 Task: Find a house in Ramtek, India, for 3 adults and 1 child from 10th to 25th July, with a price range of ₹15,000 to ₹25,000, 2 bedrooms, 3 beds, 2 bathrooms, and amenities including Wifi, Free parking, TV, Gym, and Breakfast. Ensure self check-in and host language is English.
Action: Mouse moved to (448, 200)
Screenshot: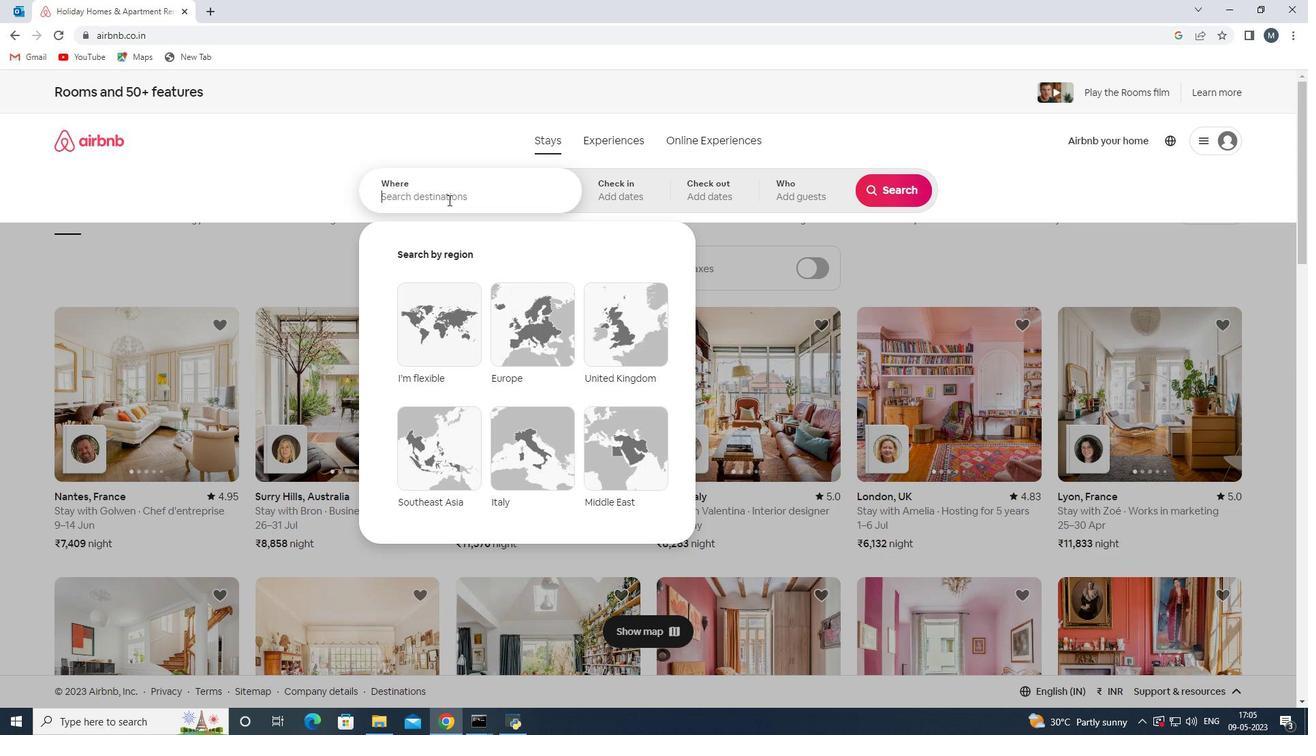 
Action: Key pressed <Key.shift>Ramtek,<Key.shift>India<Key.enter>
Screenshot: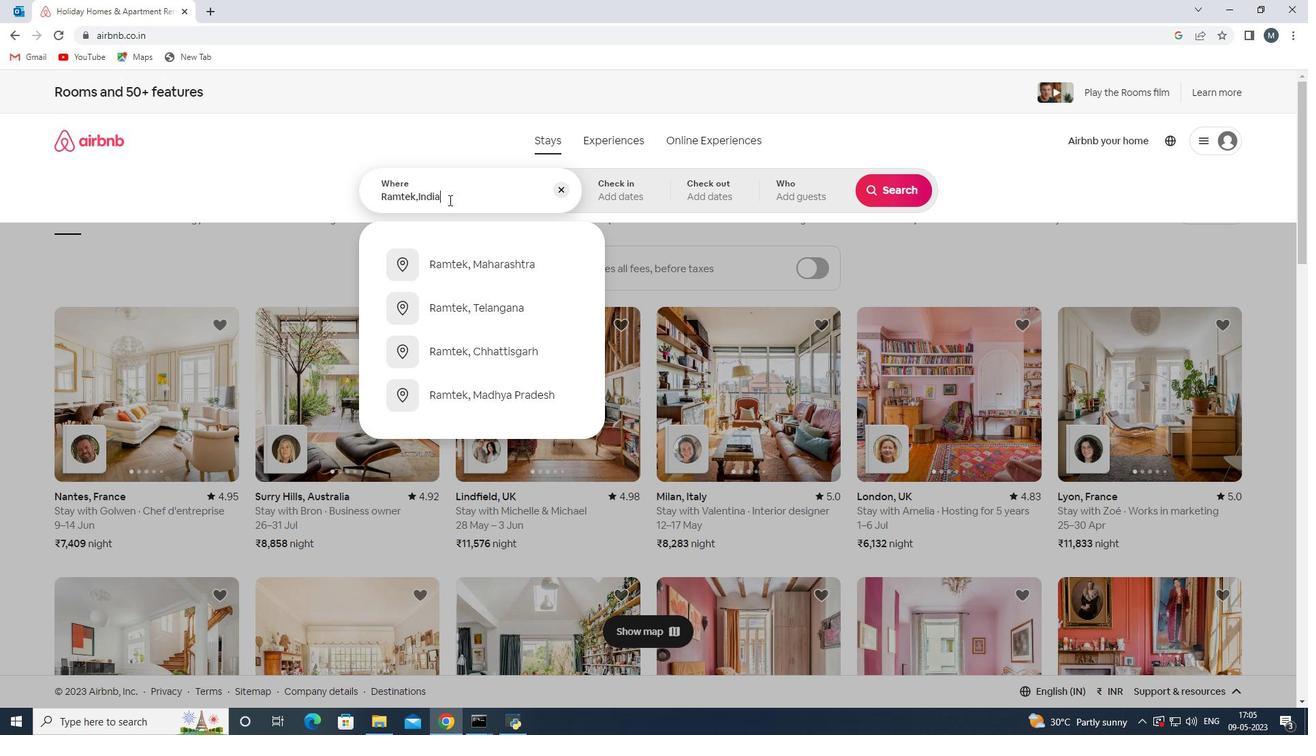 
Action: Mouse moved to (895, 301)
Screenshot: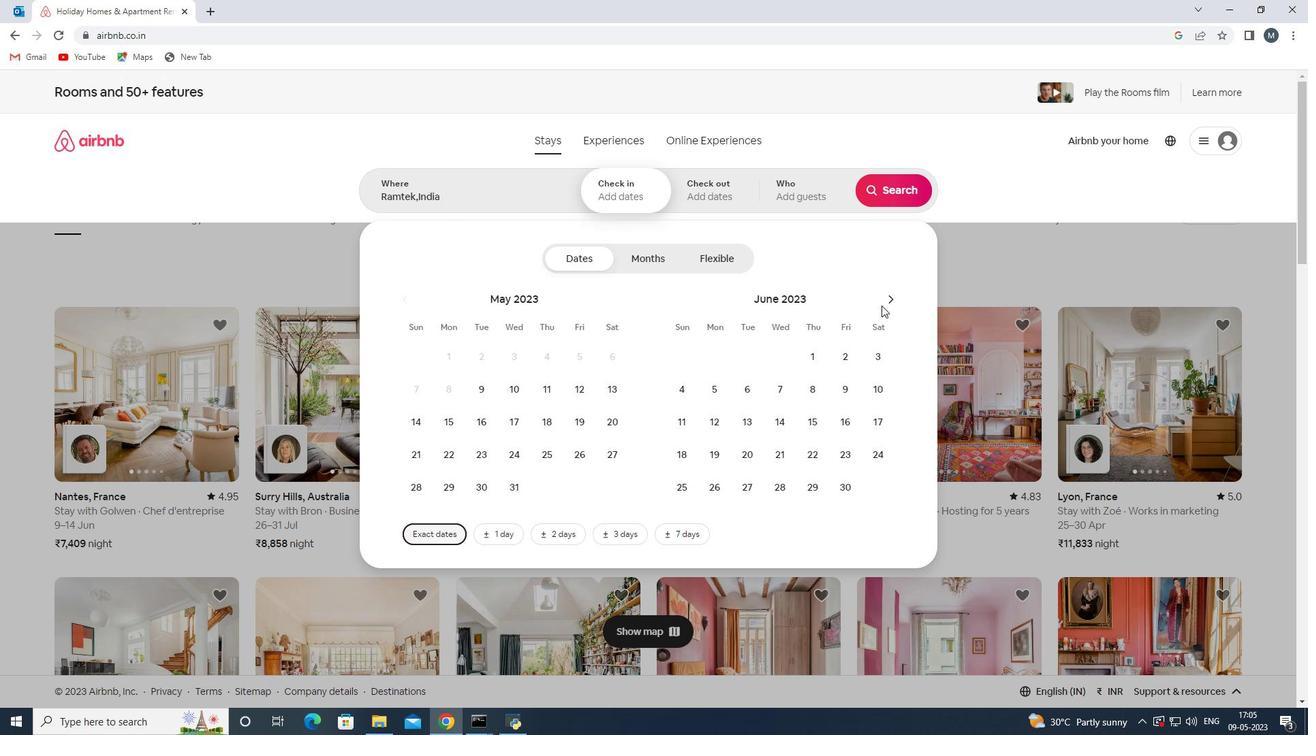 
Action: Mouse pressed left at (895, 301)
Screenshot: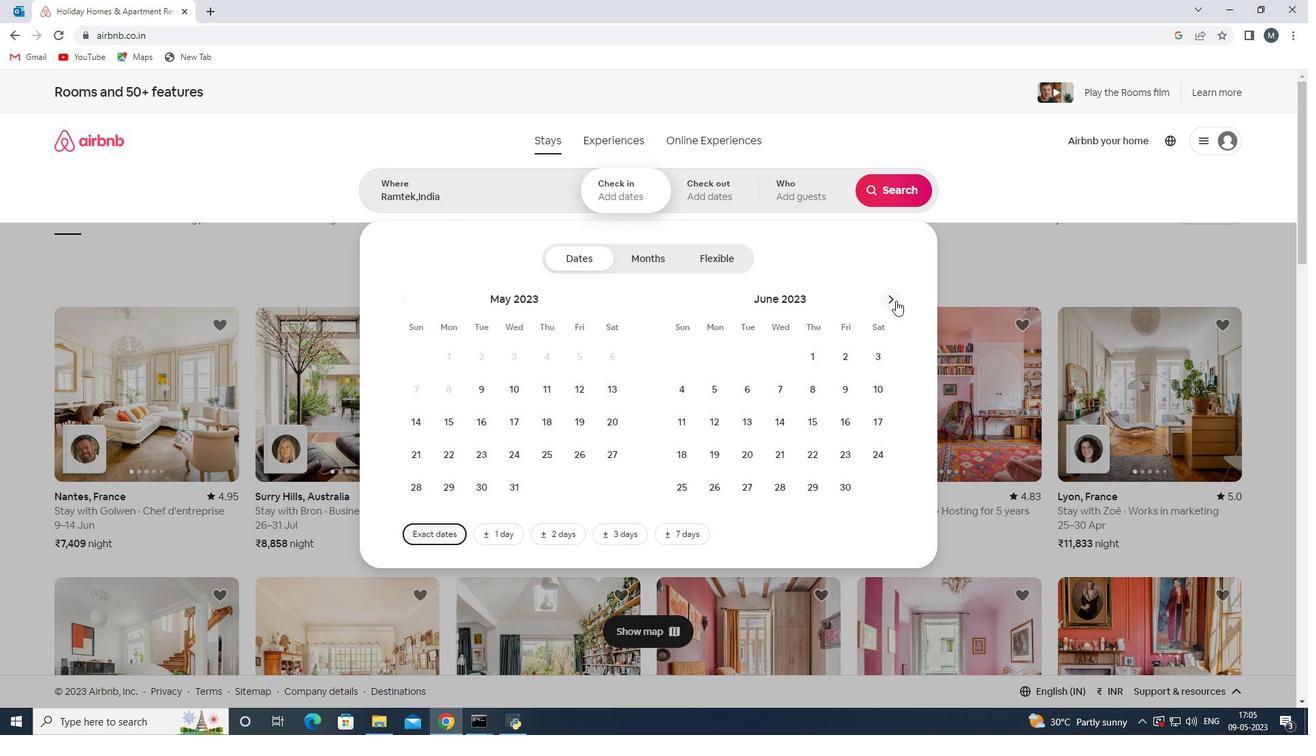 
Action: Mouse moved to (725, 427)
Screenshot: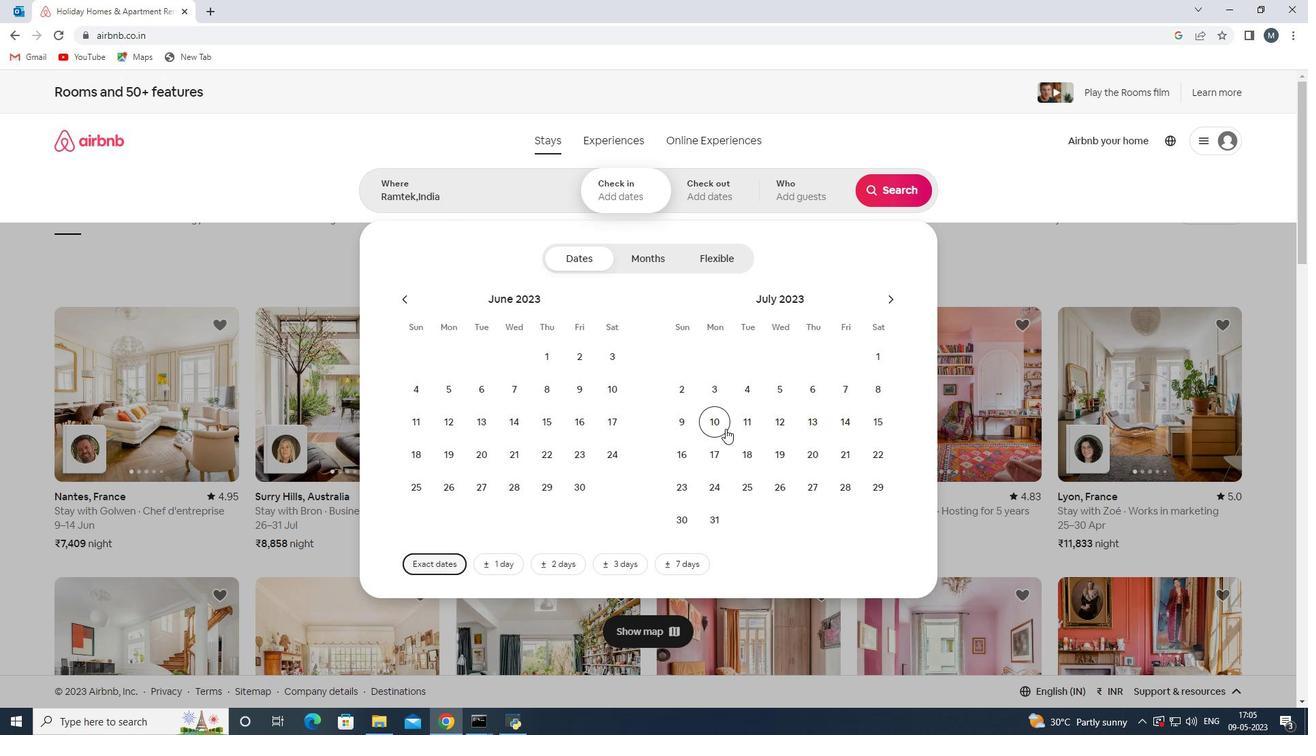 
Action: Mouse pressed left at (725, 427)
Screenshot: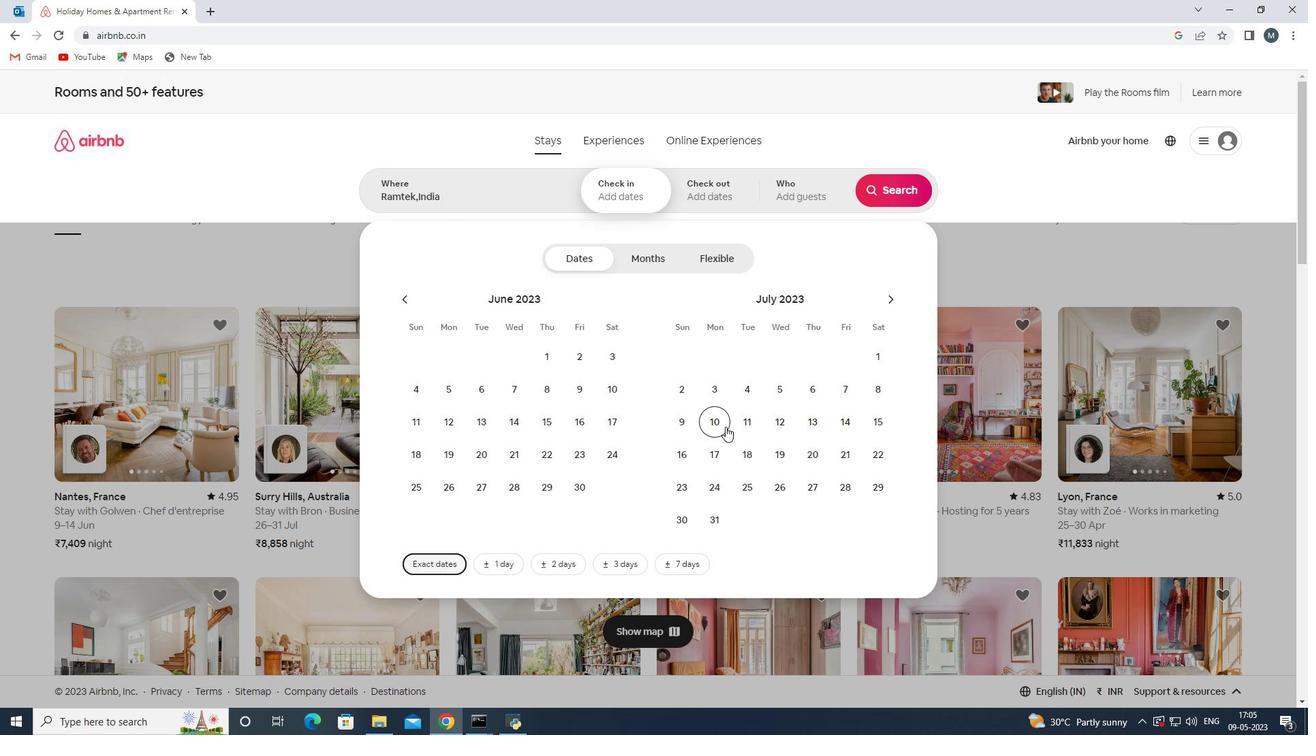
Action: Mouse moved to (734, 481)
Screenshot: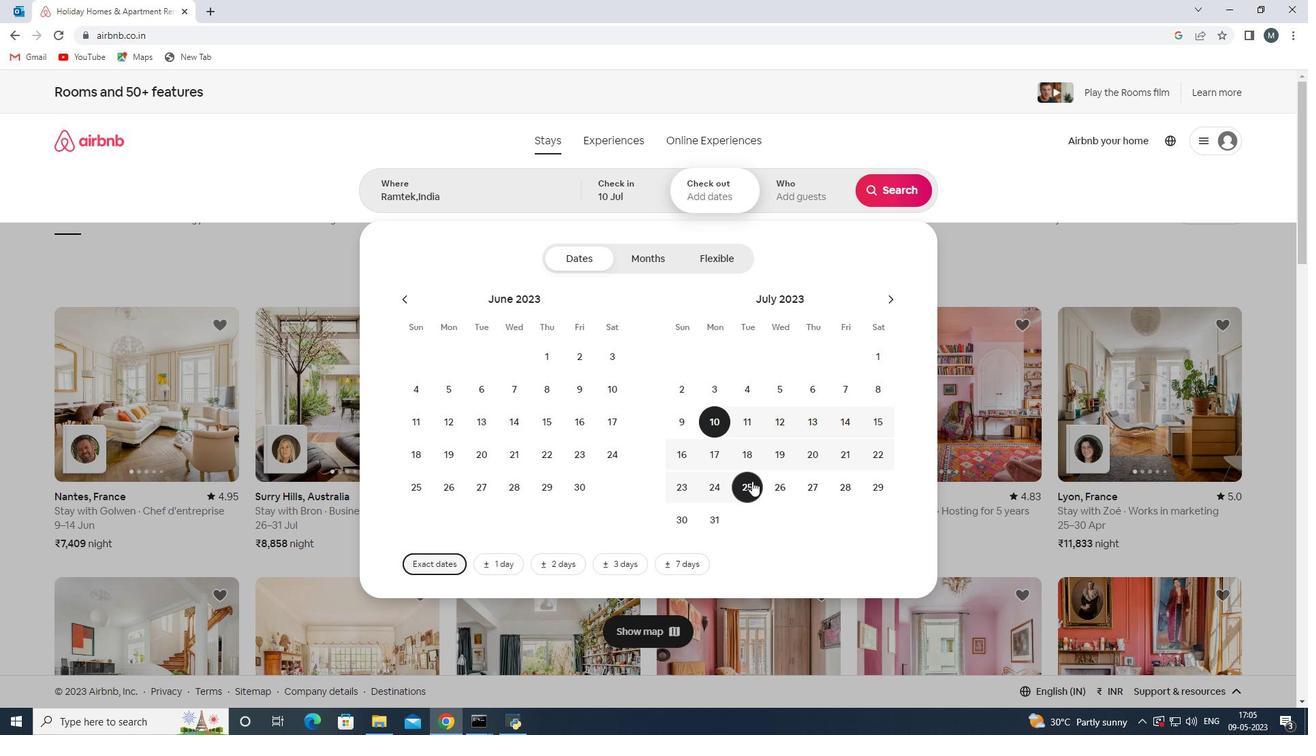 
Action: Mouse pressed left at (734, 481)
Screenshot: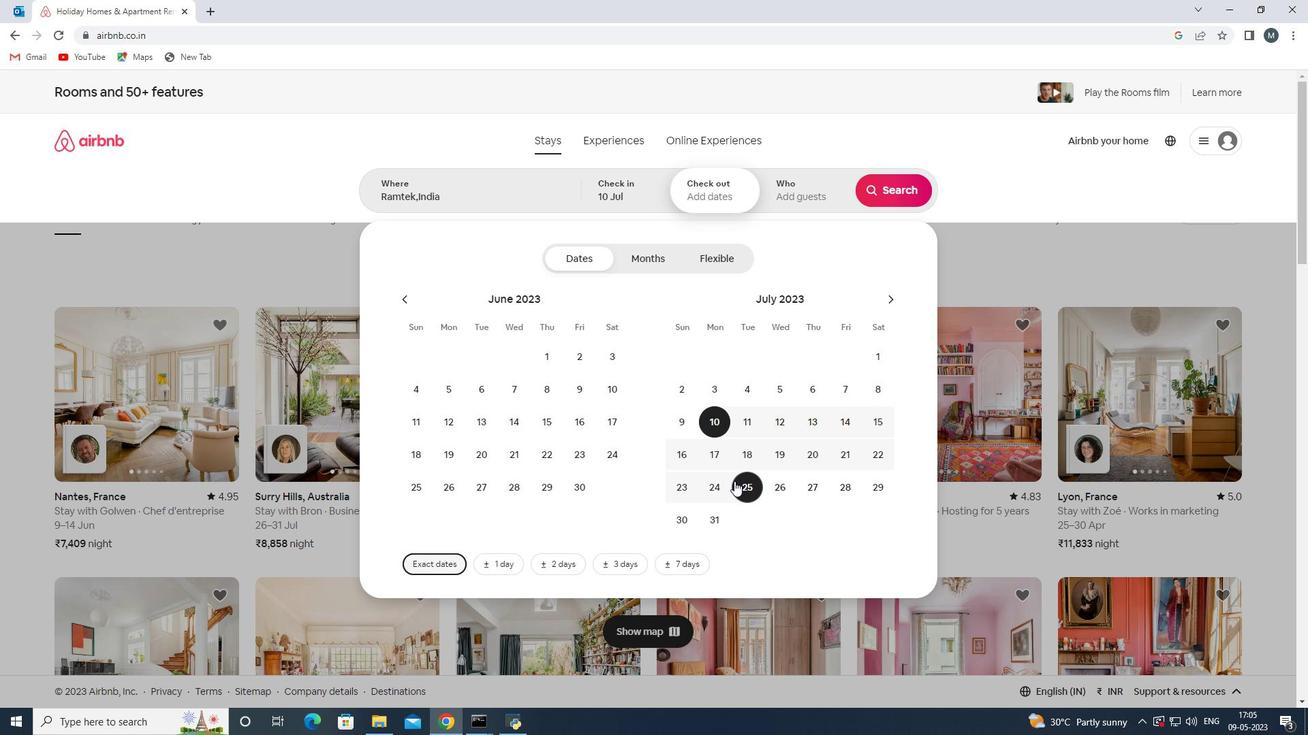 
Action: Mouse moved to (810, 191)
Screenshot: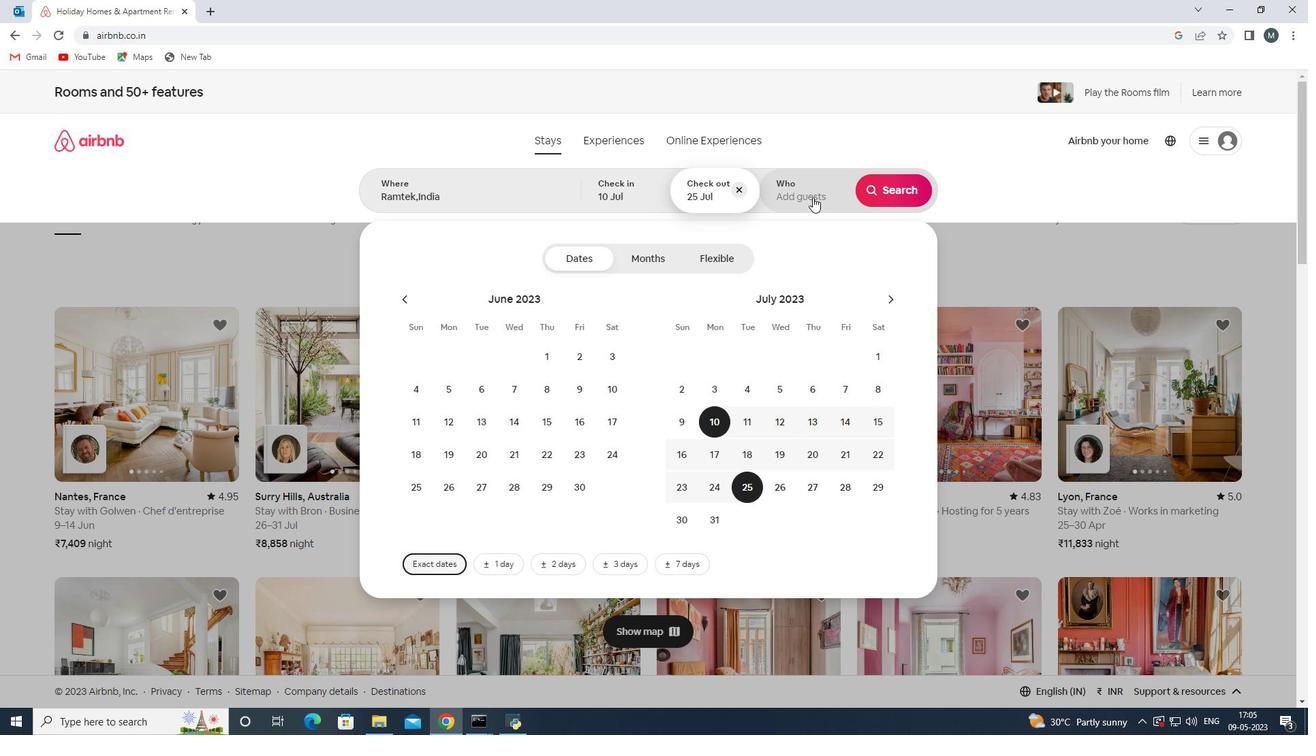 
Action: Mouse pressed left at (810, 191)
Screenshot: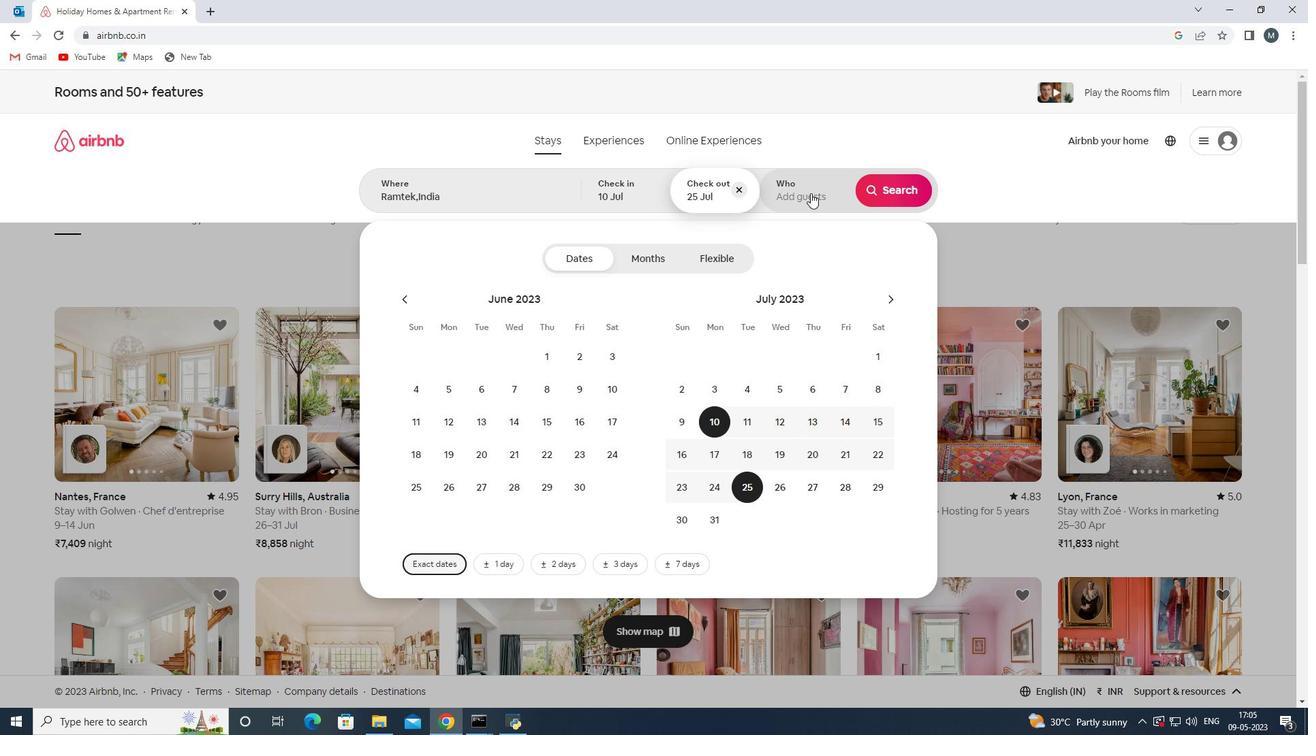 
Action: Mouse moved to (904, 262)
Screenshot: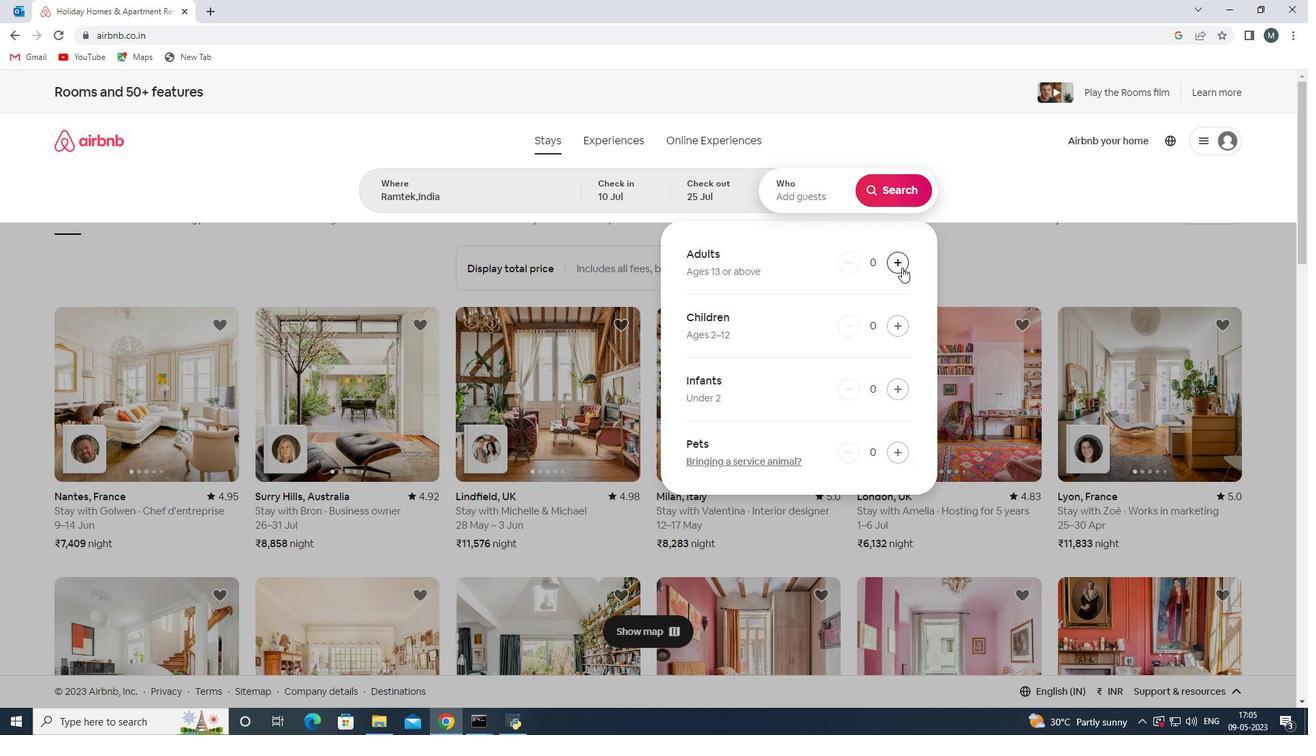 
Action: Mouse pressed left at (904, 262)
Screenshot: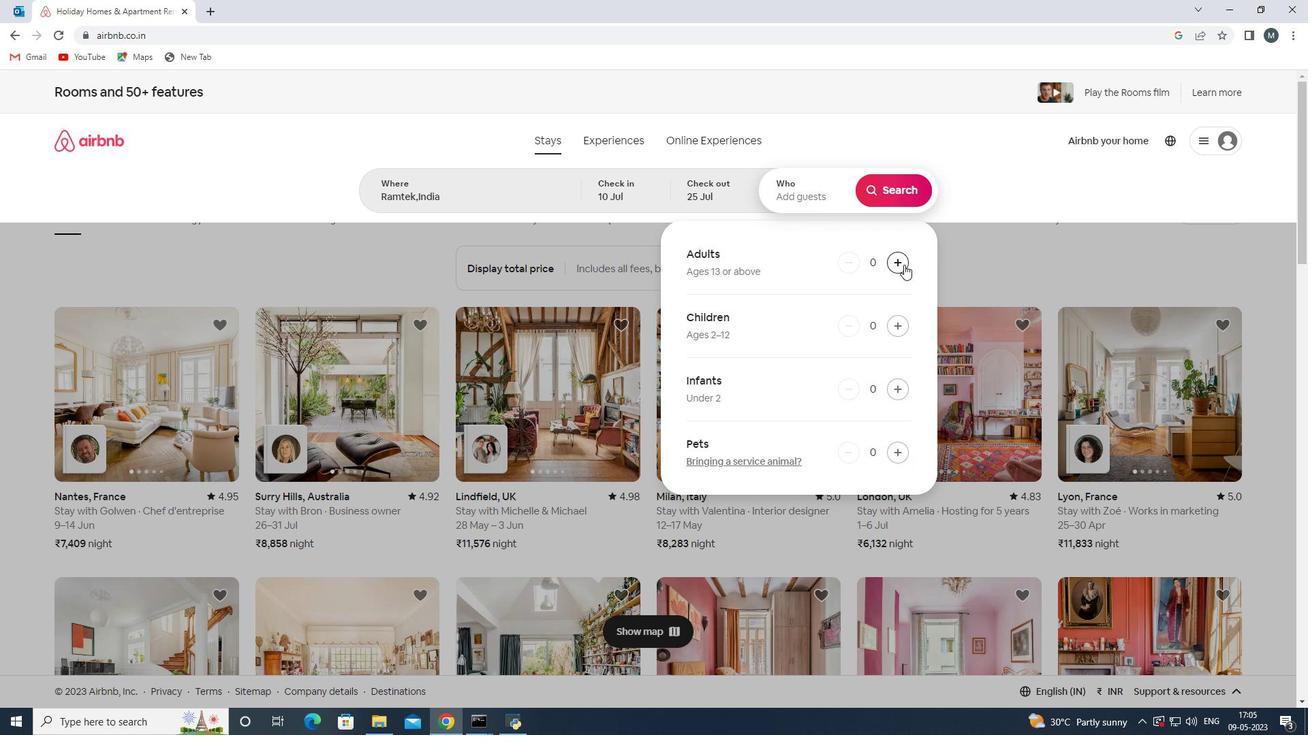 
Action: Mouse moved to (906, 262)
Screenshot: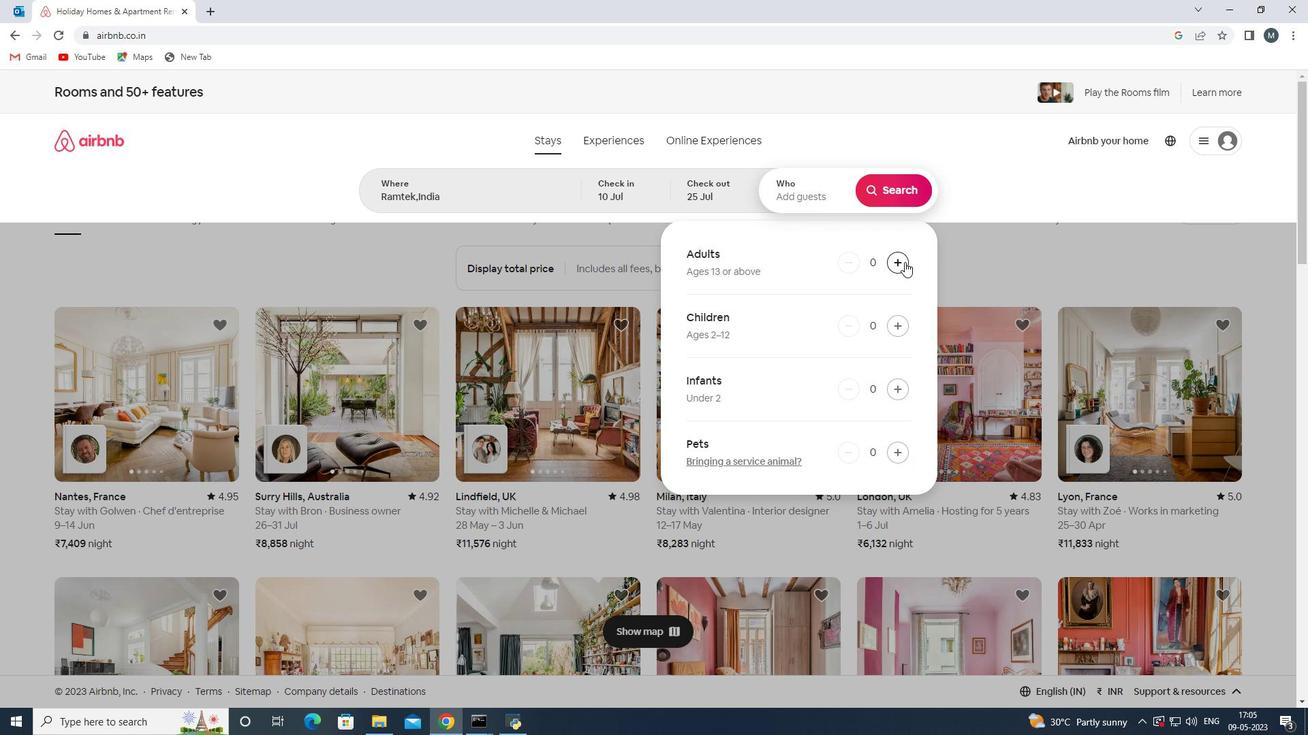 
Action: Mouse pressed left at (906, 262)
Screenshot: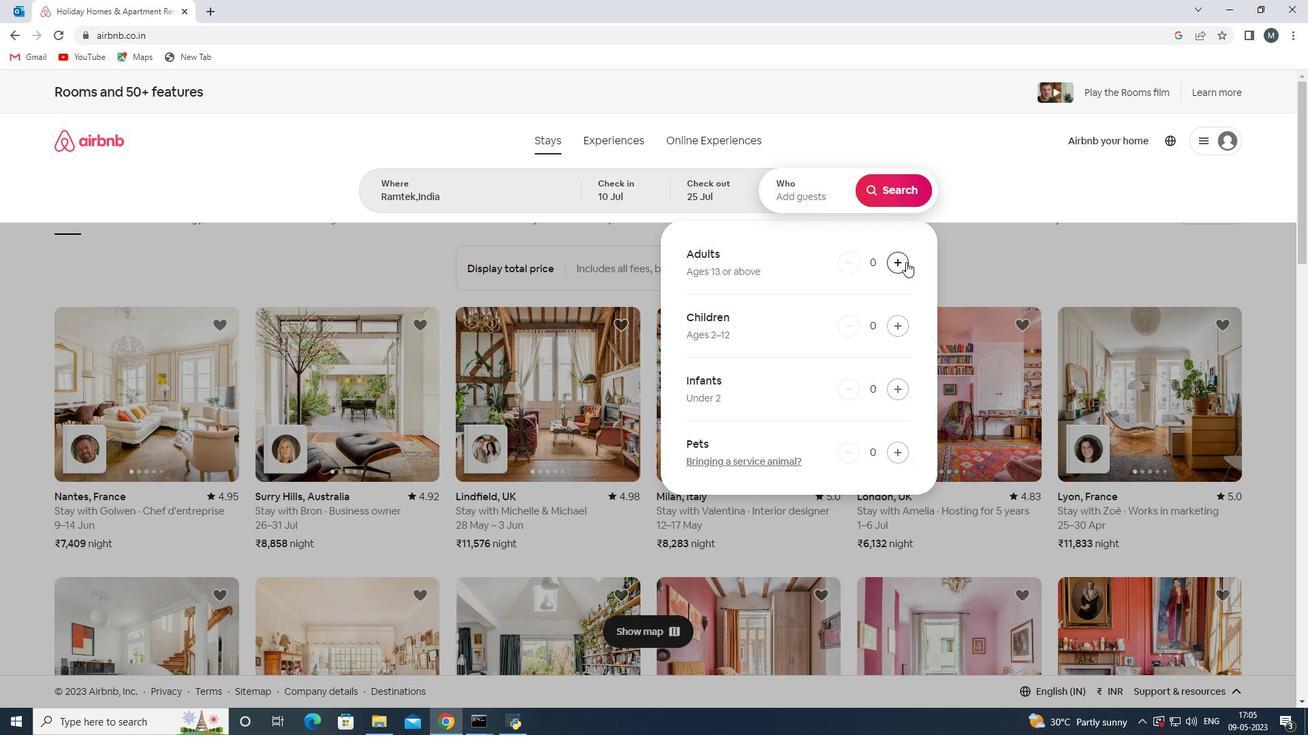 
Action: Mouse pressed left at (906, 262)
Screenshot: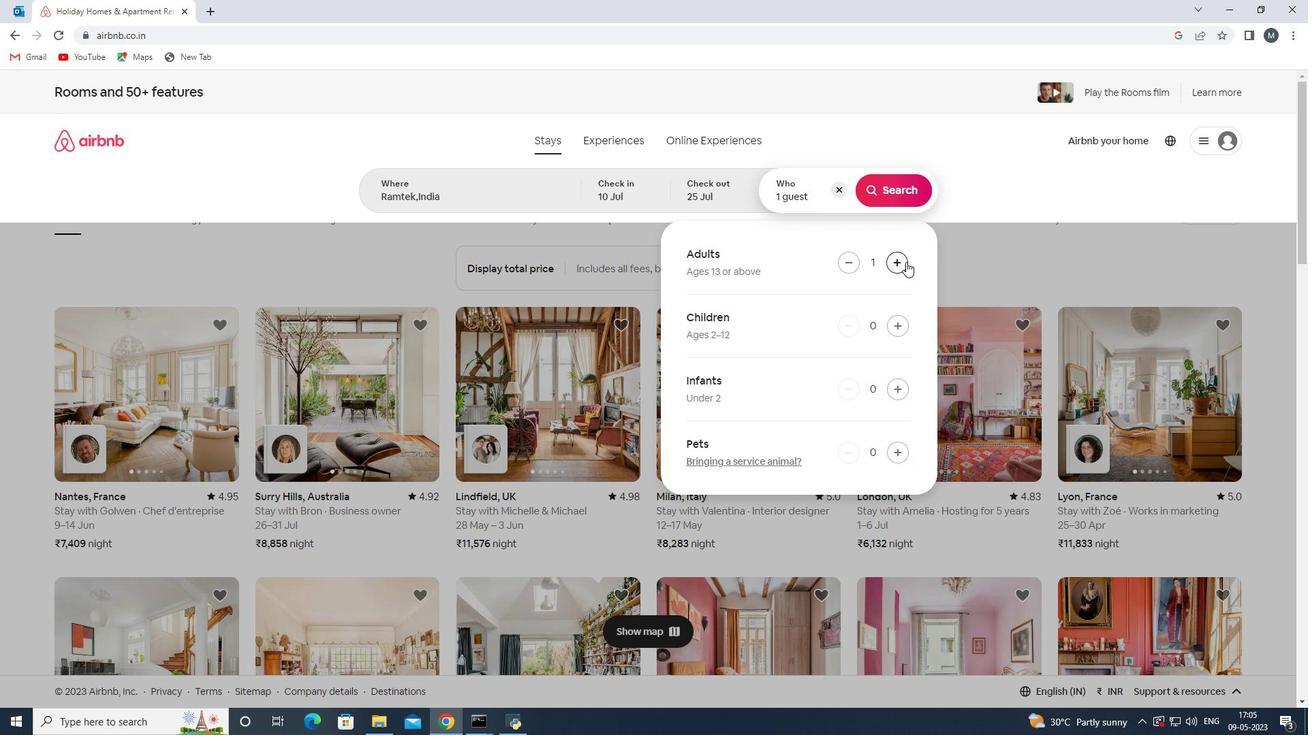 
Action: Mouse moved to (895, 329)
Screenshot: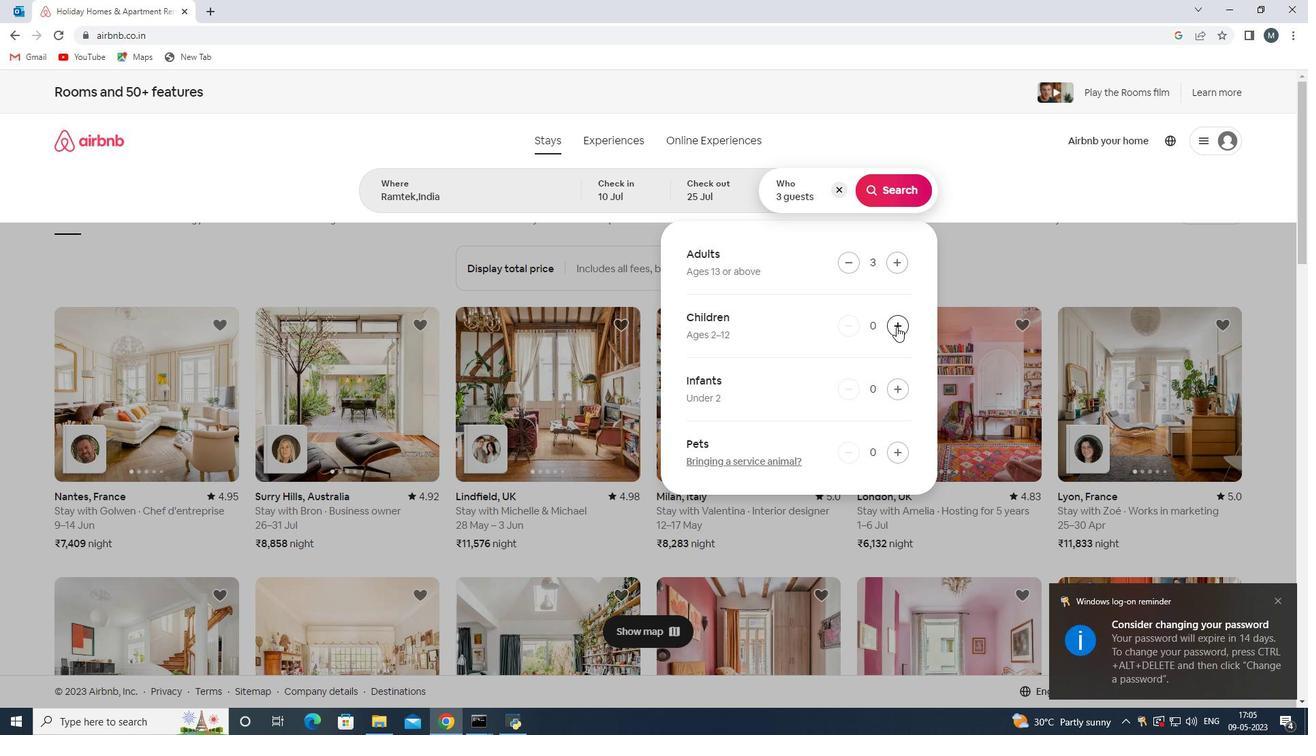 
Action: Mouse pressed left at (895, 329)
Screenshot: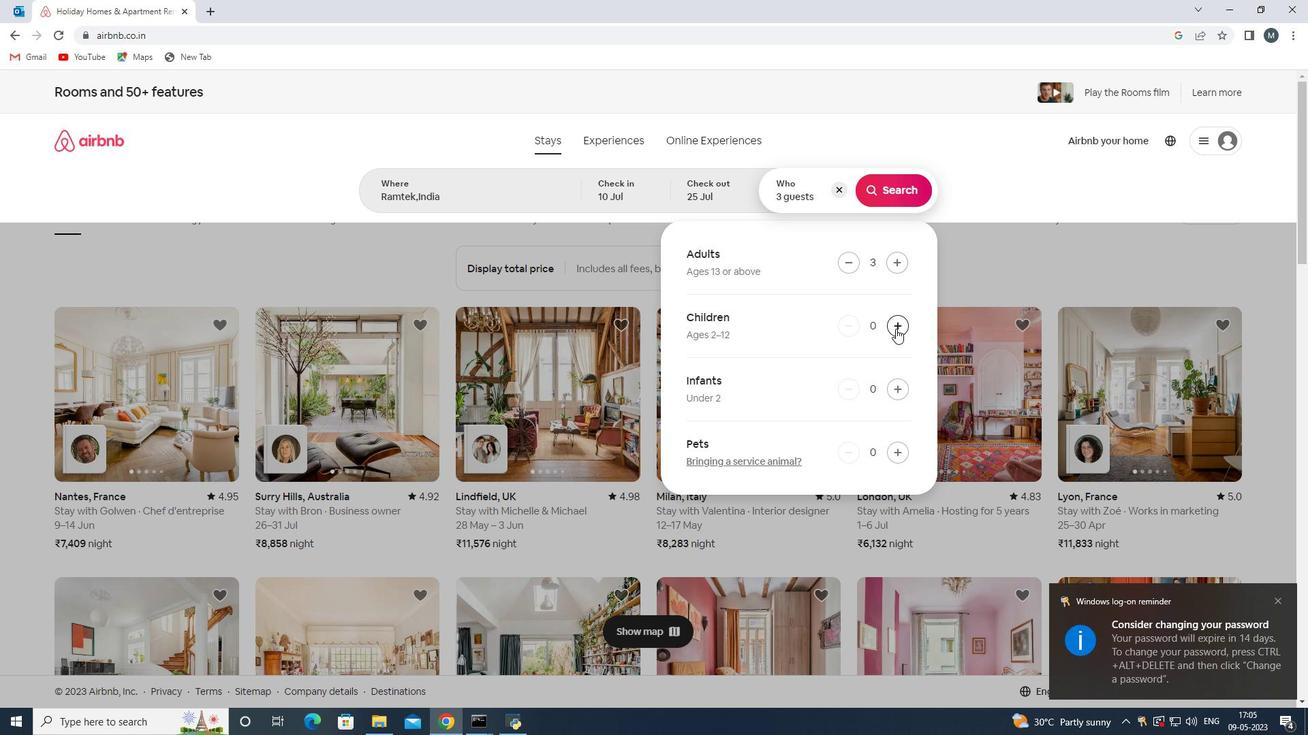 
Action: Mouse moved to (900, 192)
Screenshot: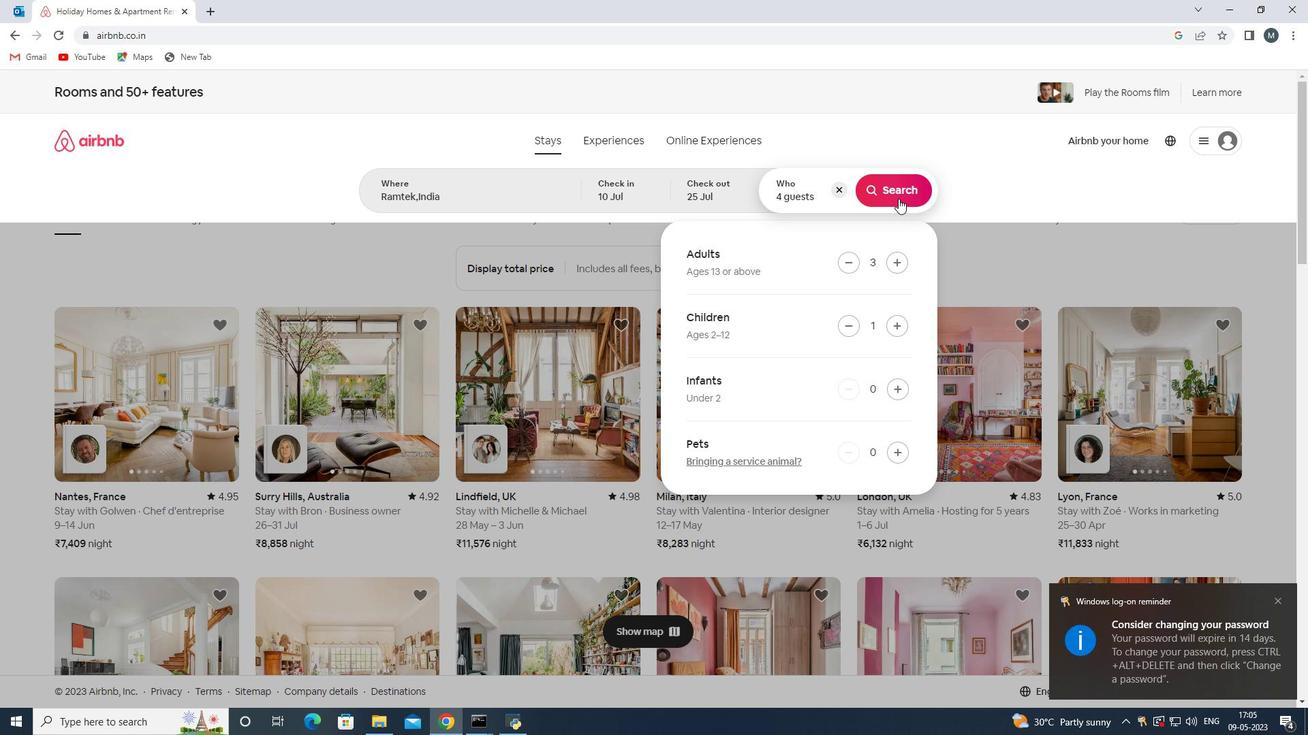 
Action: Mouse pressed left at (900, 192)
Screenshot: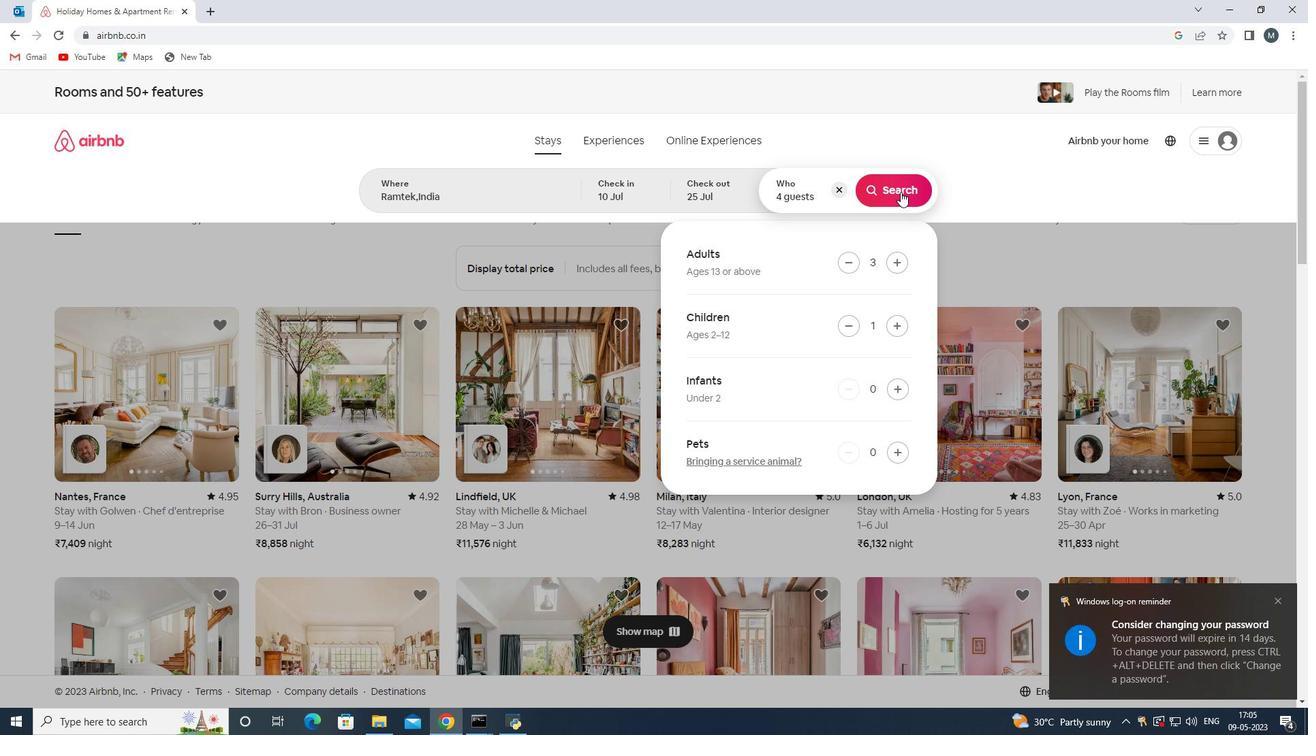 
Action: Mouse moved to (1234, 162)
Screenshot: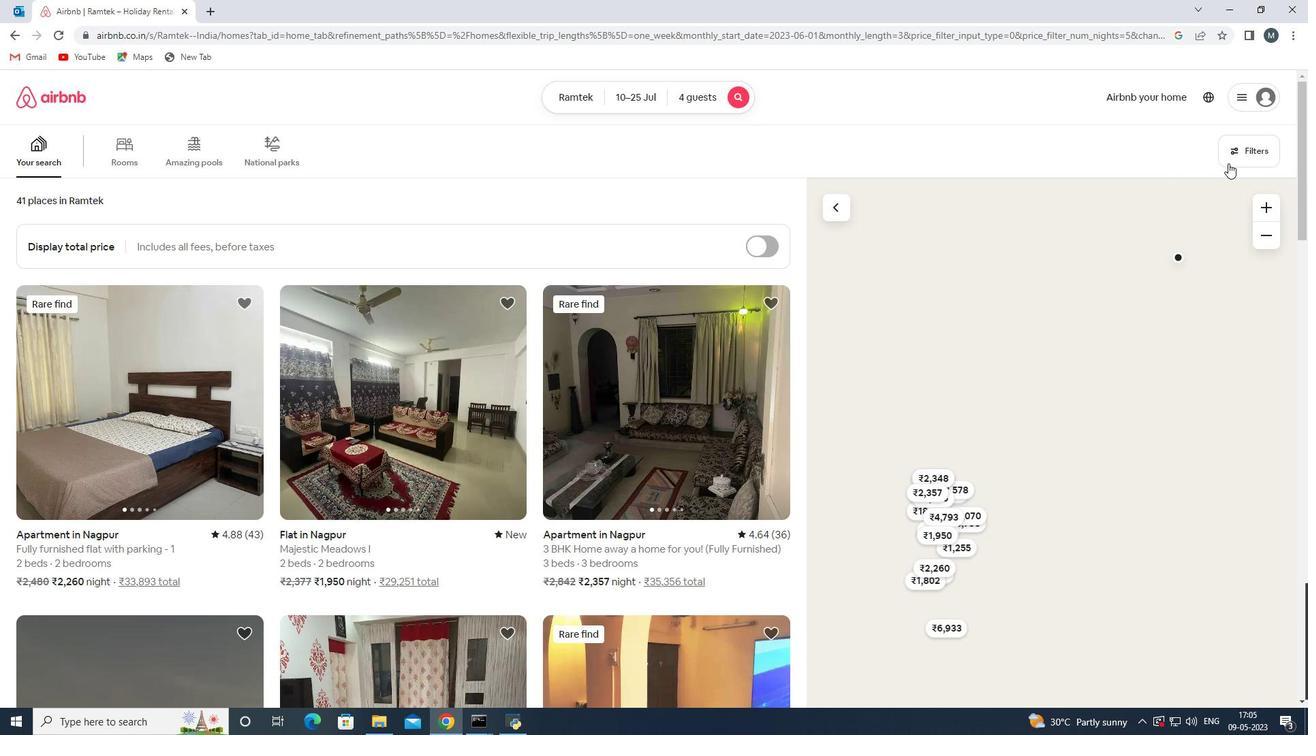 
Action: Mouse pressed left at (1234, 162)
Screenshot: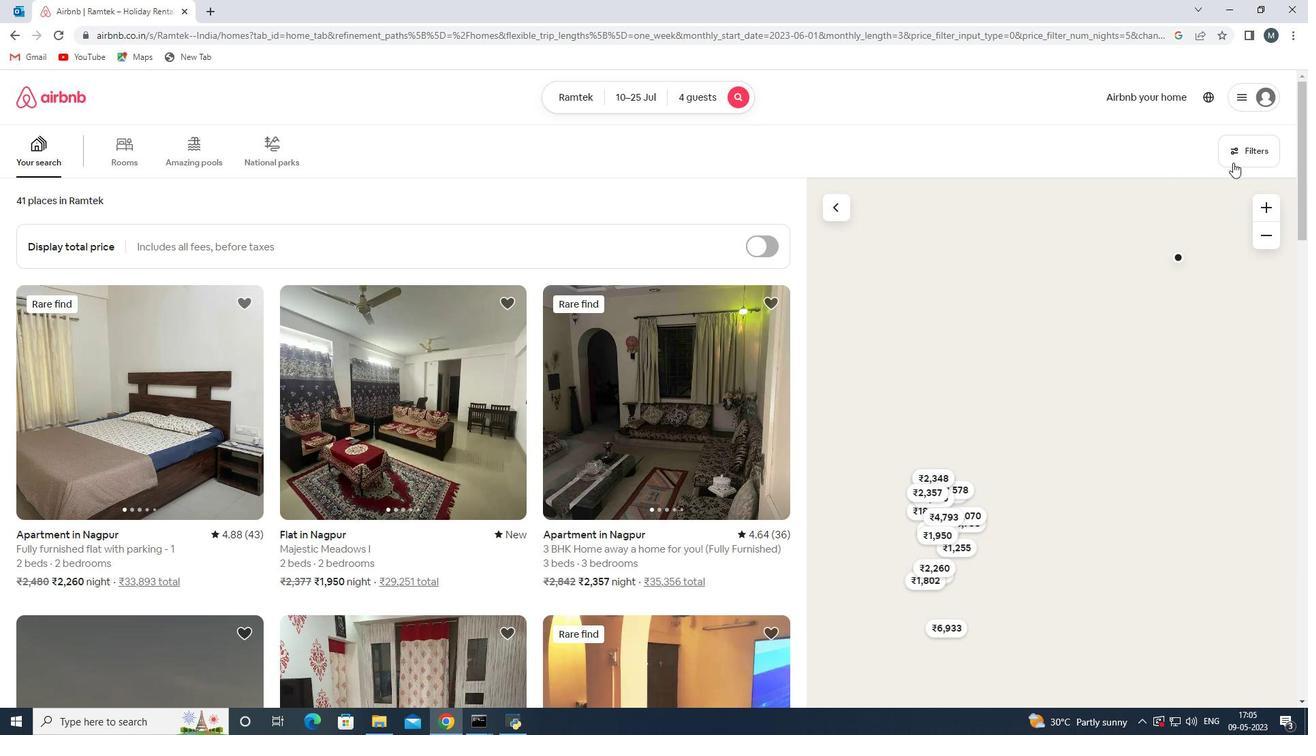 
Action: Mouse moved to (460, 489)
Screenshot: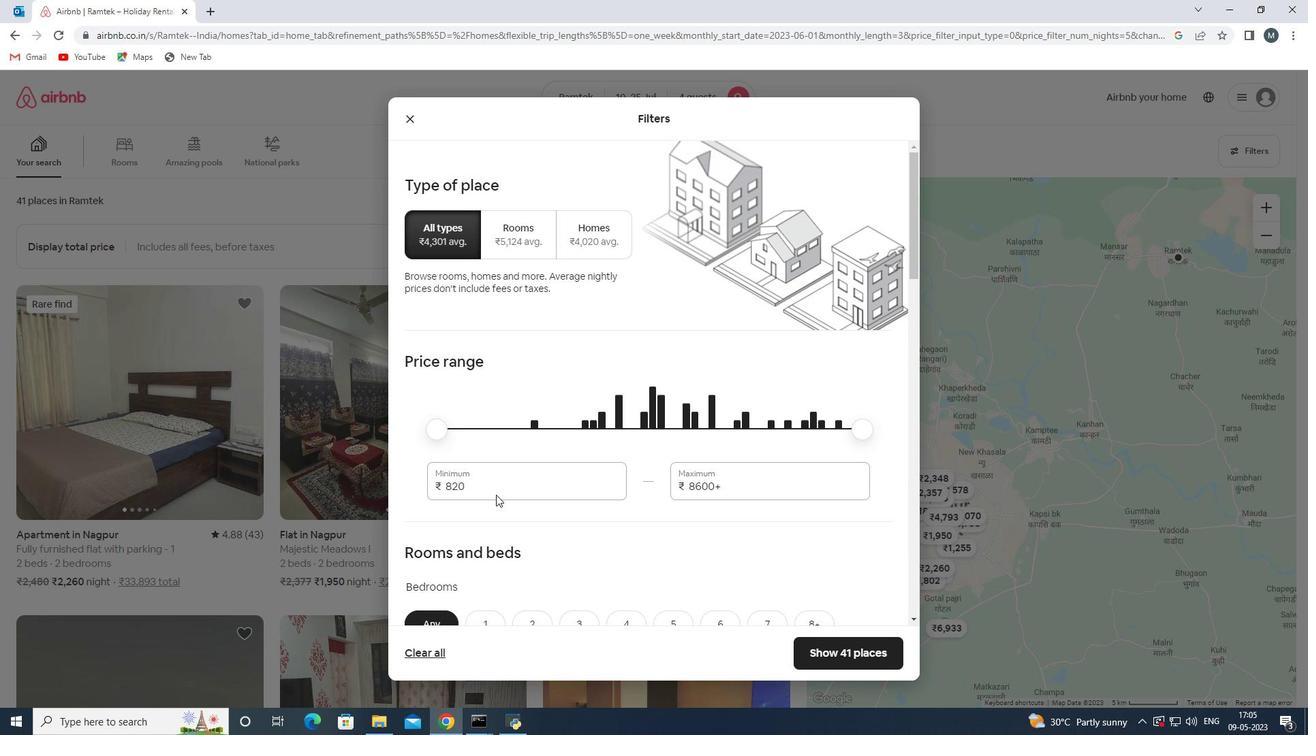
Action: Mouse pressed left at (470, 491)
Screenshot: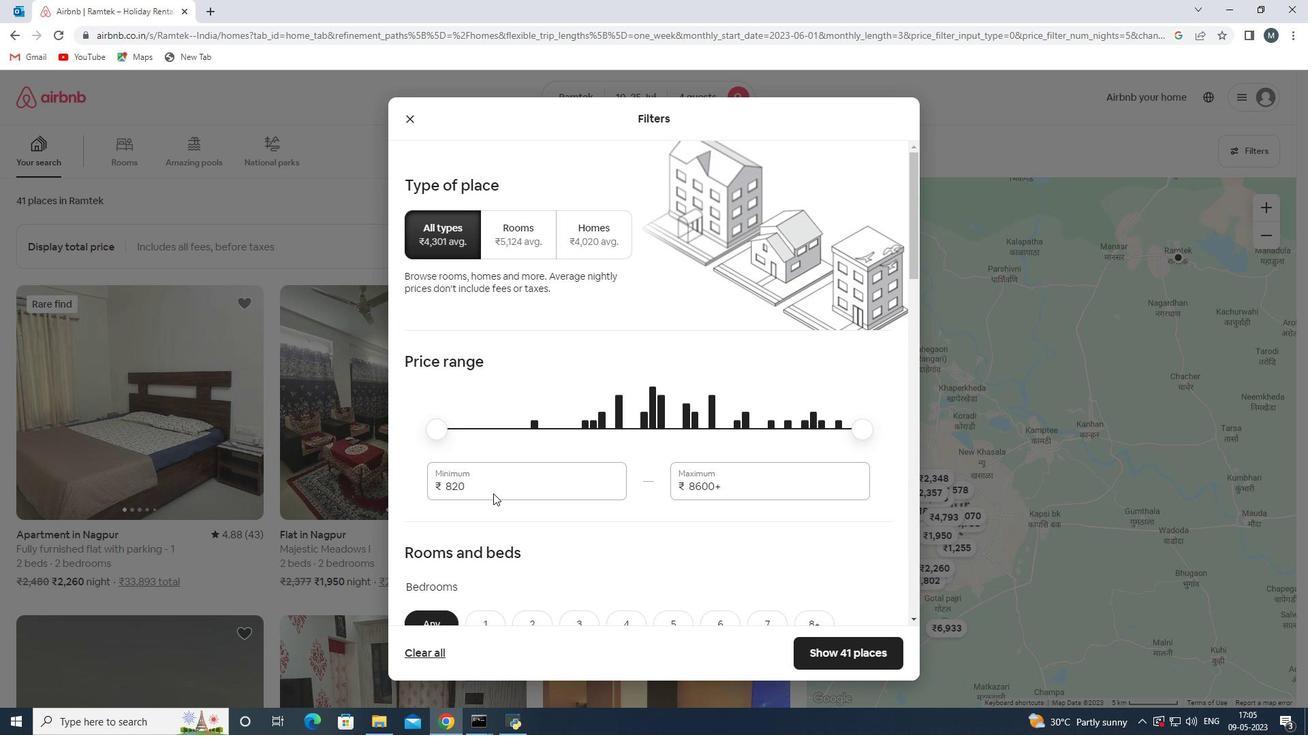
Action: Mouse moved to (415, 484)
Screenshot: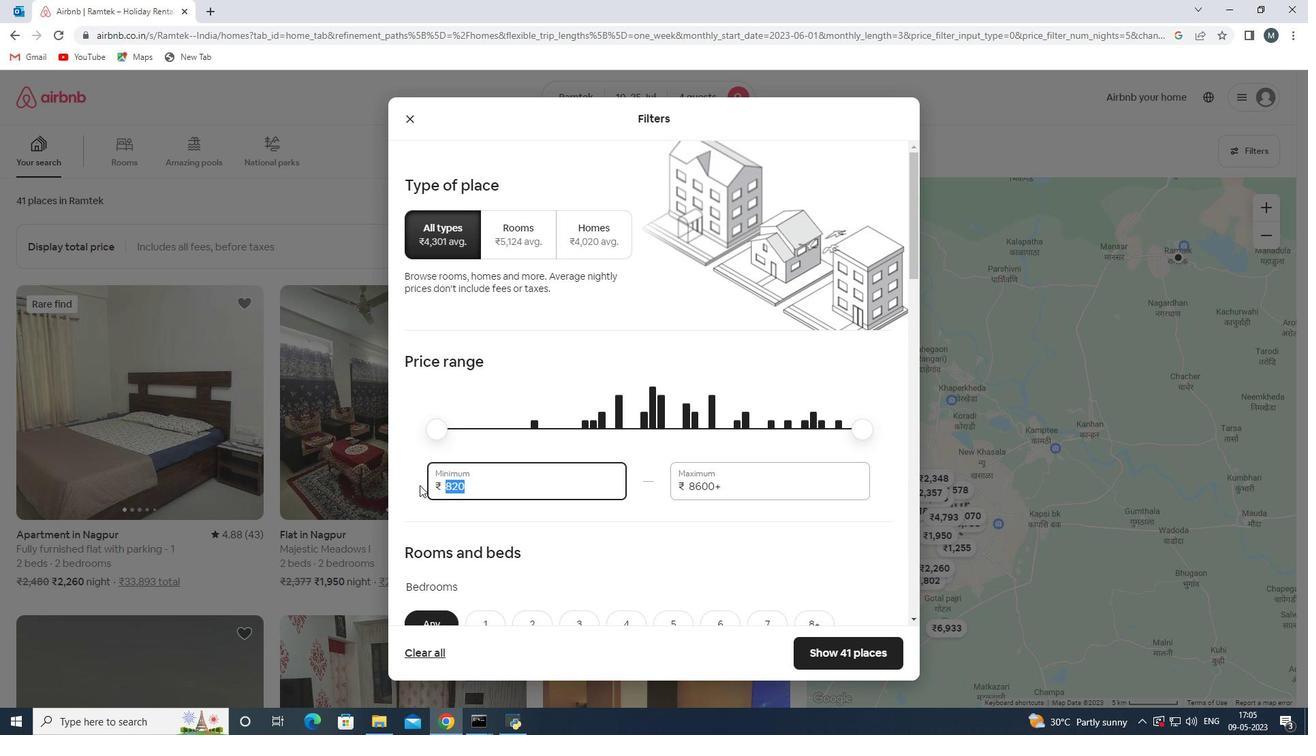 
Action: Key pressed 15000
Screenshot: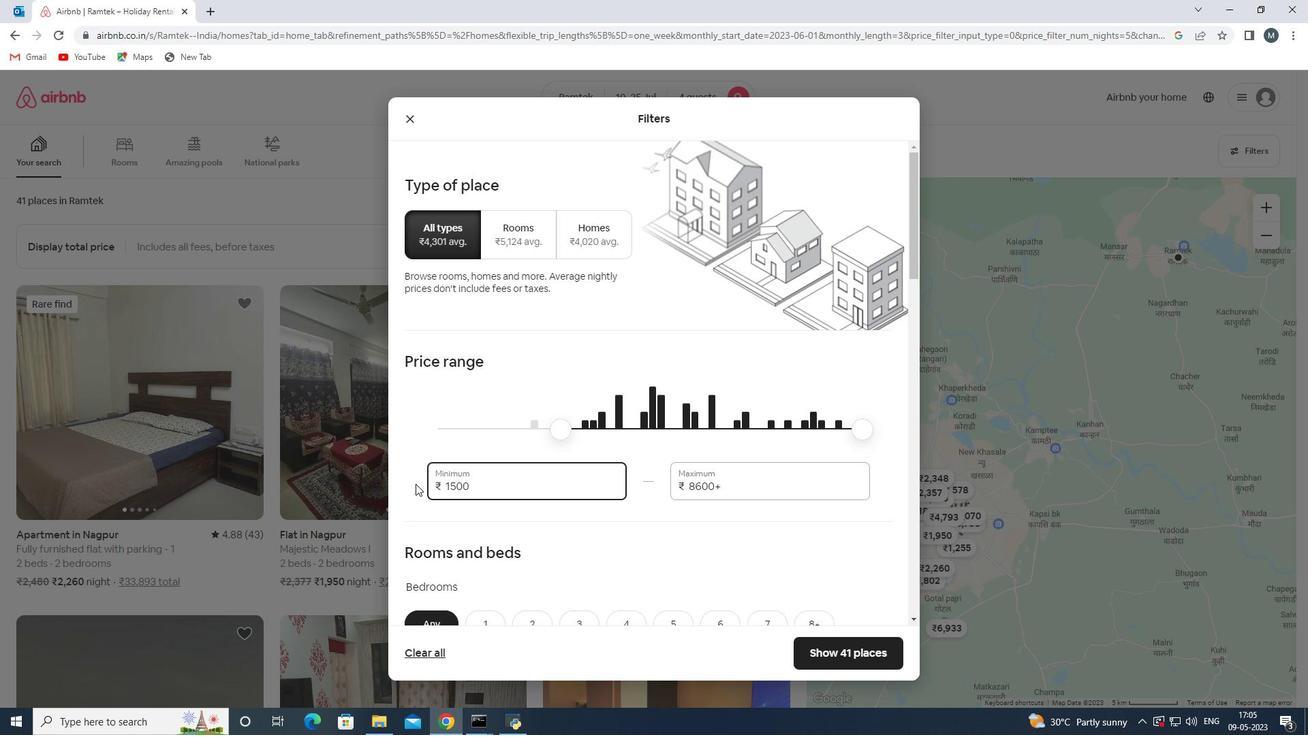 
Action: Mouse moved to (739, 486)
Screenshot: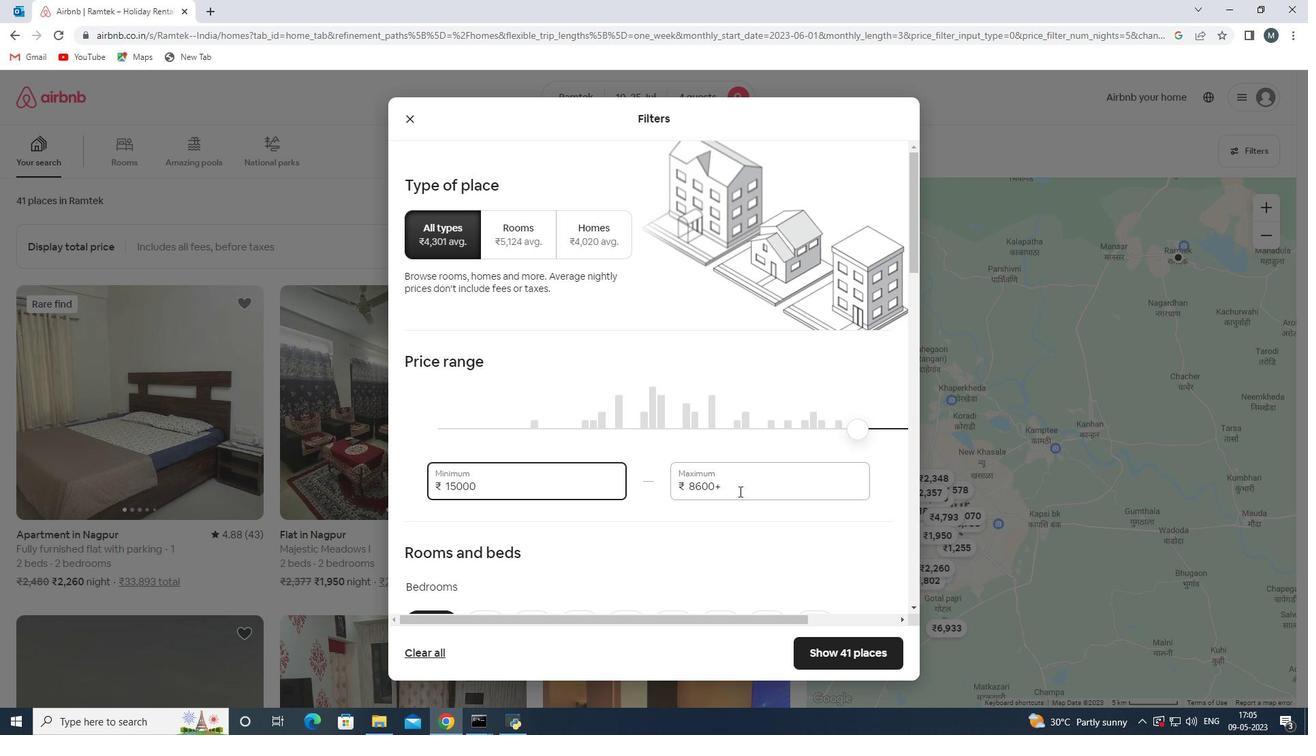 
Action: Mouse pressed left at (739, 486)
Screenshot: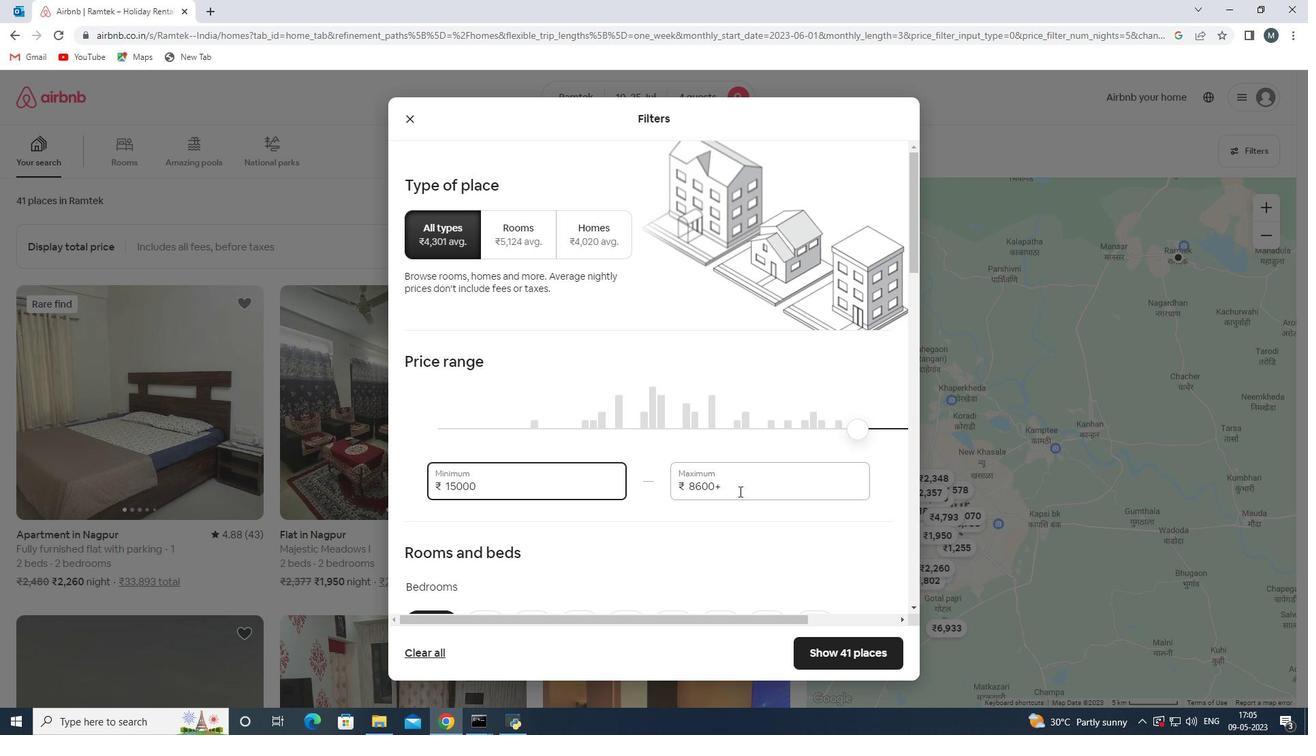 
Action: Mouse moved to (680, 490)
Screenshot: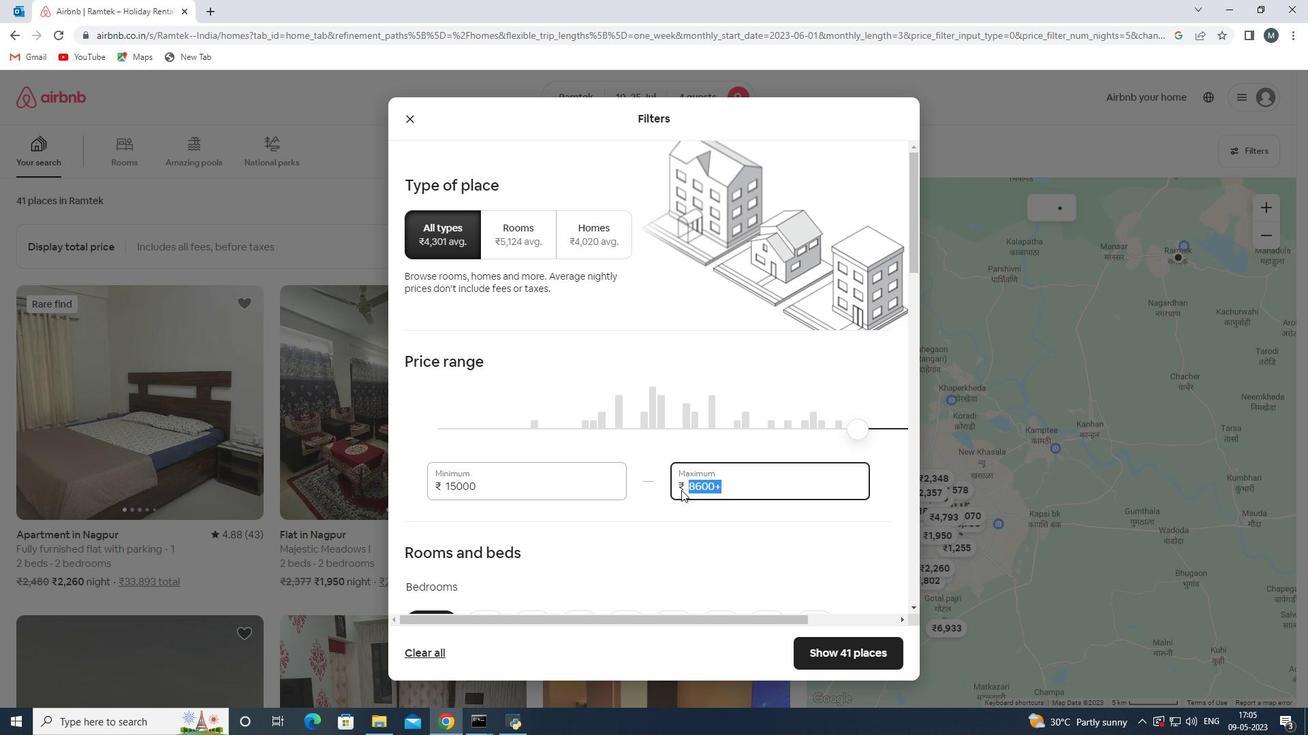 
Action: Key pressed 25000
Screenshot: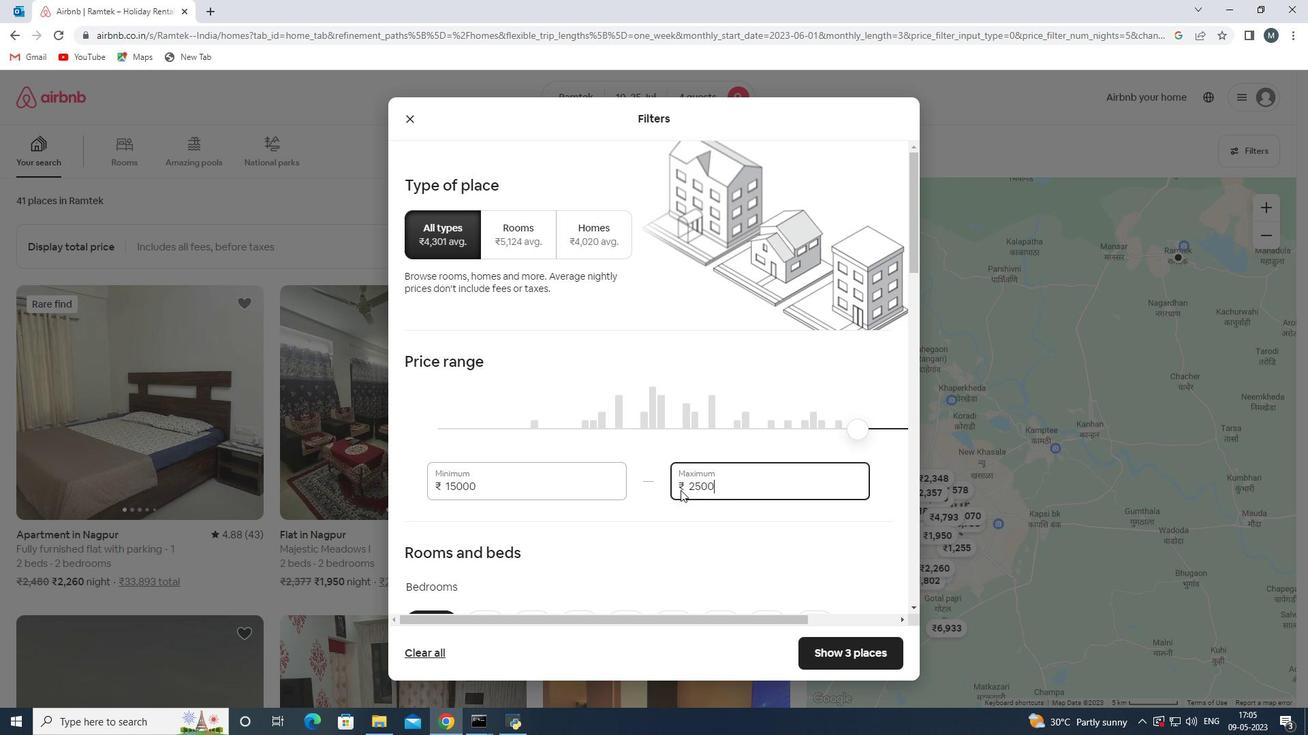 
Action: Mouse moved to (654, 448)
Screenshot: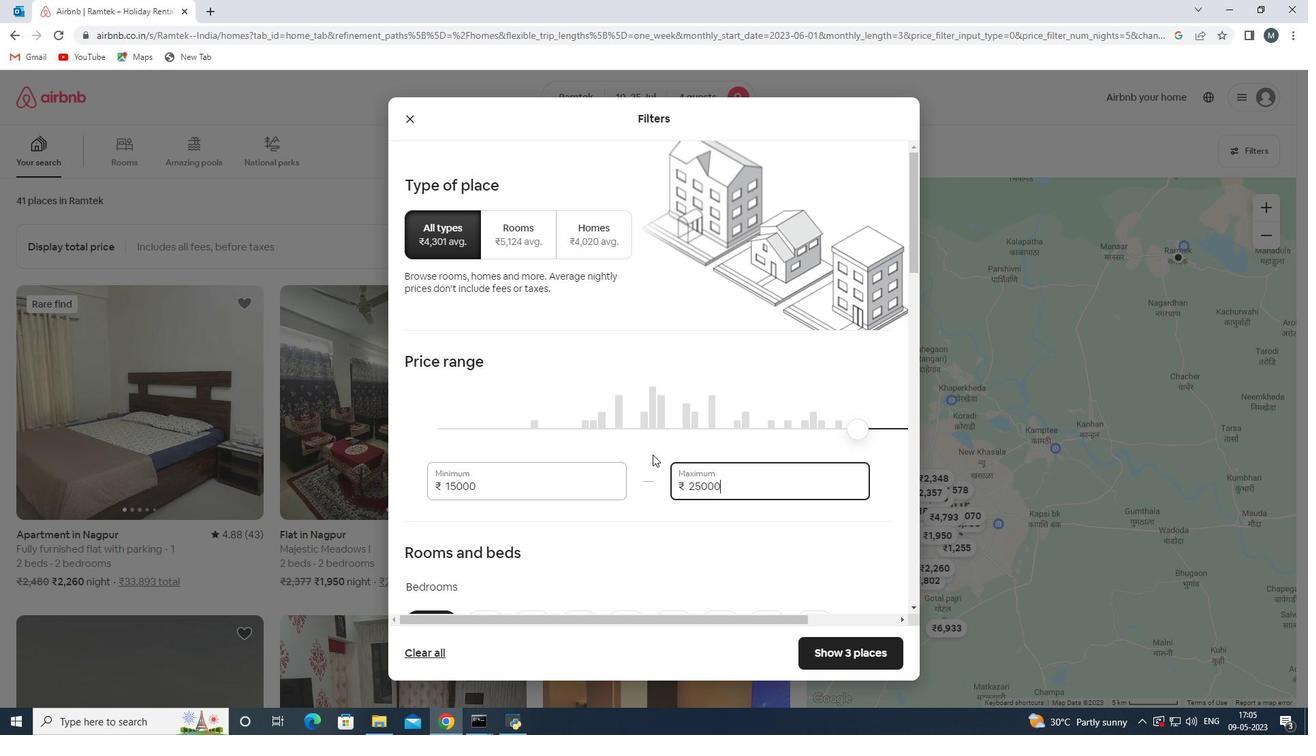 
Action: Mouse scrolled (654, 447) with delta (0, 0)
Screenshot: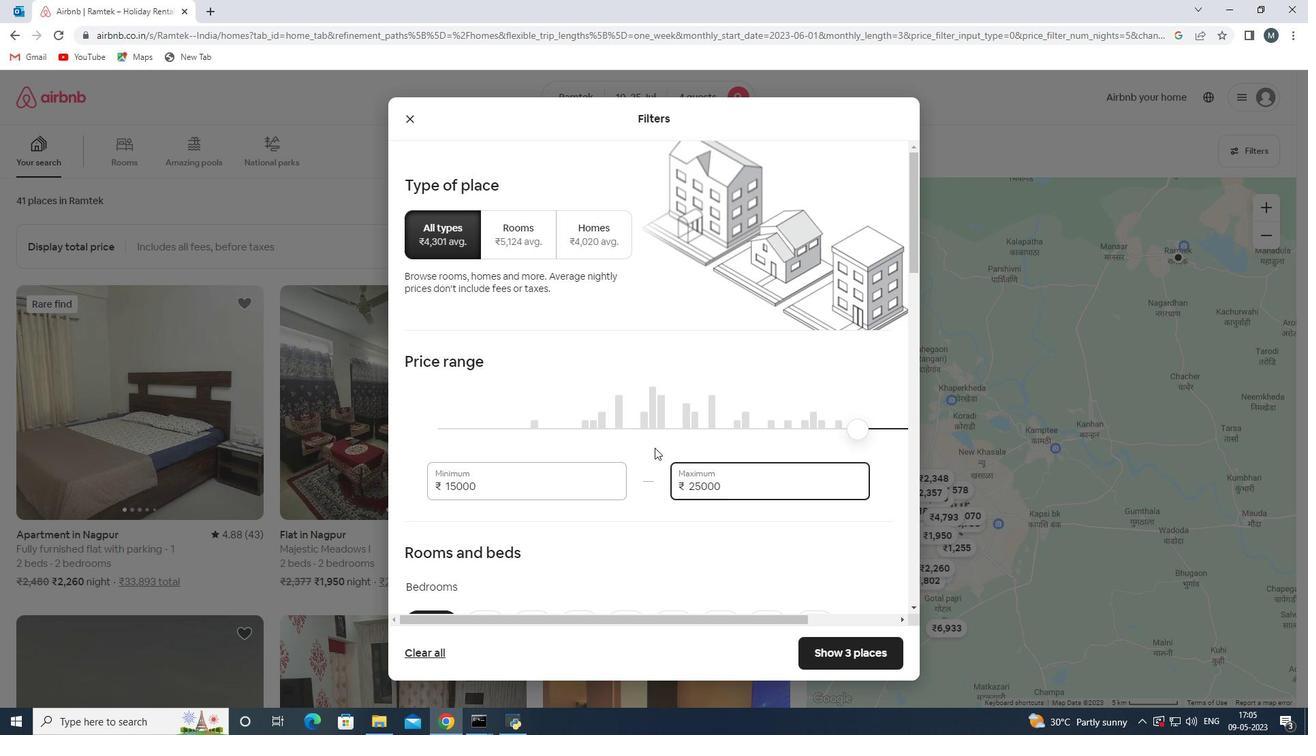 
Action: Mouse scrolled (654, 447) with delta (0, 0)
Screenshot: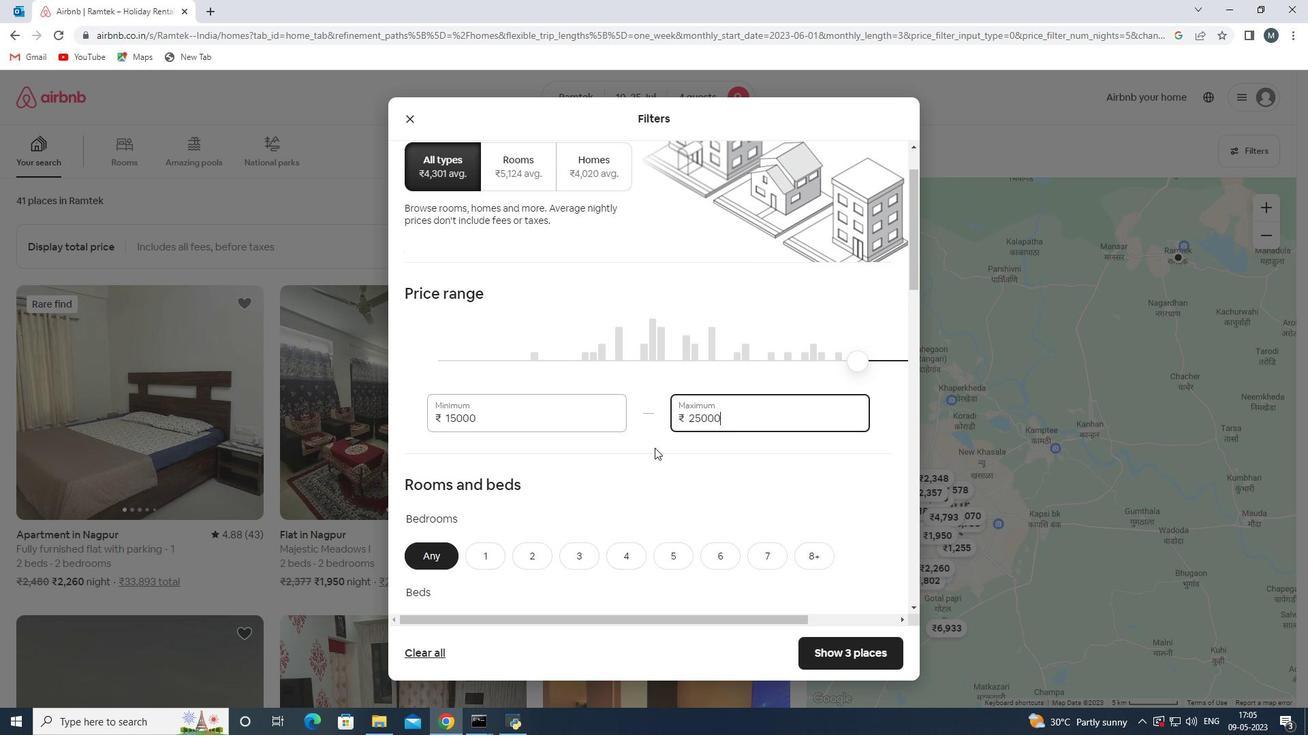 
Action: Mouse moved to (673, 431)
Screenshot: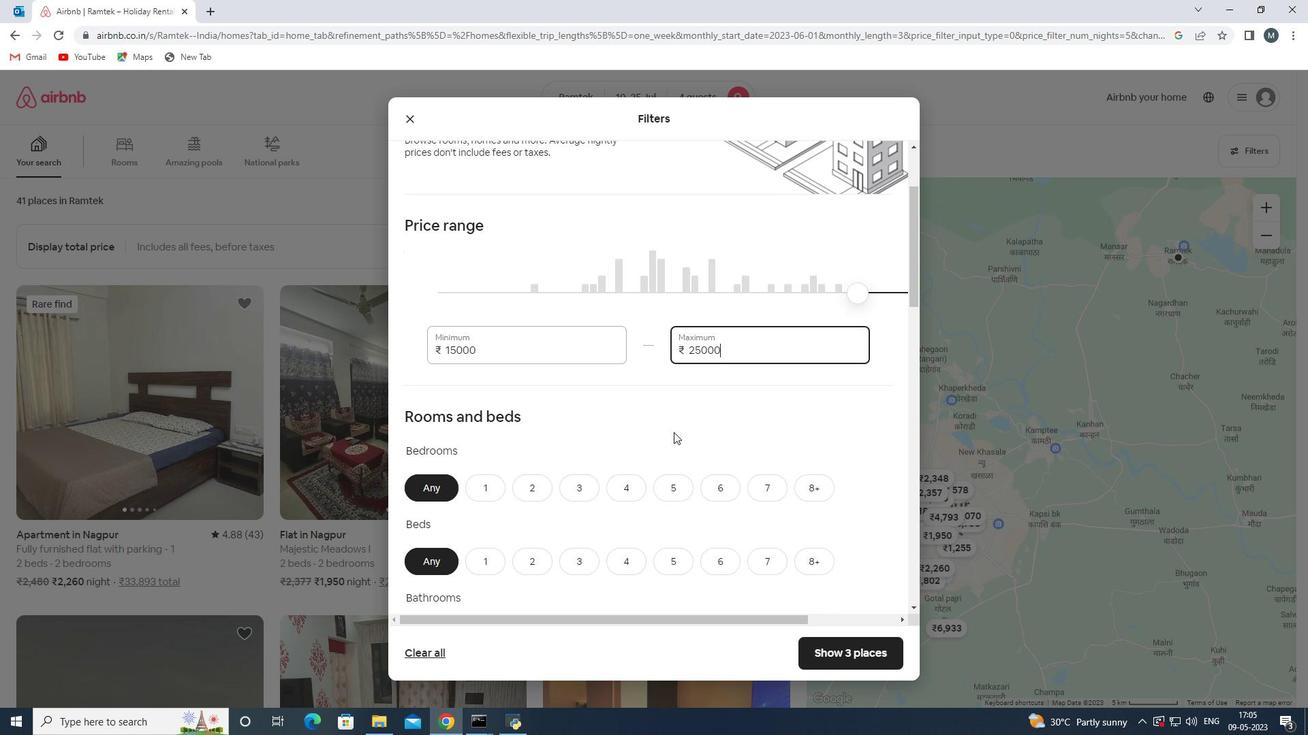 
Action: Mouse scrolled (673, 430) with delta (0, 0)
Screenshot: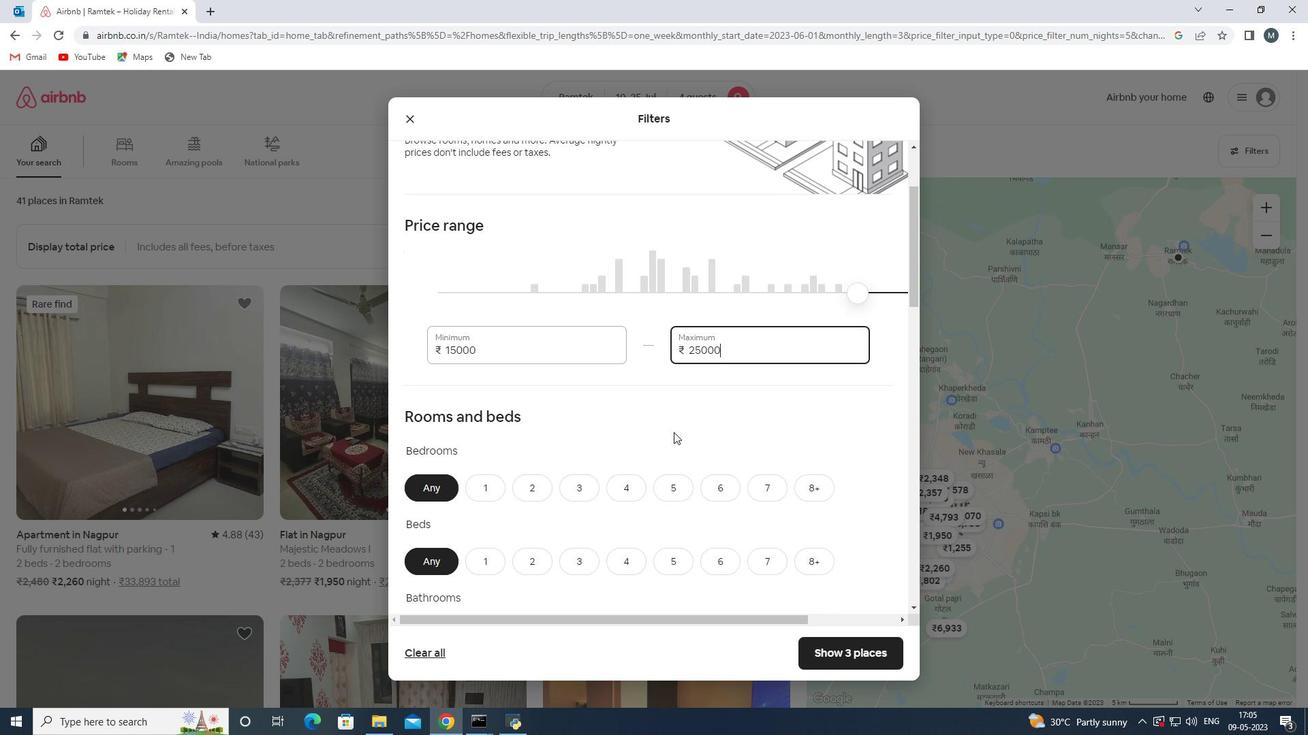 
Action: Mouse moved to (525, 424)
Screenshot: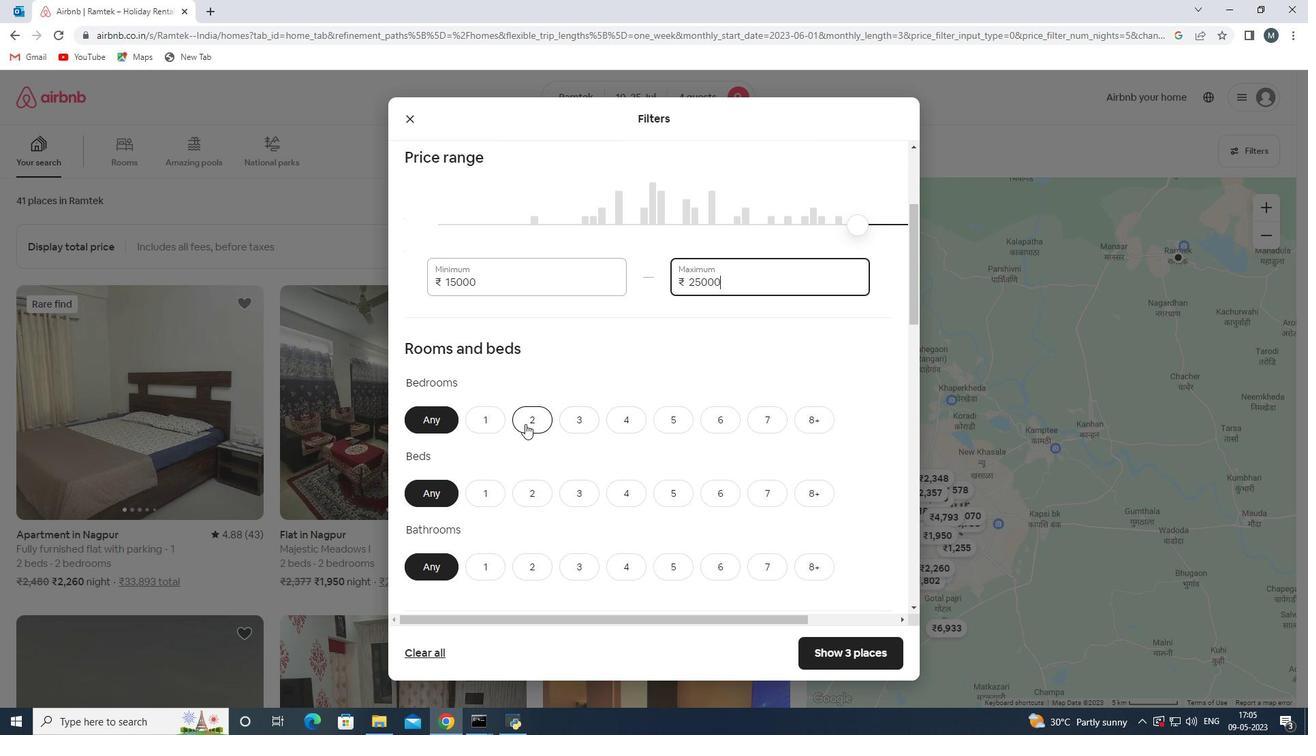 
Action: Mouse pressed left at (525, 424)
Screenshot: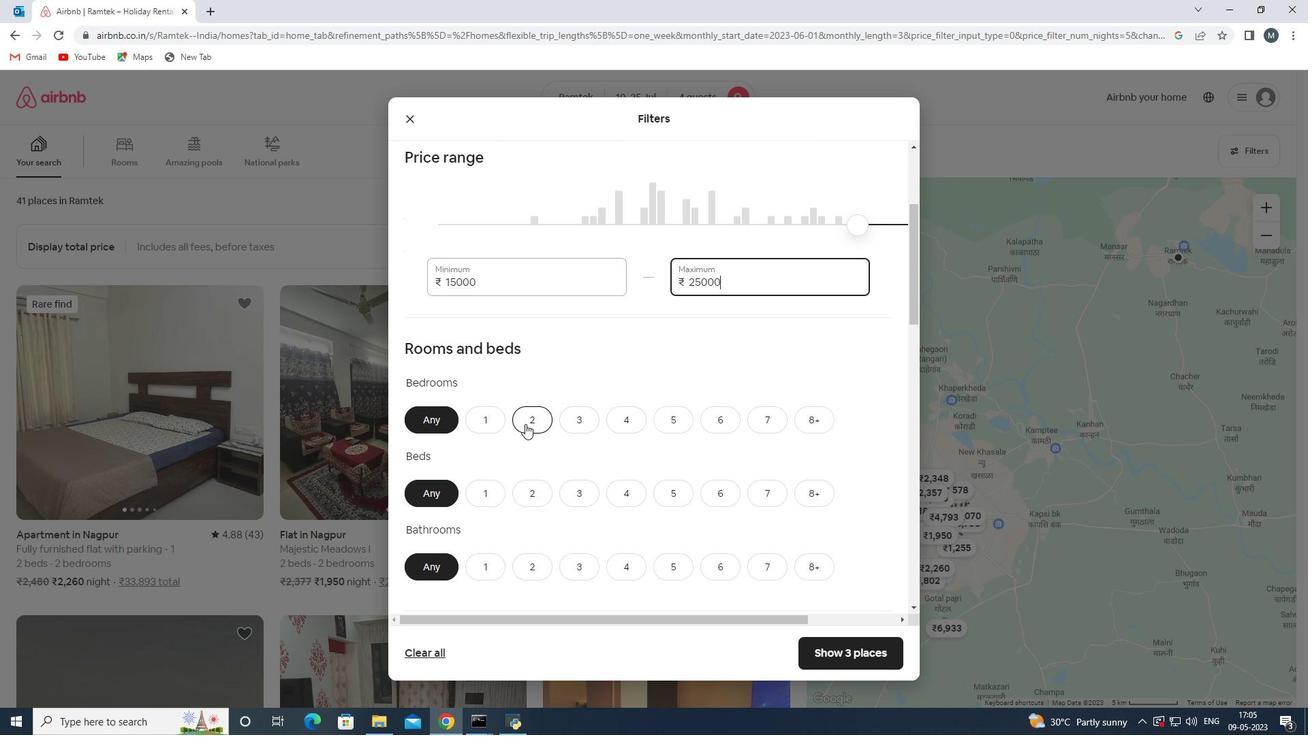 
Action: Mouse moved to (586, 507)
Screenshot: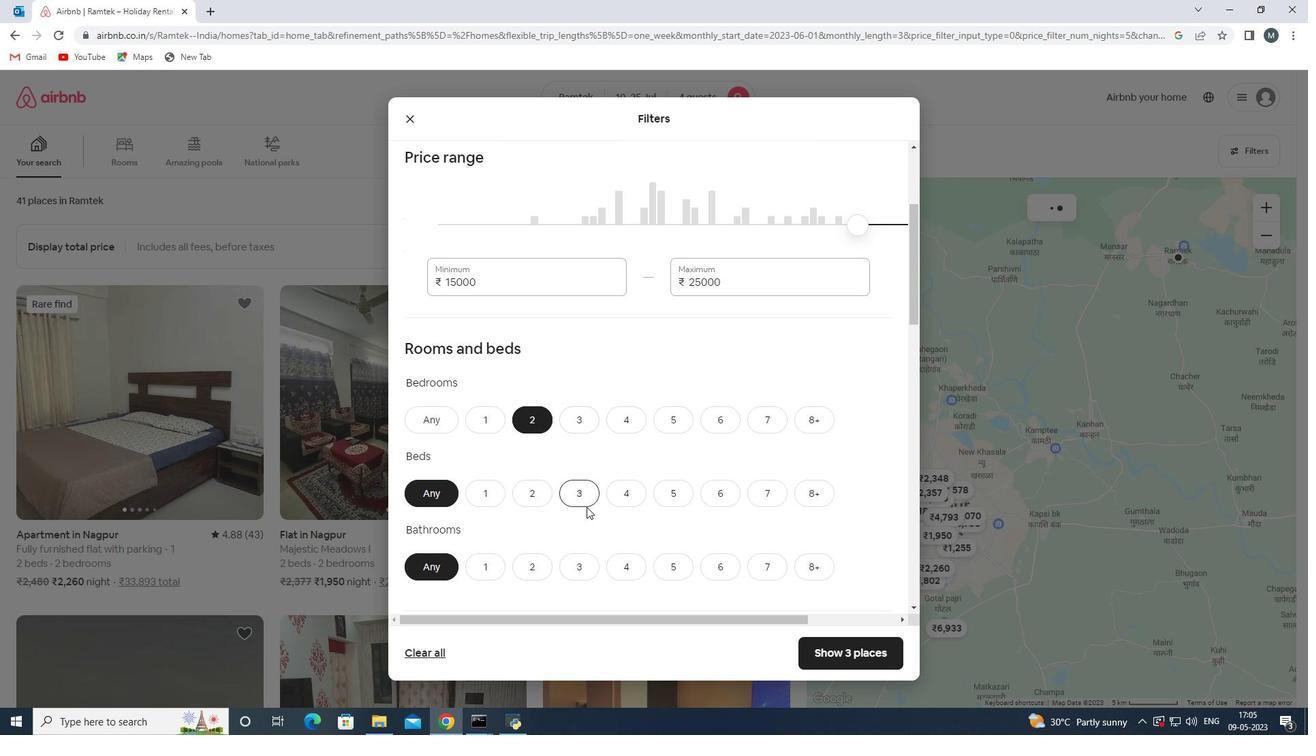 
Action: Mouse pressed left at (586, 507)
Screenshot: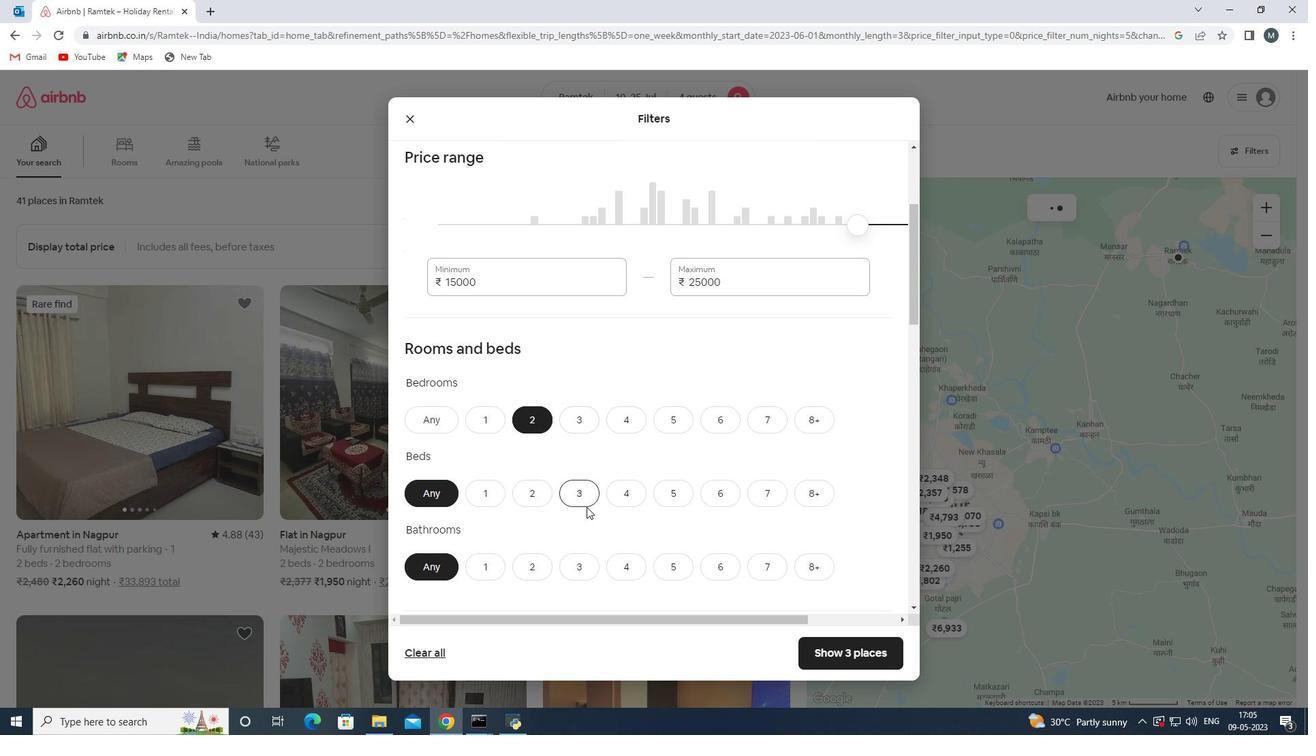 
Action: Mouse moved to (584, 497)
Screenshot: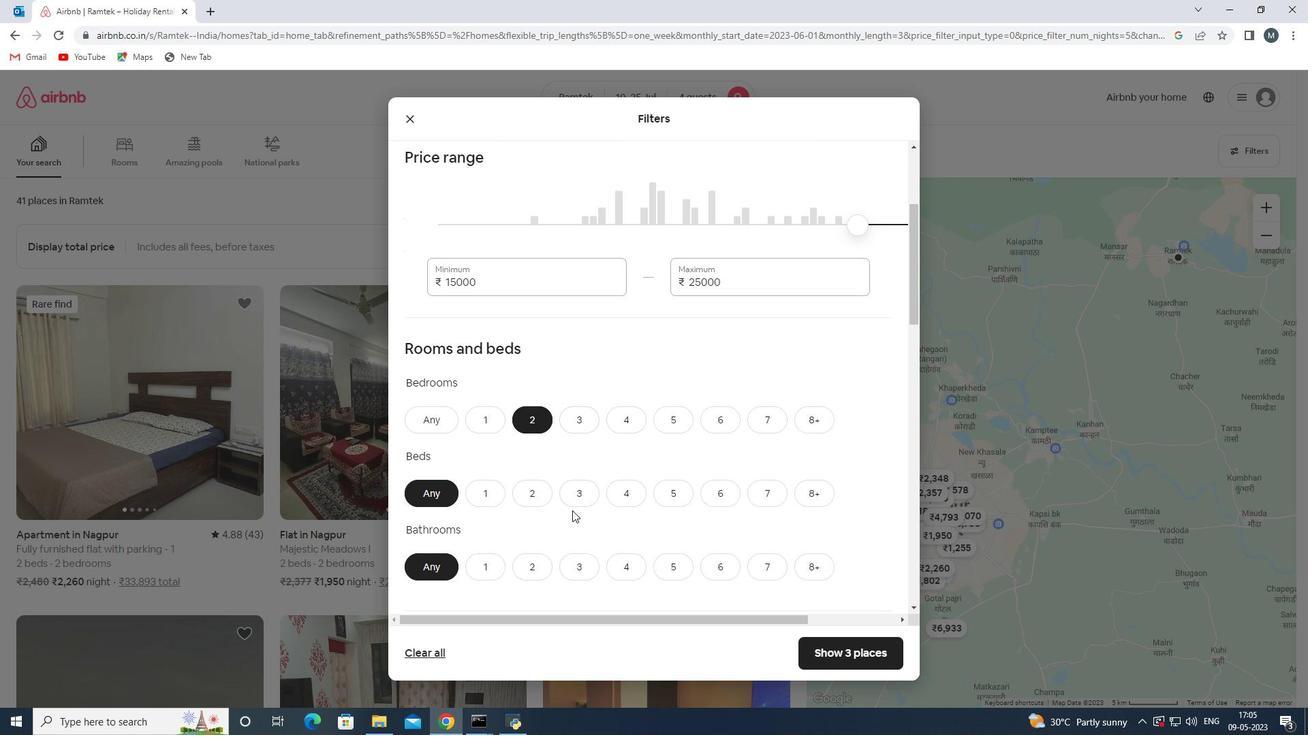 
Action: Mouse pressed left at (584, 497)
Screenshot: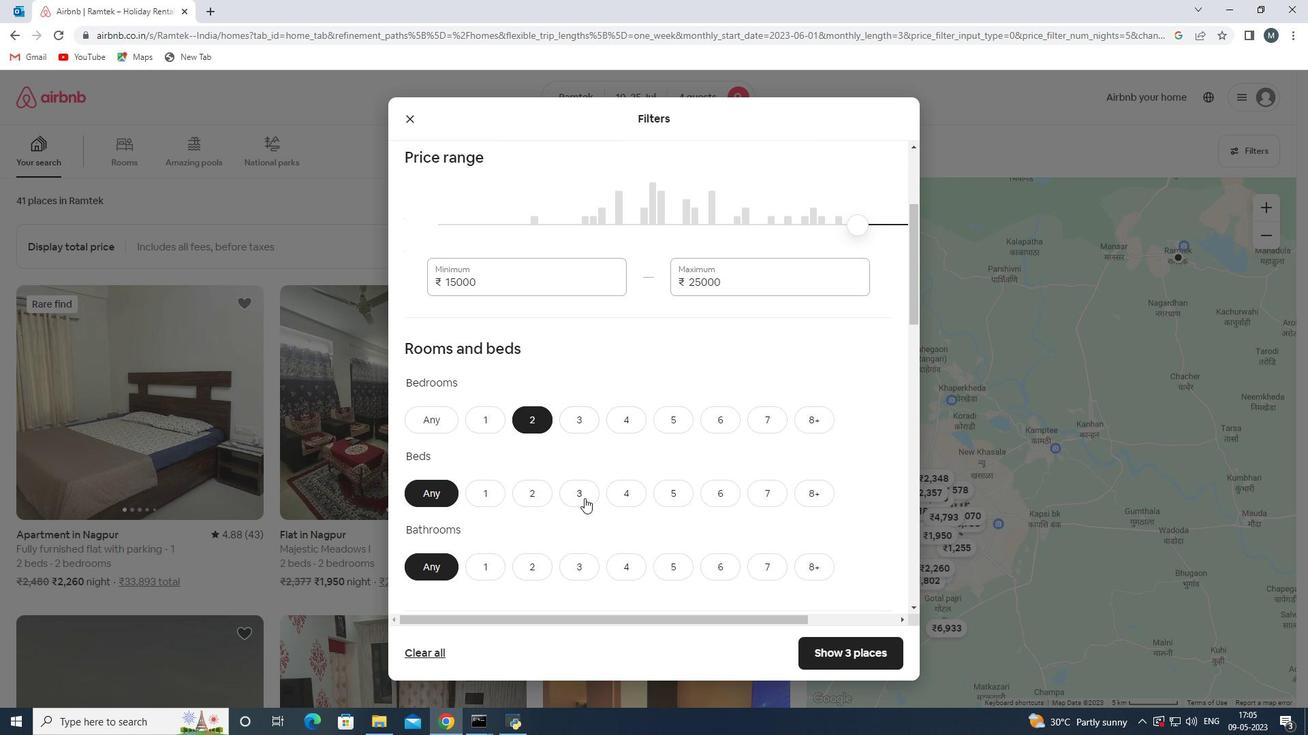 
Action: Mouse moved to (524, 564)
Screenshot: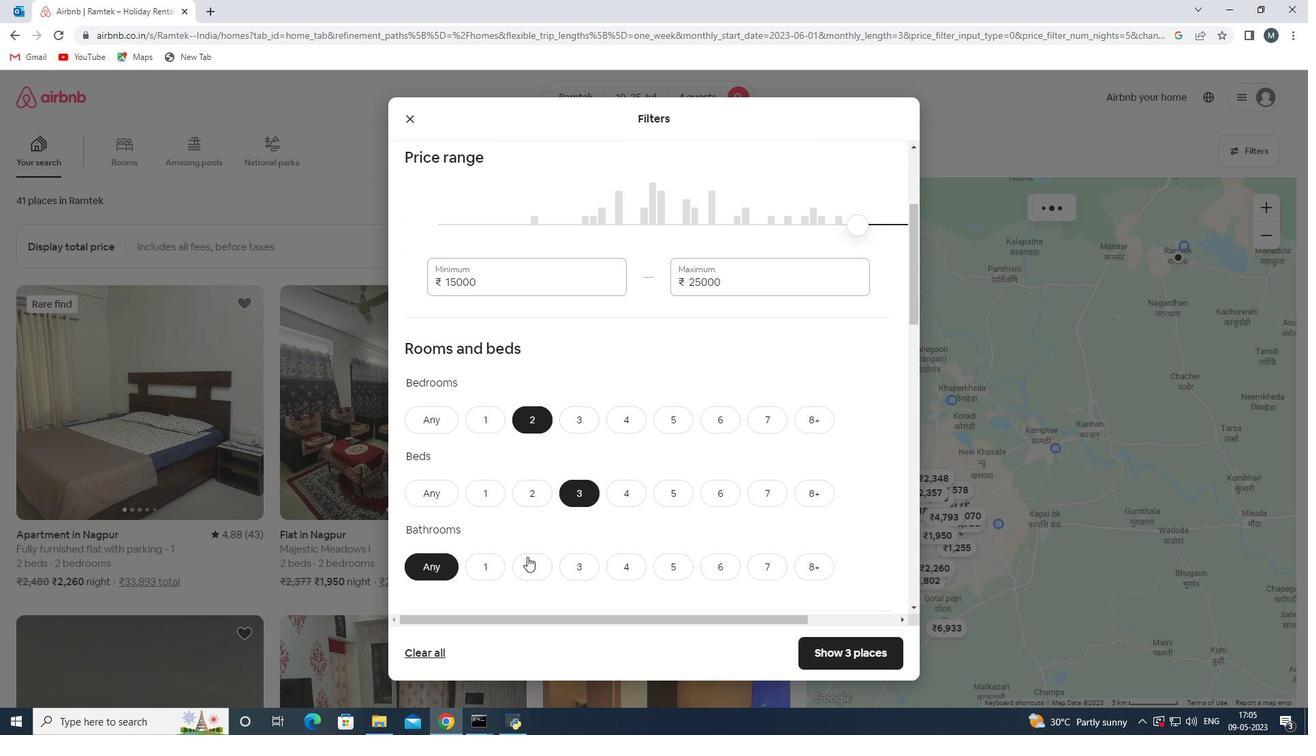 
Action: Mouse pressed left at (524, 564)
Screenshot: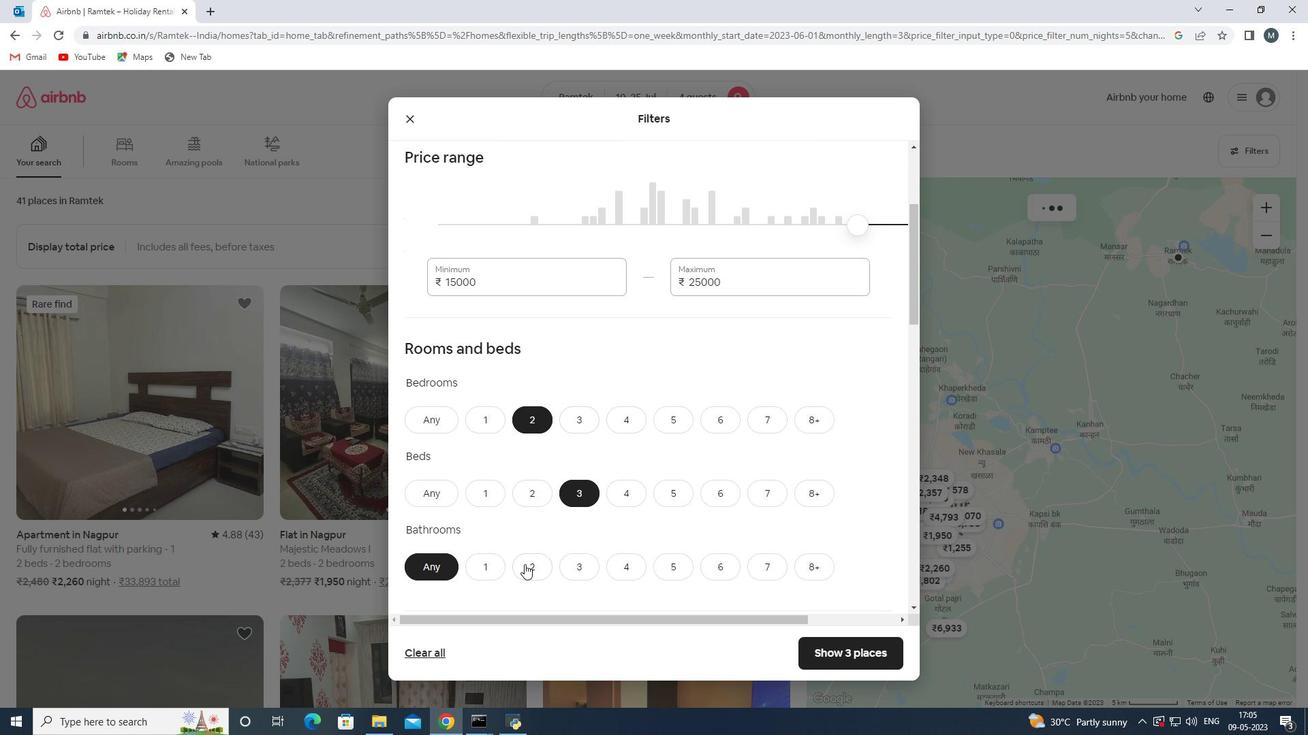 
Action: Mouse moved to (606, 479)
Screenshot: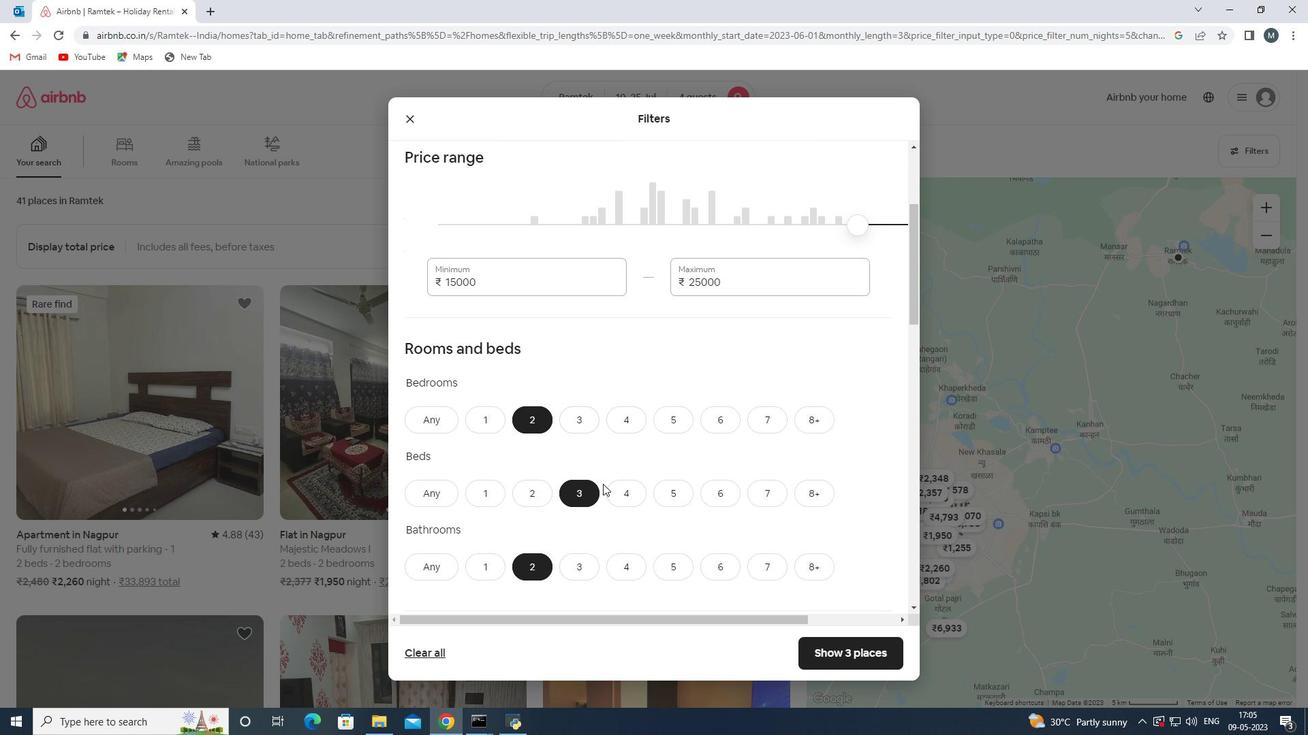 
Action: Mouse scrolled (606, 478) with delta (0, 0)
Screenshot: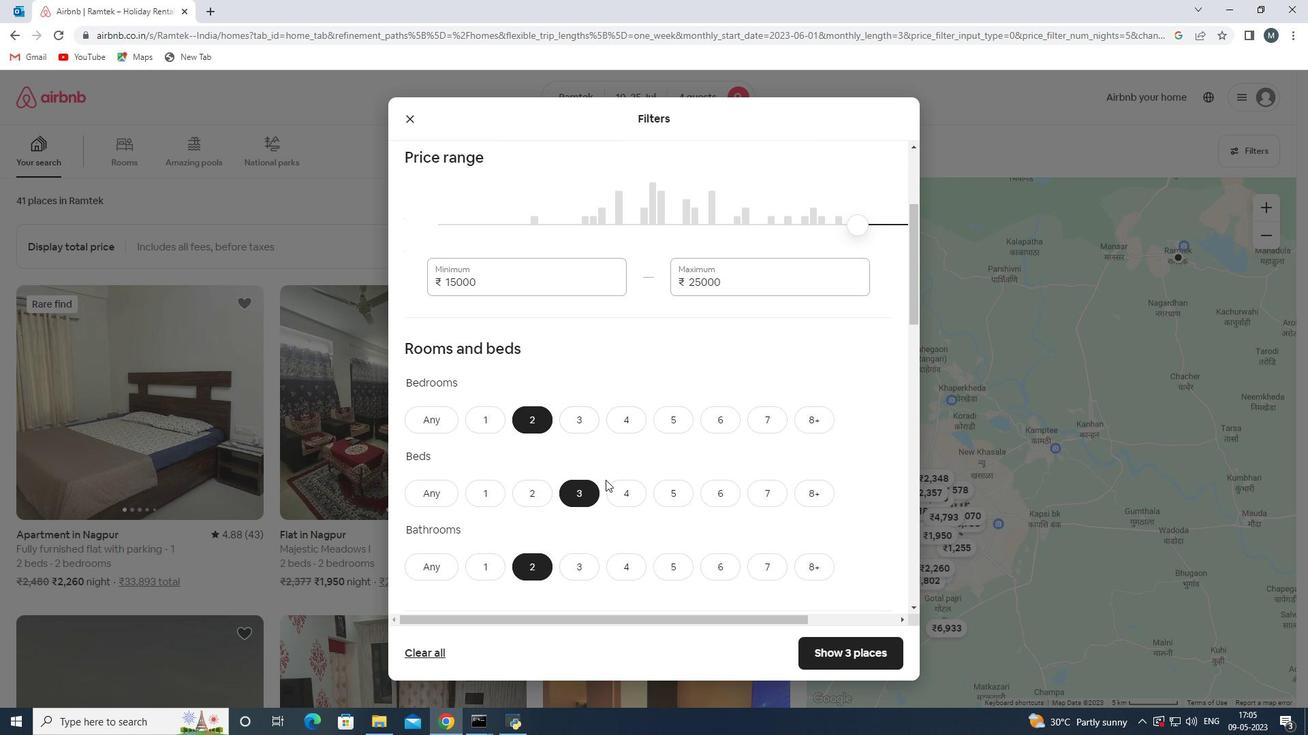 
Action: Mouse scrolled (606, 478) with delta (0, 0)
Screenshot: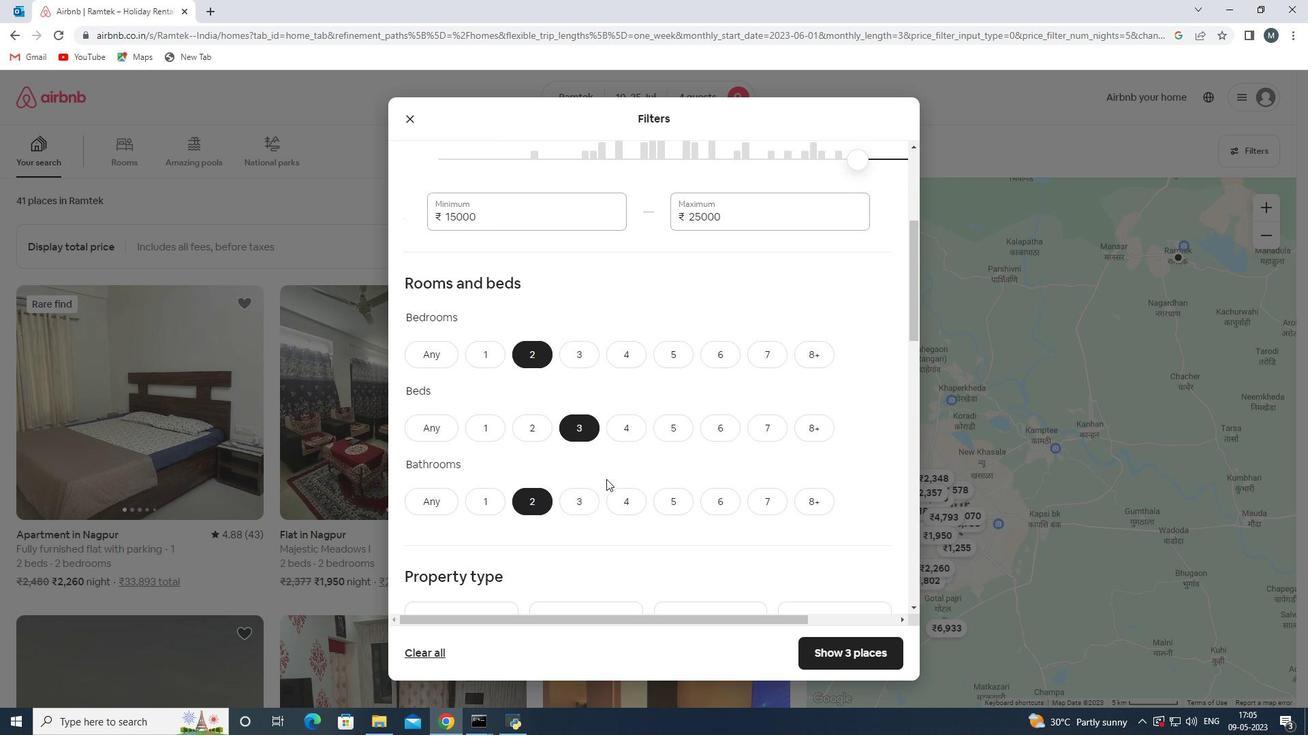 
Action: Mouse scrolled (606, 478) with delta (0, 0)
Screenshot: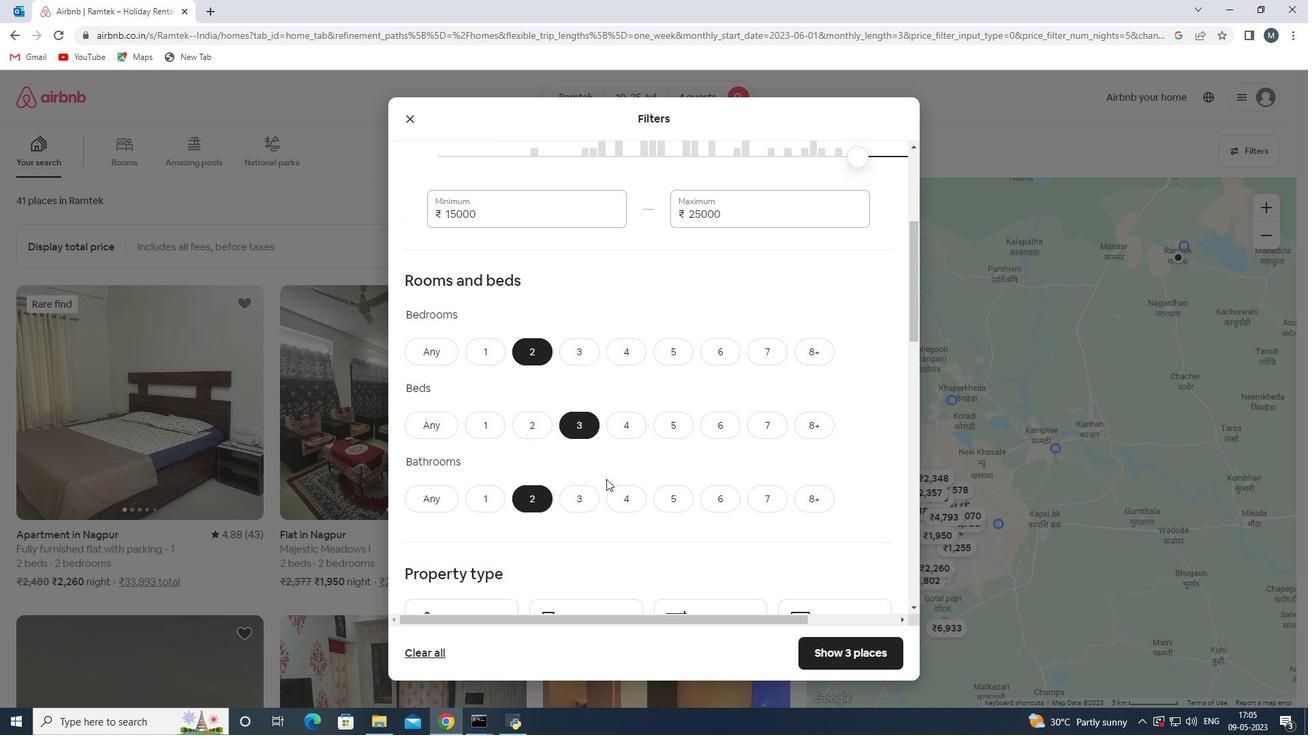 
Action: Mouse moved to (605, 479)
Screenshot: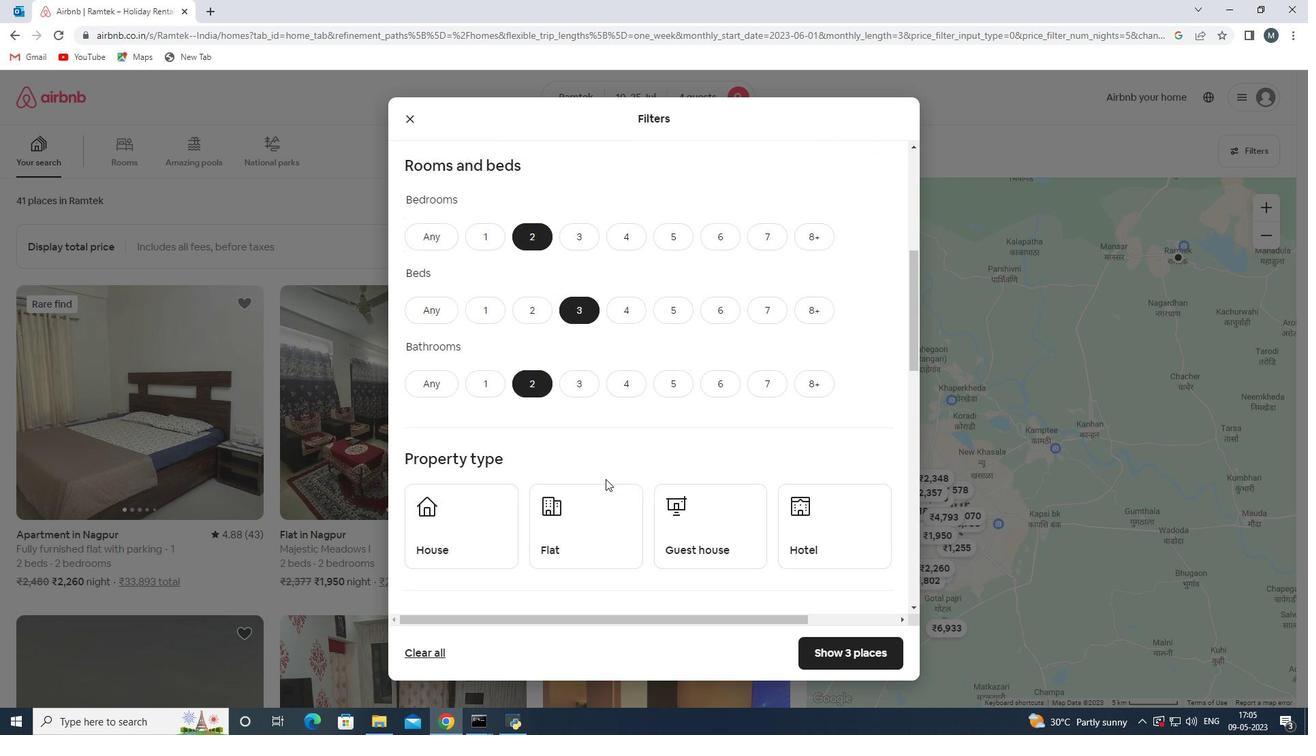 
Action: Mouse scrolled (605, 478) with delta (0, 0)
Screenshot: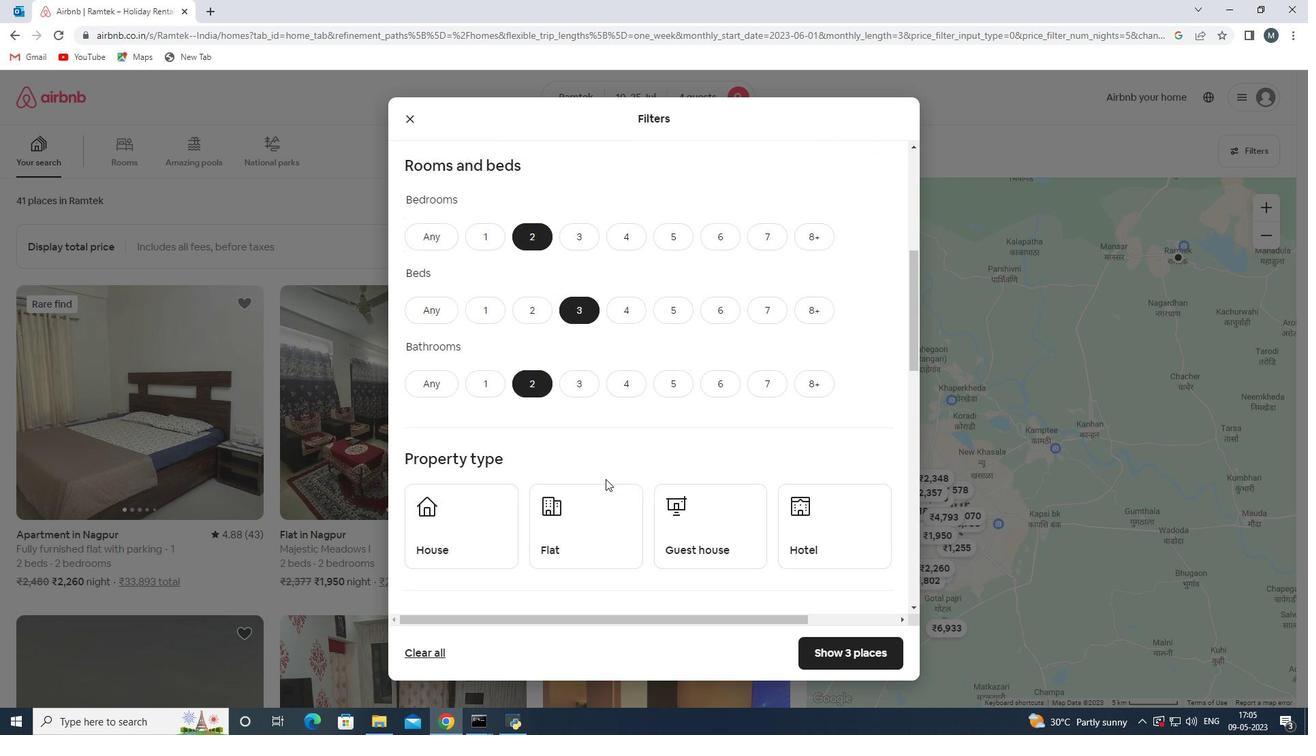 
Action: Mouse moved to (459, 460)
Screenshot: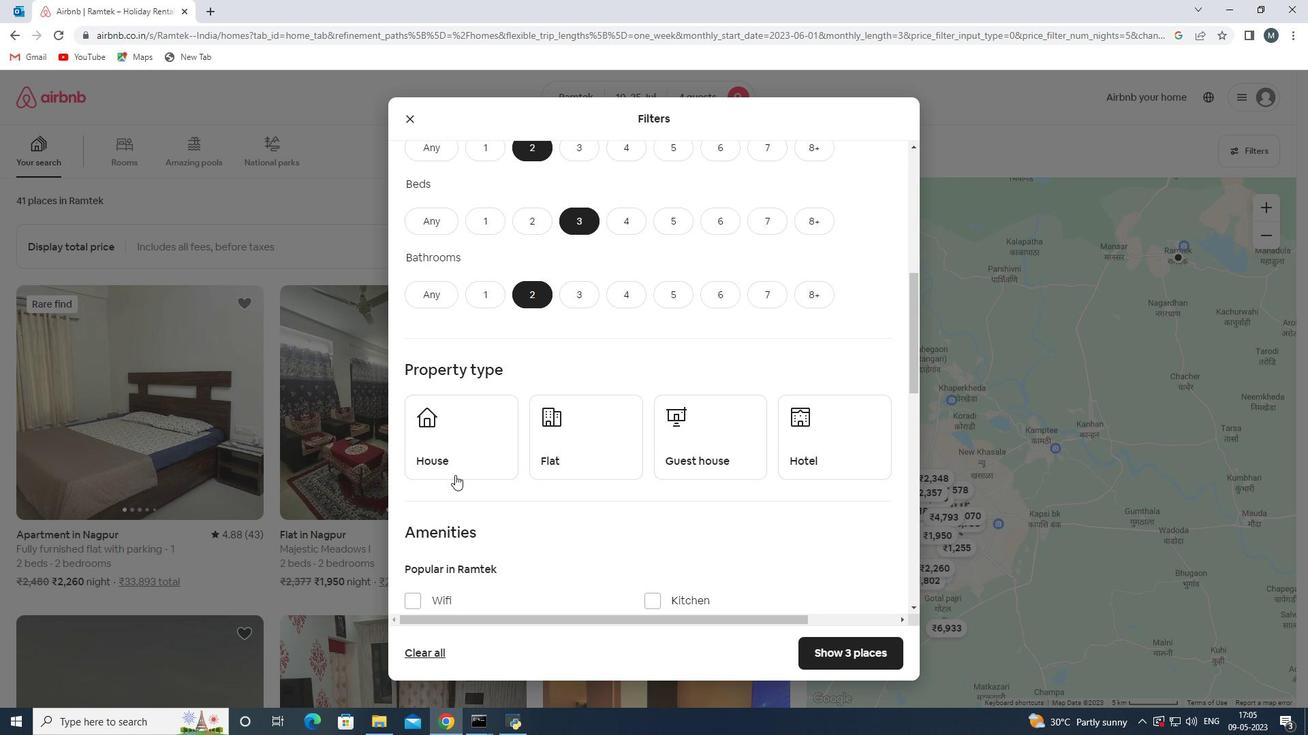 
Action: Mouse pressed left at (459, 460)
Screenshot: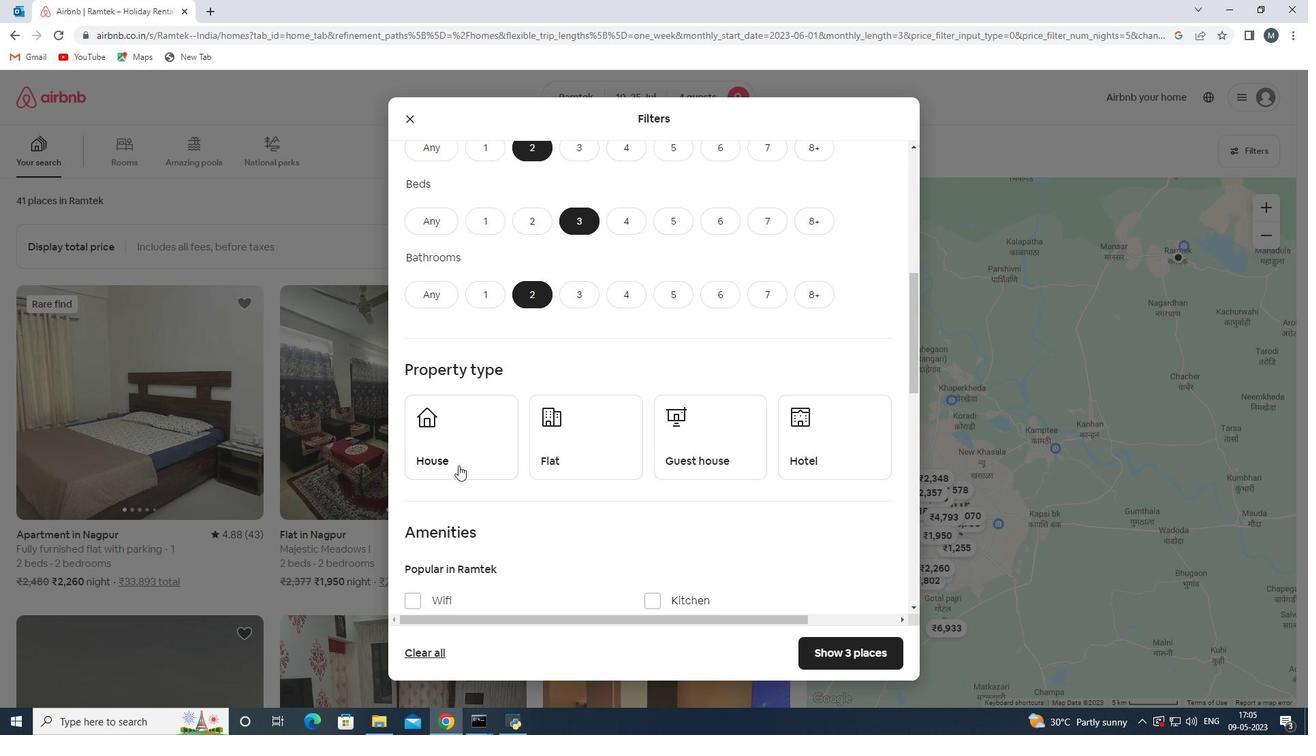 
Action: Mouse moved to (556, 463)
Screenshot: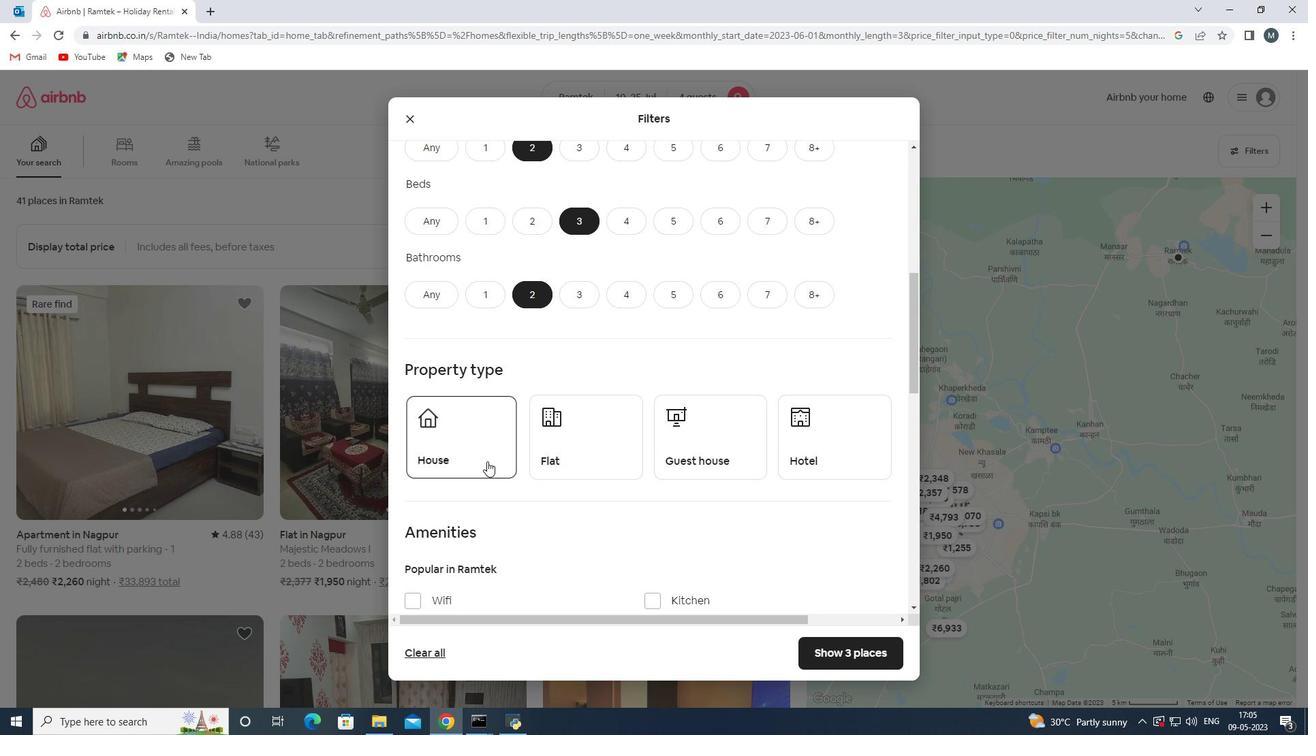 
Action: Mouse pressed left at (556, 463)
Screenshot: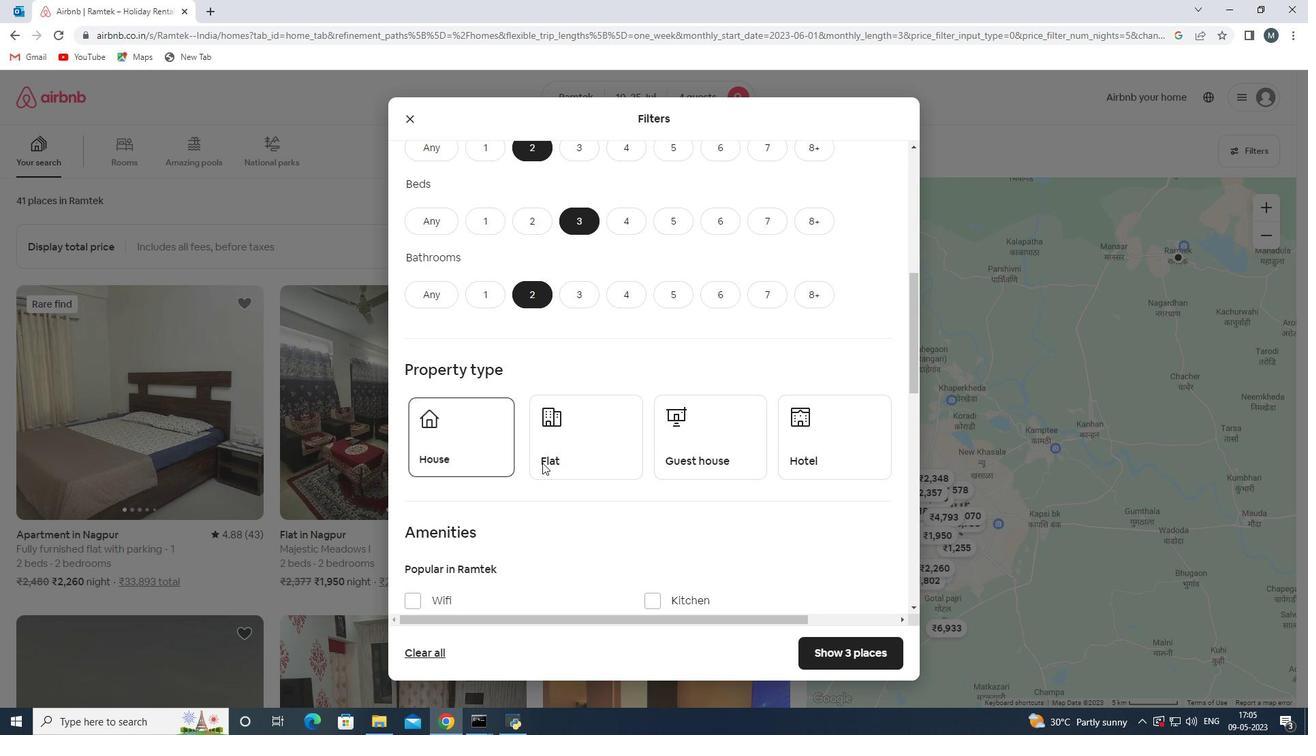 
Action: Mouse moved to (662, 468)
Screenshot: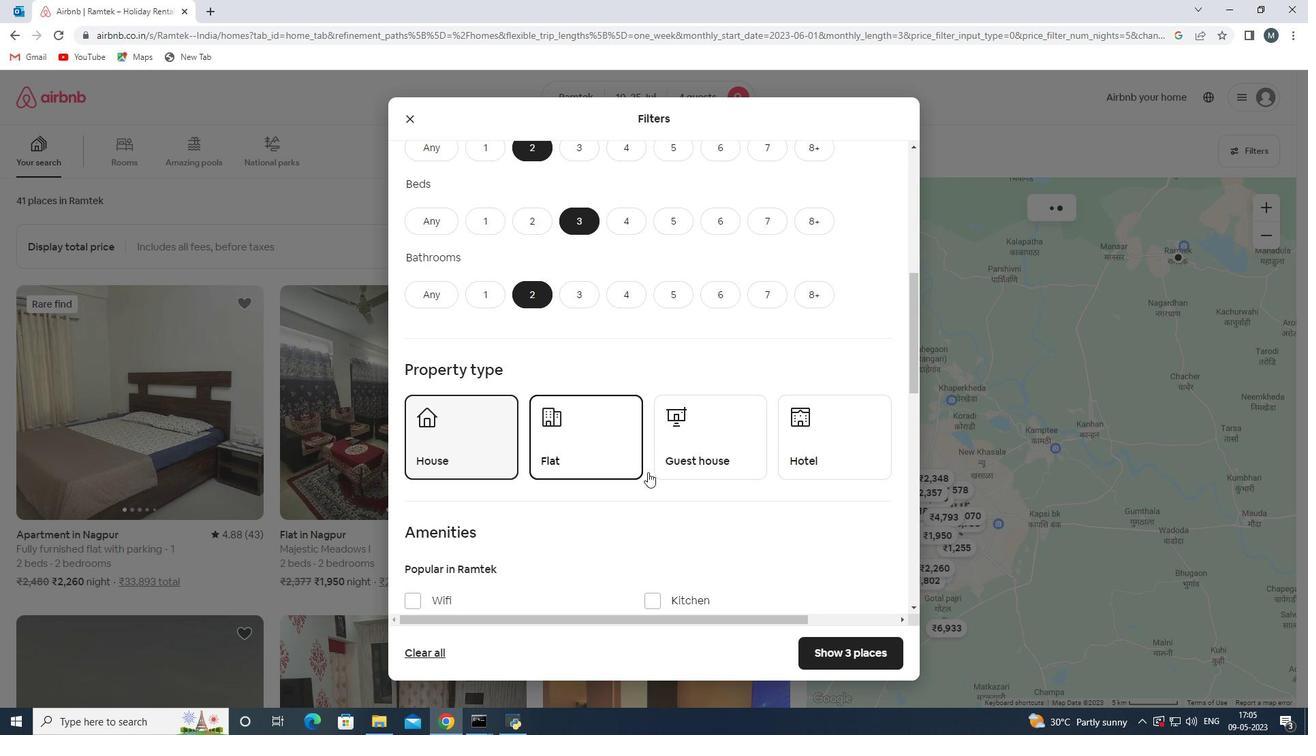 
Action: Mouse pressed left at (662, 468)
Screenshot: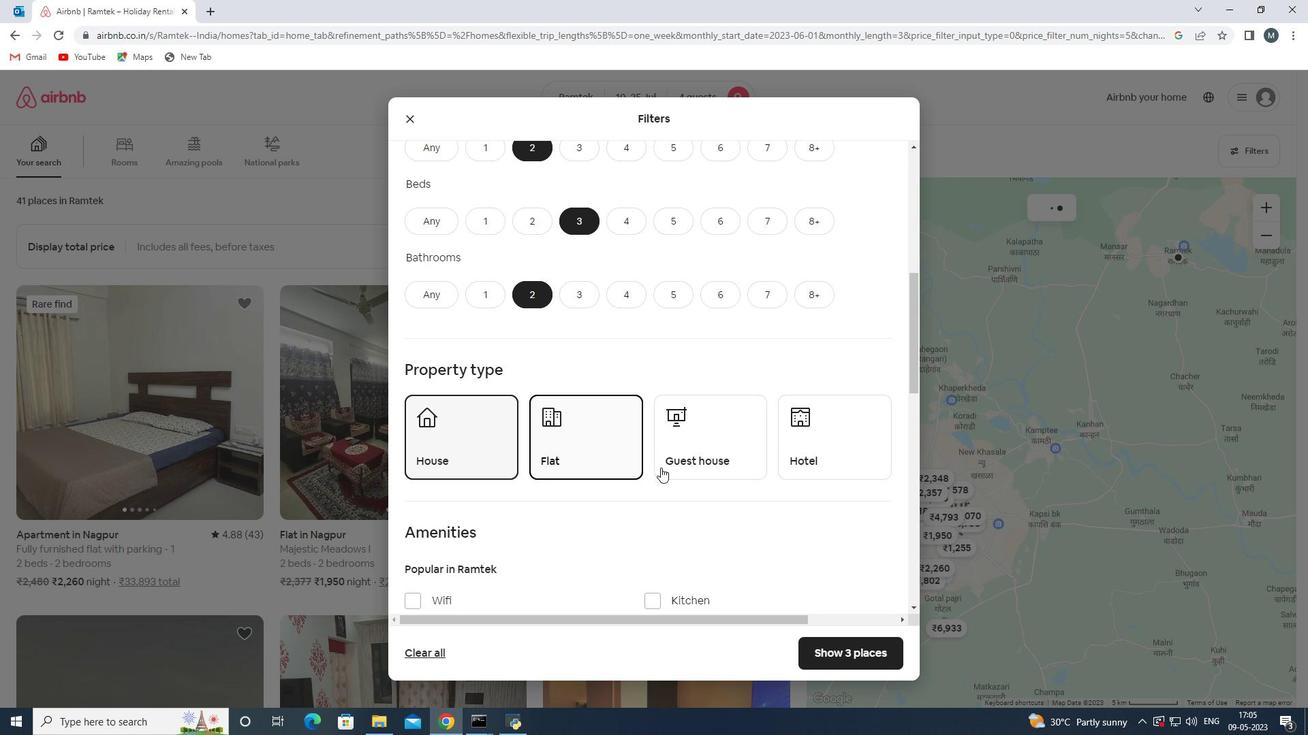 
Action: Mouse moved to (527, 487)
Screenshot: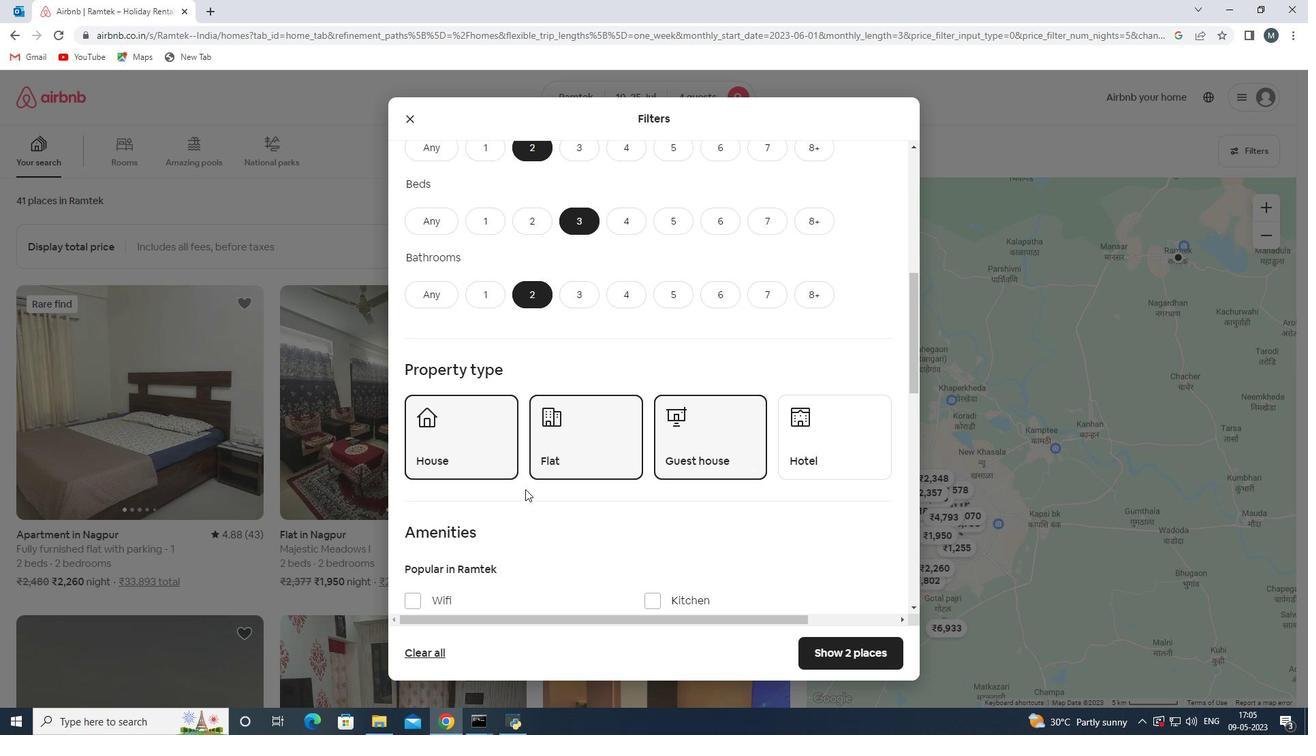 
Action: Mouse scrolled (527, 487) with delta (0, 0)
Screenshot: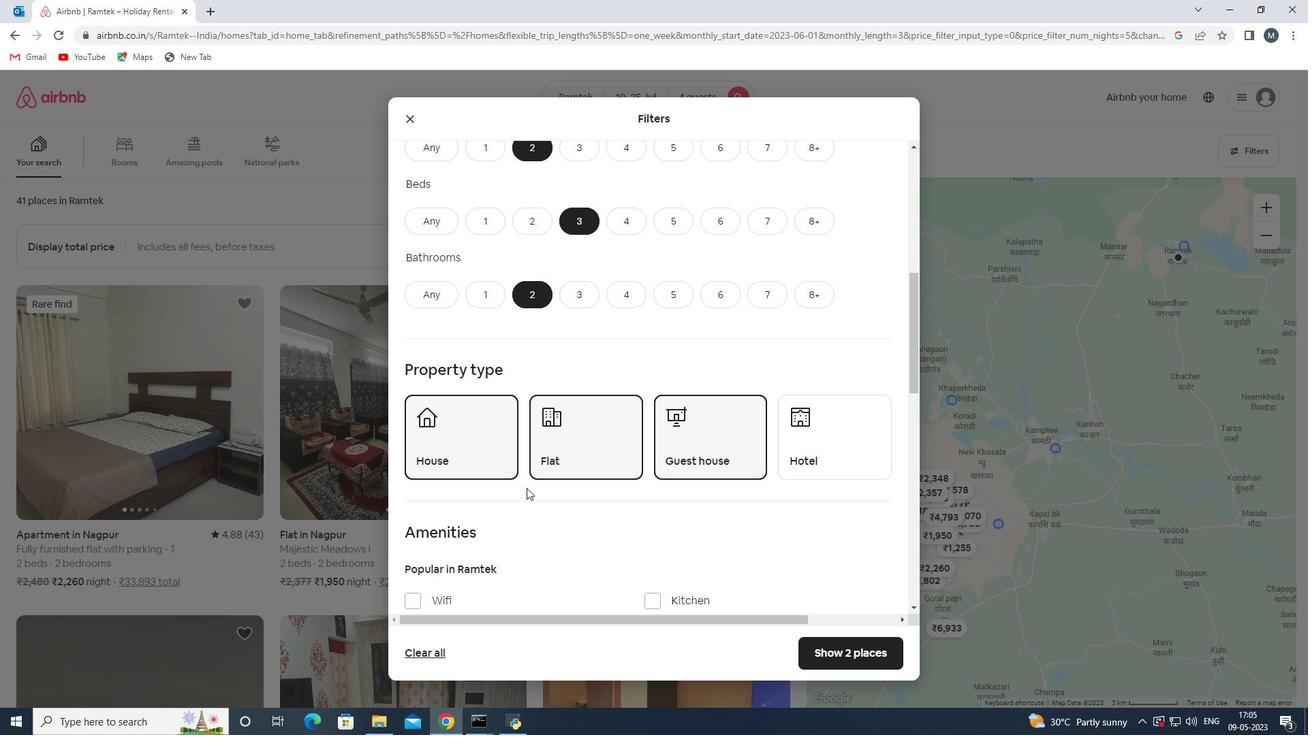 
Action: Mouse moved to (540, 477)
Screenshot: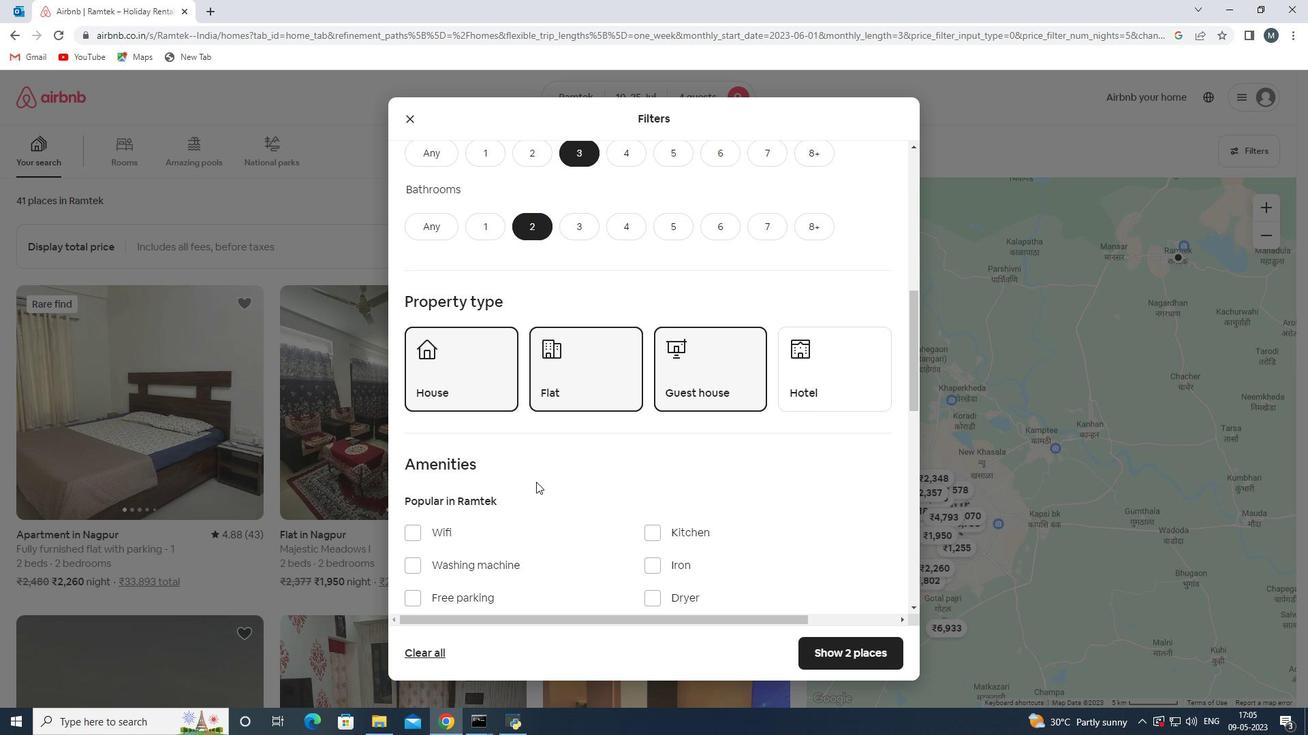 
Action: Mouse scrolled (540, 476) with delta (0, 0)
Screenshot: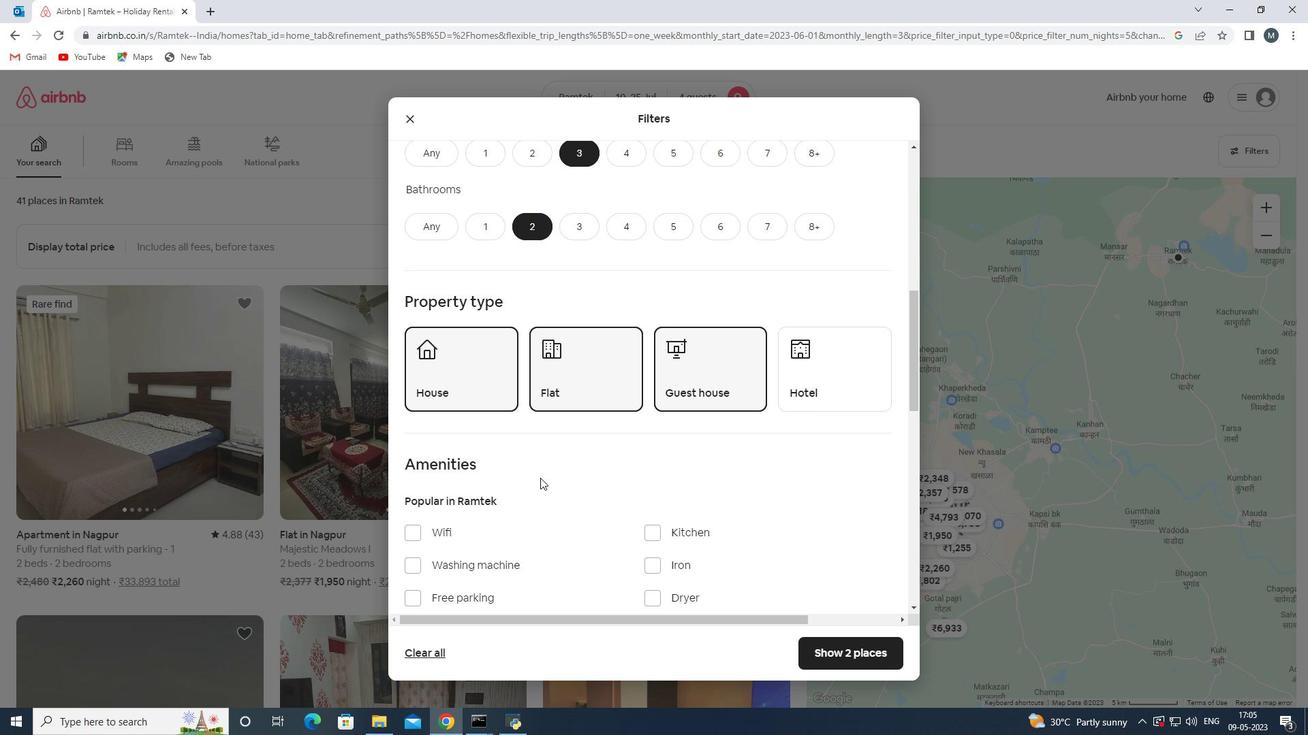 
Action: Mouse moved to (466, 466)
Screenshot: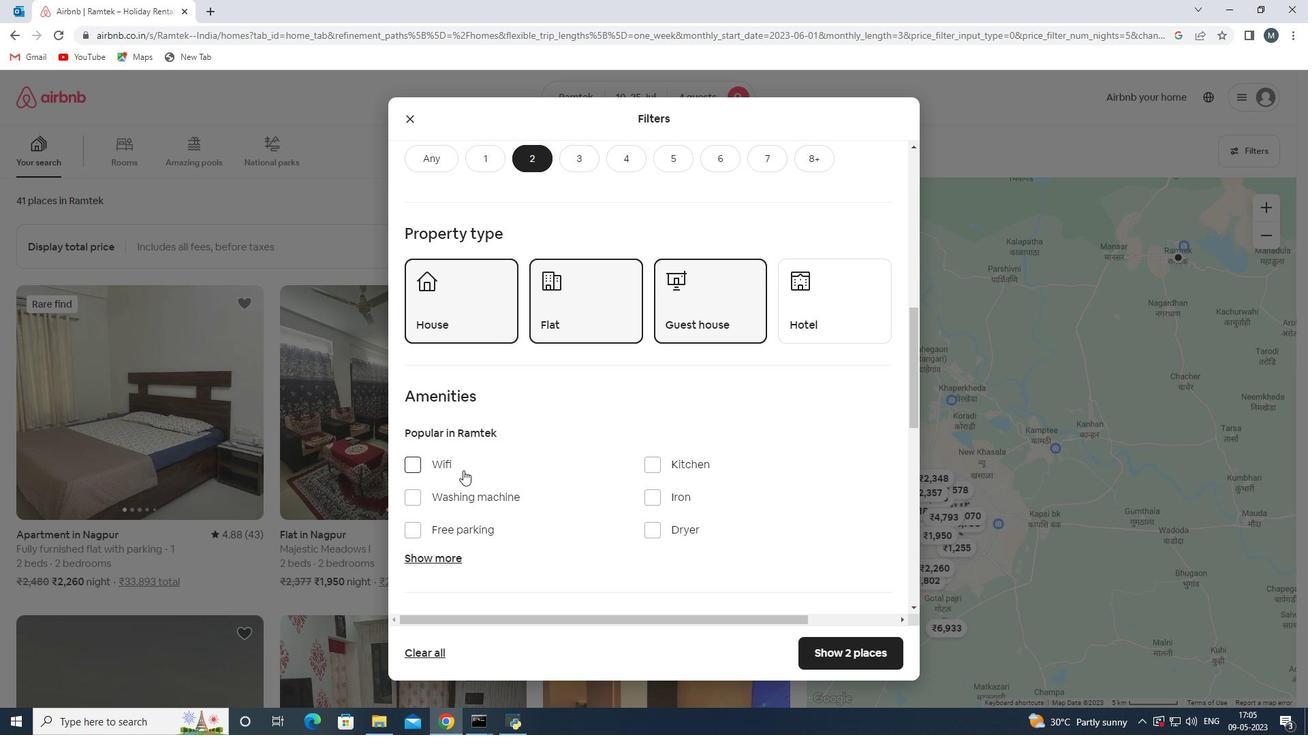 
Action: Mouse pressed left at (466, 466)
Screenshot: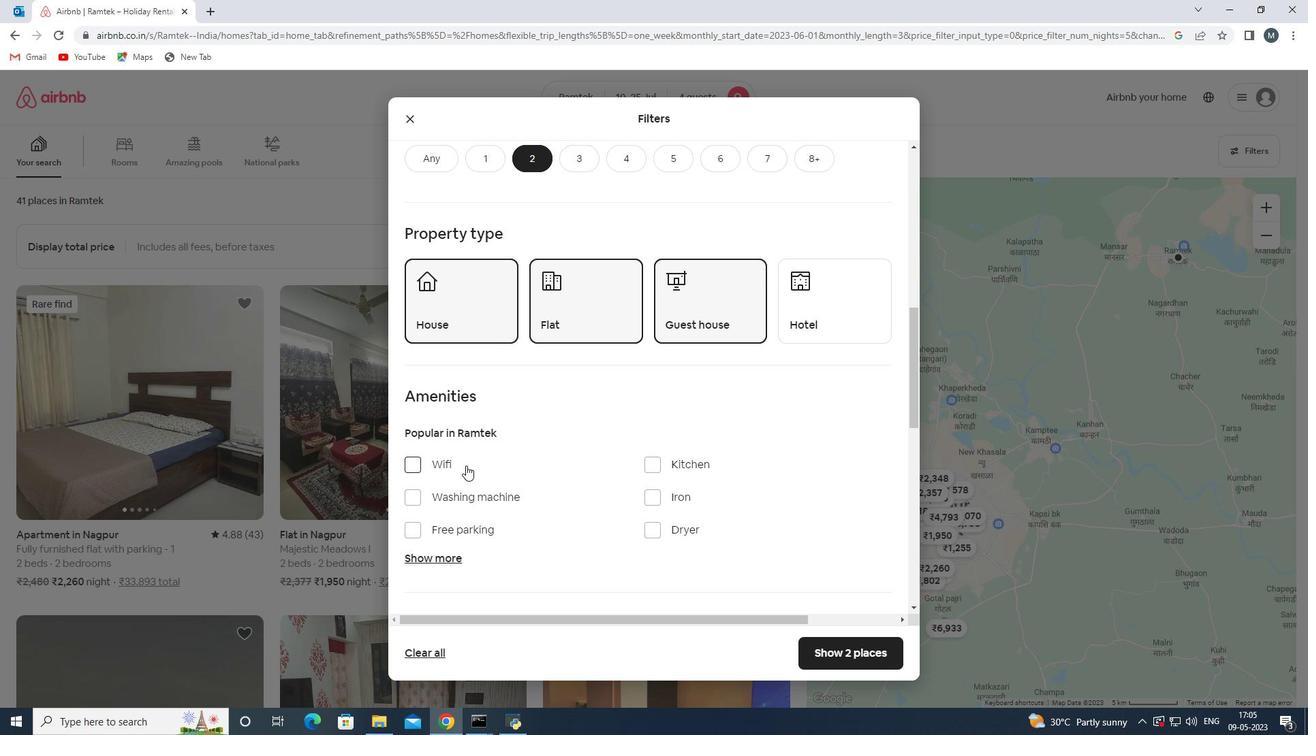 
Action: Mouse moved to (500, 532)
Screenshot: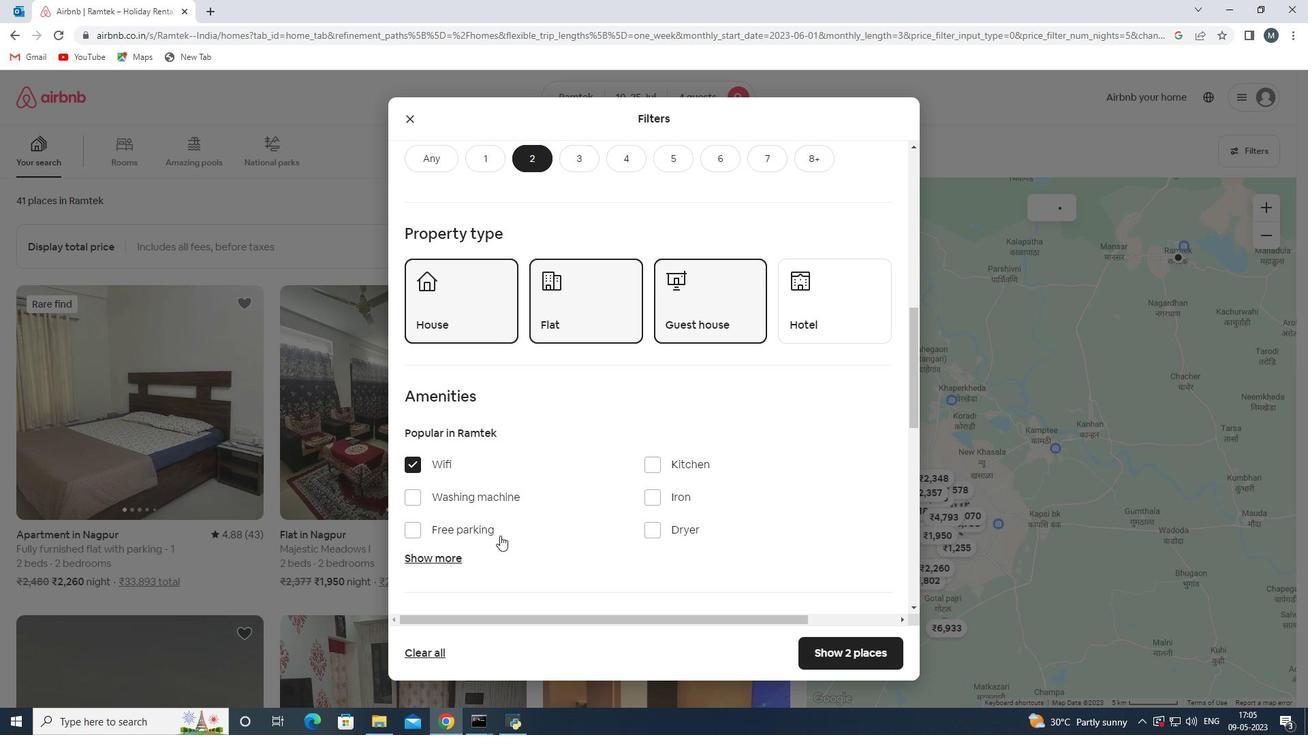 
Action: Mouse pressed left at (500, 532)
Screenshot: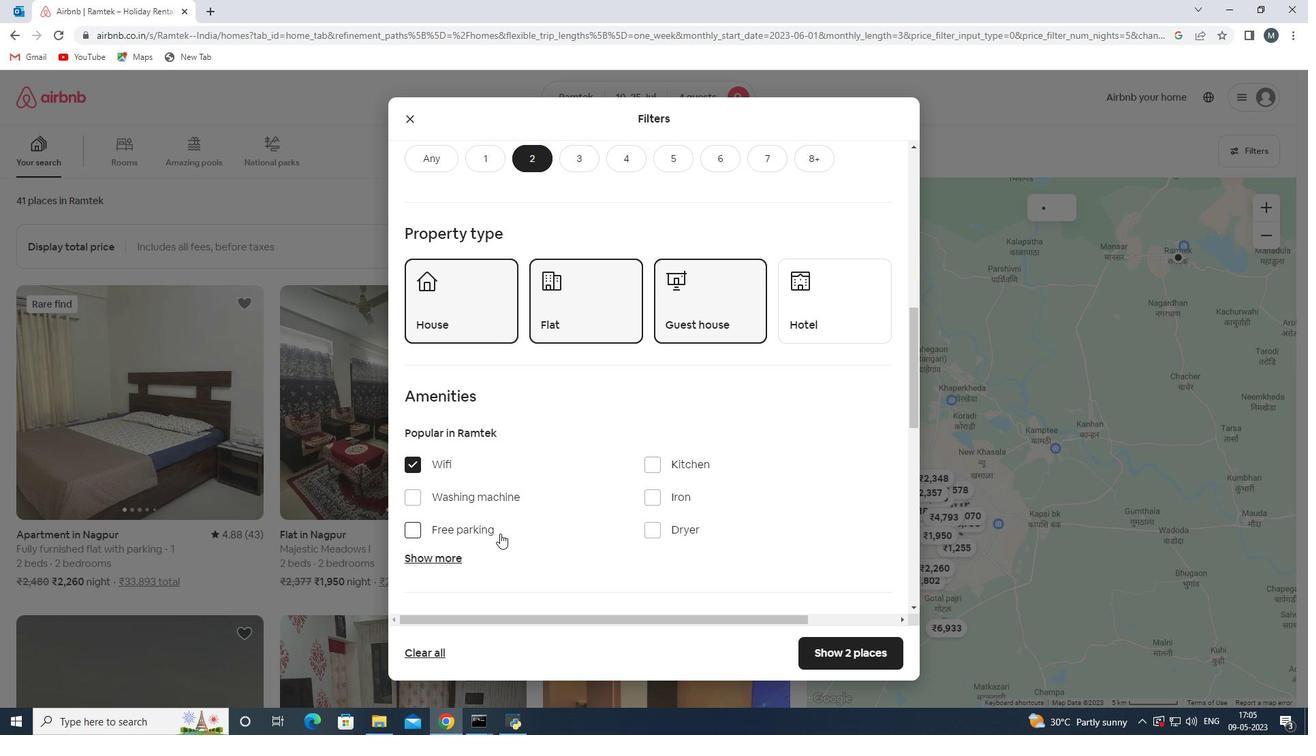 
Action: Mouse moved to (449, 558)
Screenshot: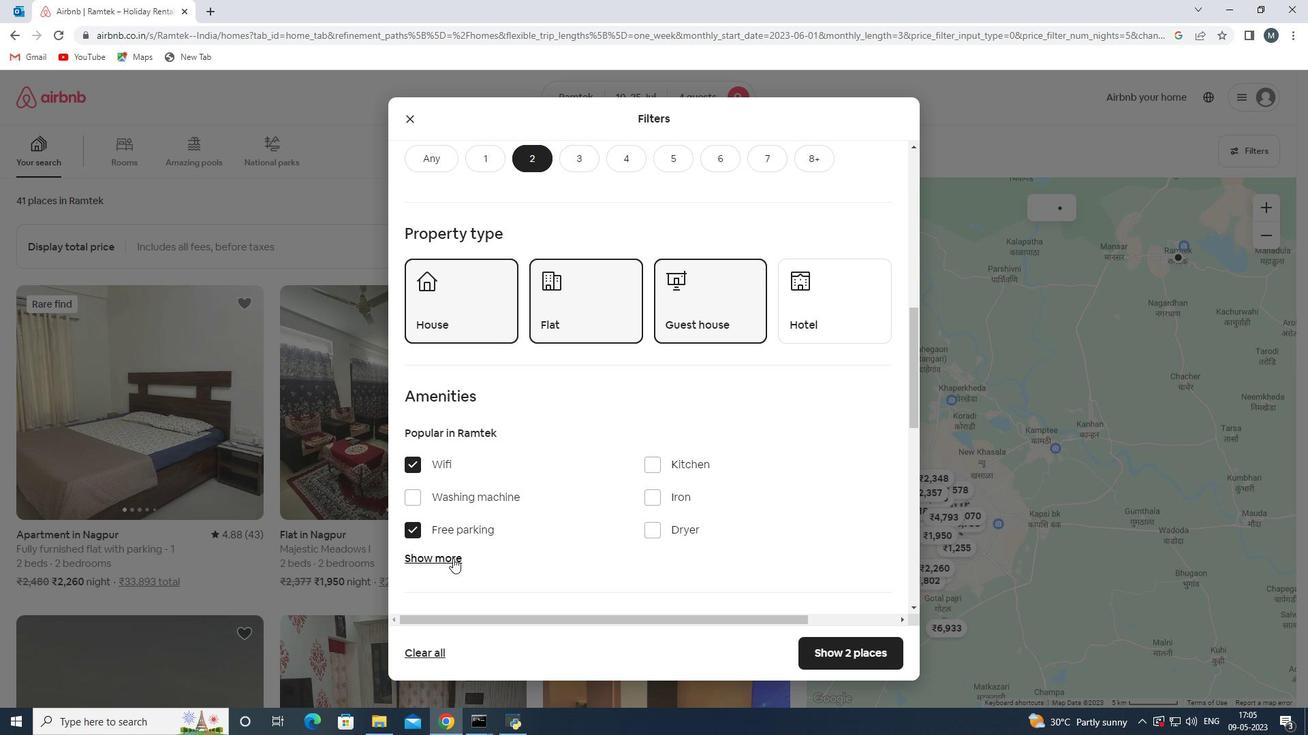 
Action: Mouse pressed left at (449, 558)
Screenshot: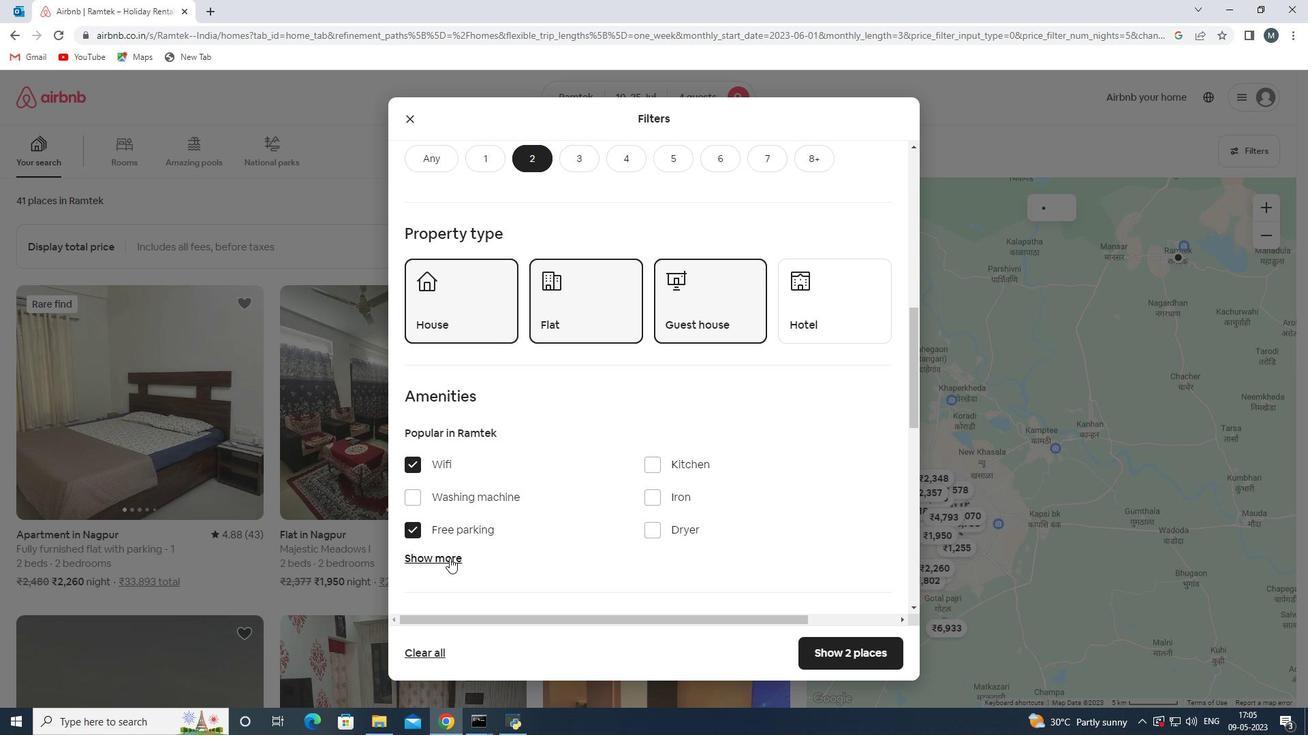 
Action: Mouse moved to (481, 531)
Screenshot: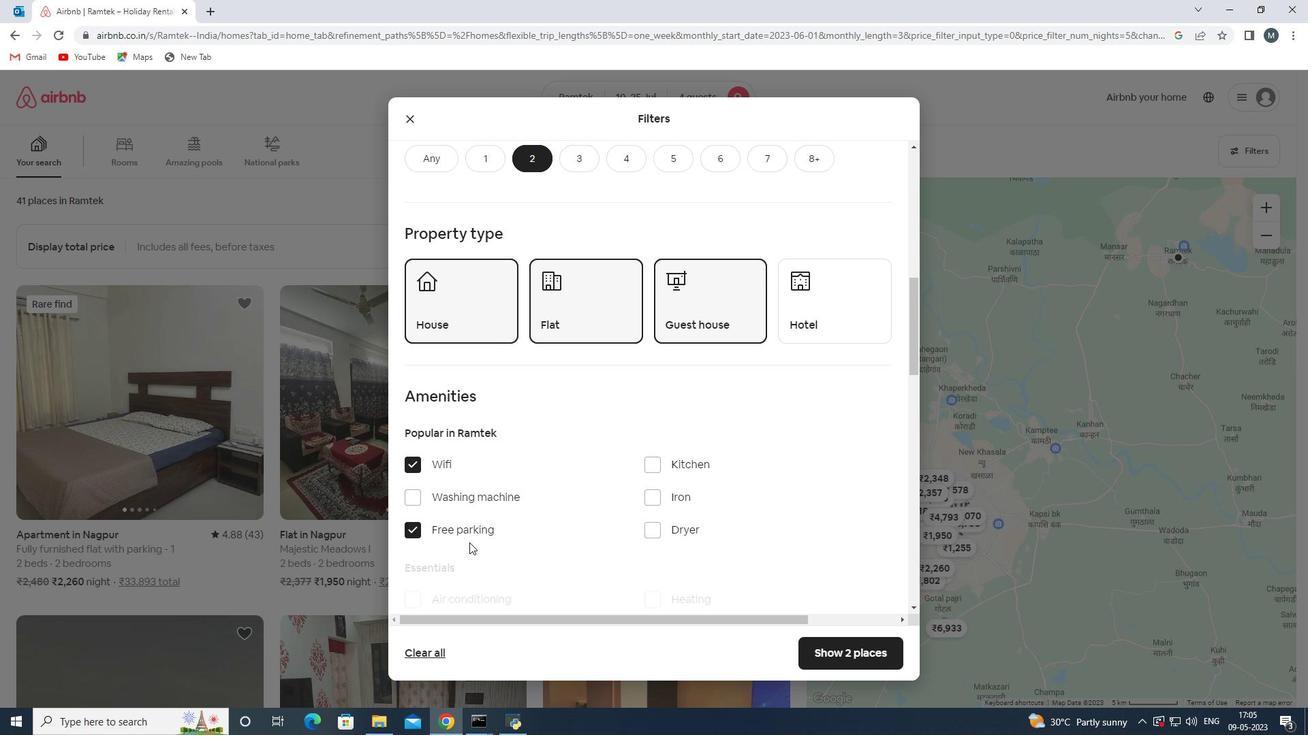 
Action: Mouse scrolled (481, 530) with delta (0, 0)
Screenshot: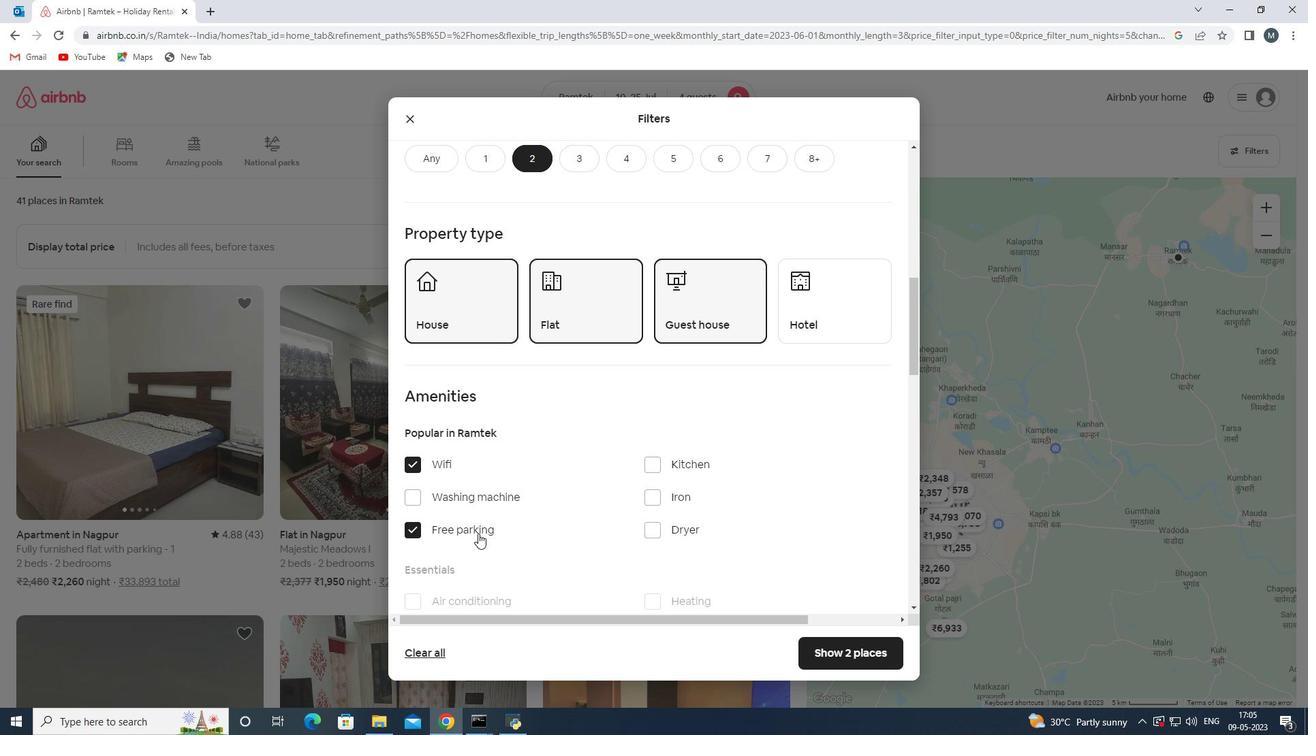
Action: Mouse scrolled (481, 530) with delta (0, 0)
Screenshot: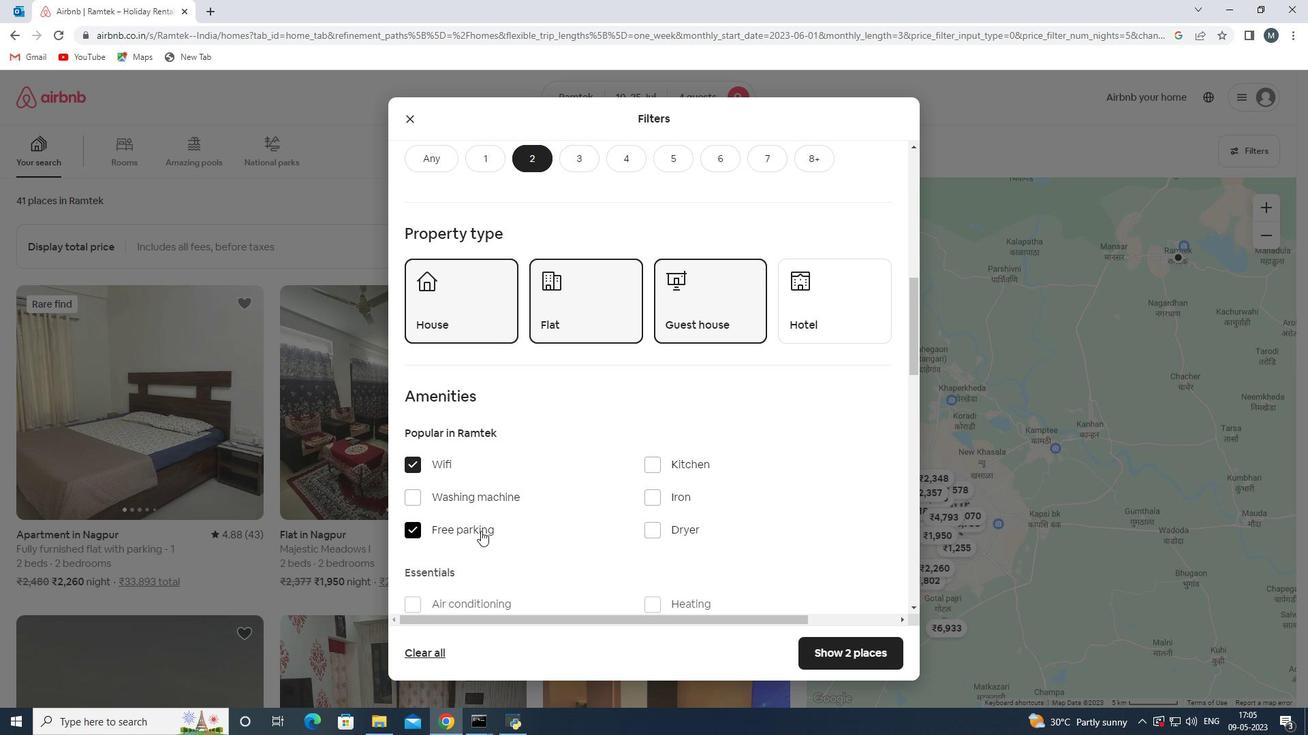 
Action: Mouse moved to (668, 495)
Screenshot: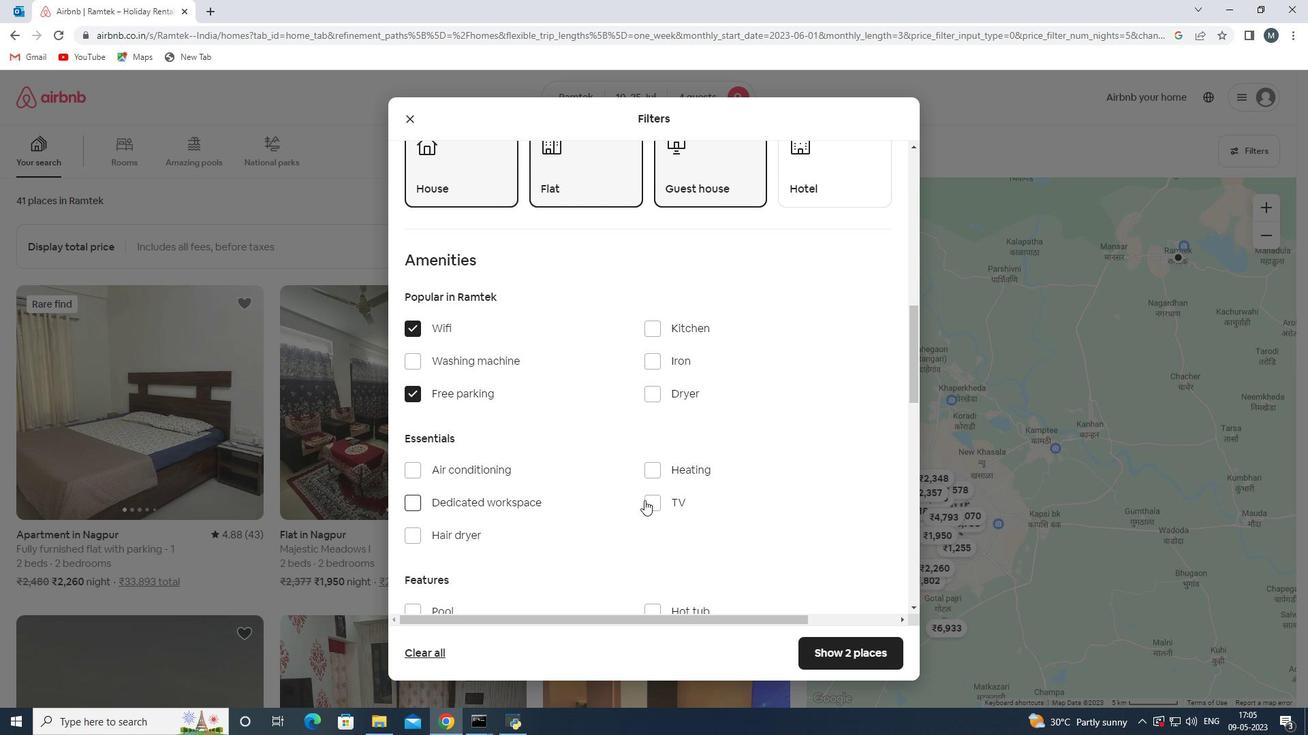 
Action: Mouse pressed left at (668, 495)
Screenshot: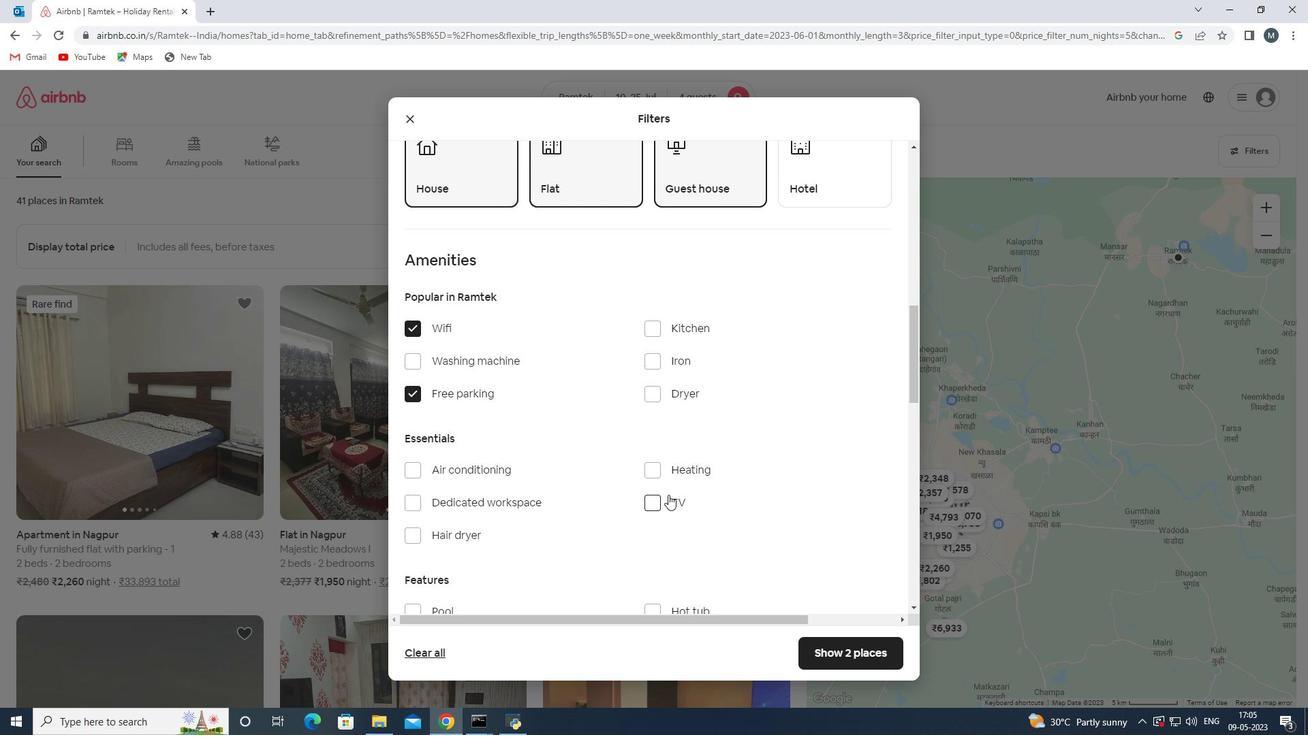 
Action: Mouse moved to (485, 482)
Screenshot: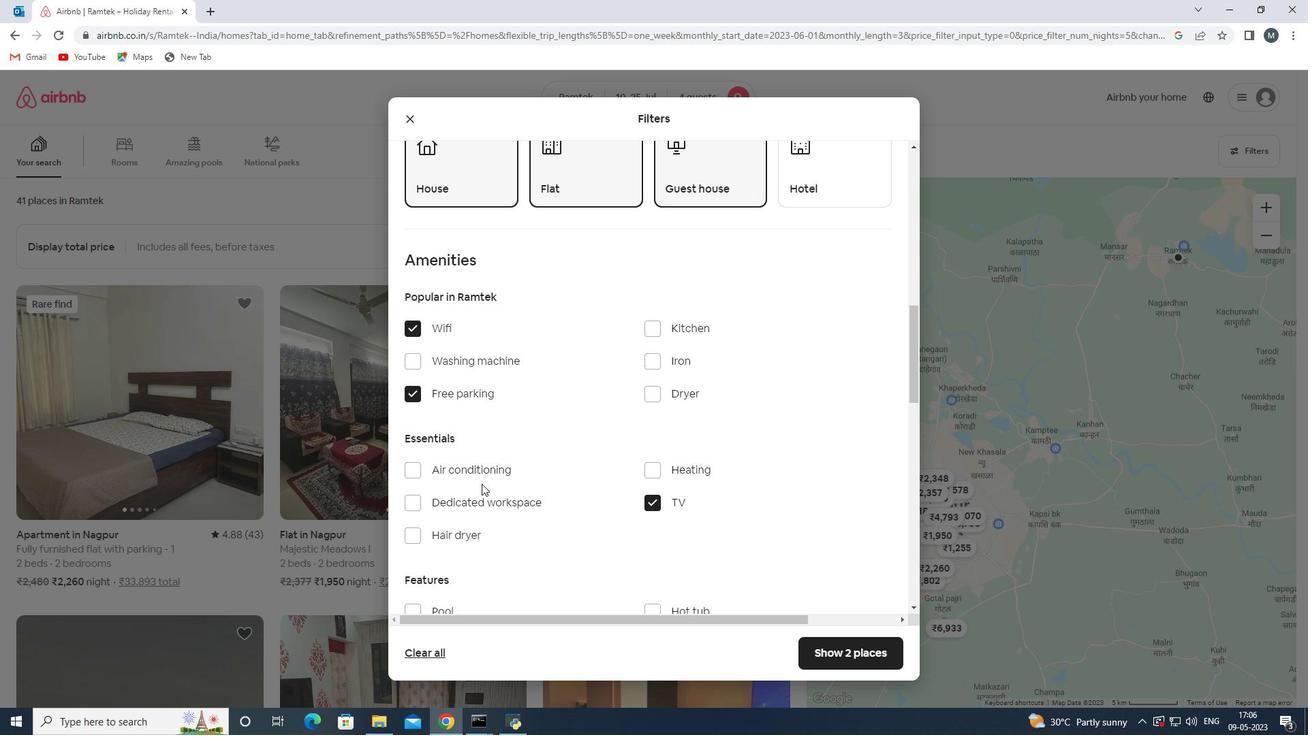 
Action: Mouse scrolled (485, 481) with delta (0, 0)
Screenshot: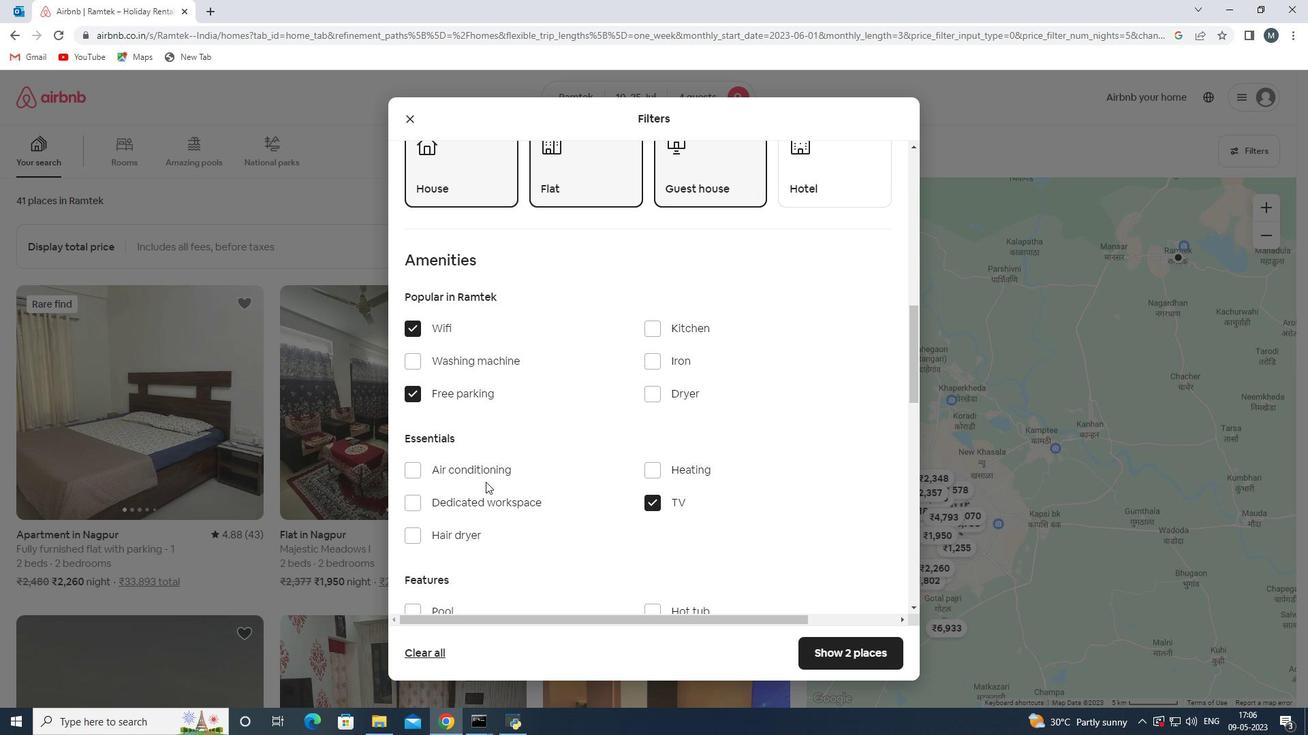 
Action: Mouse moved to (506, 481)
Screenshot: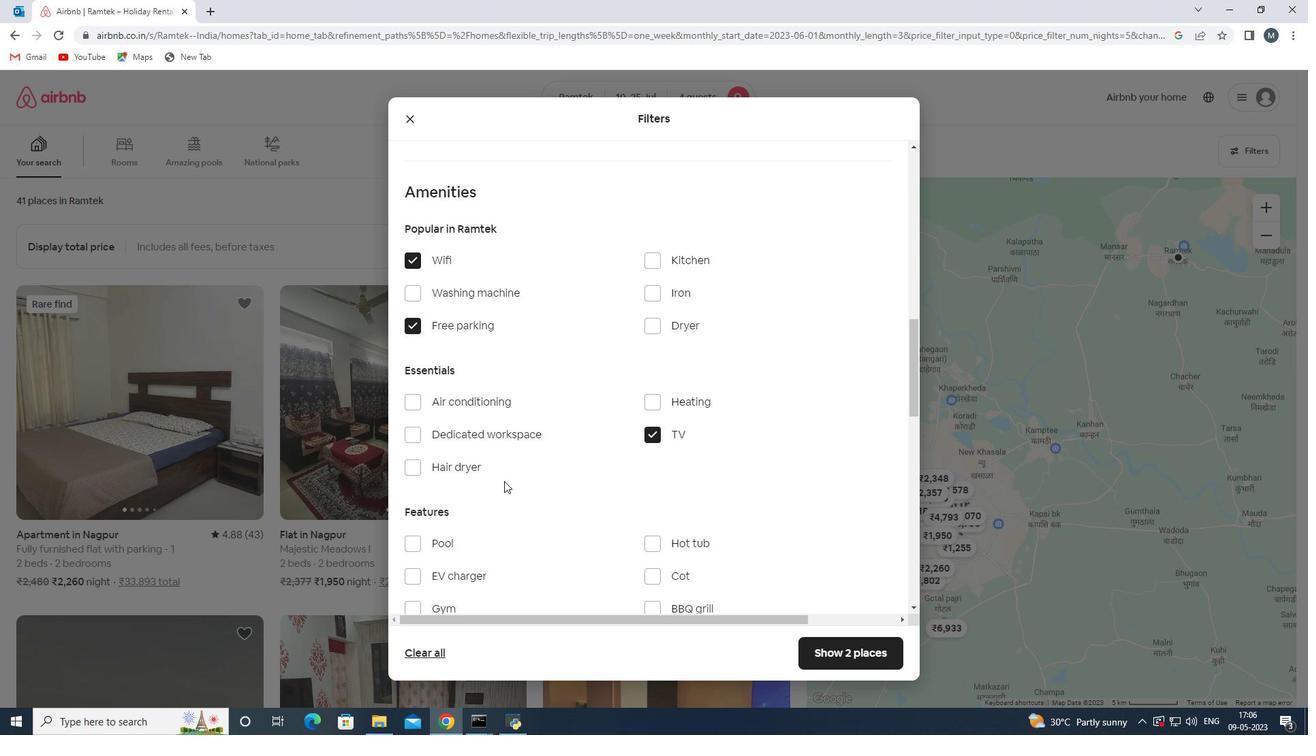 
Action: Mouse scrolled (506, 480) with delta (0, 0)
Screenshot: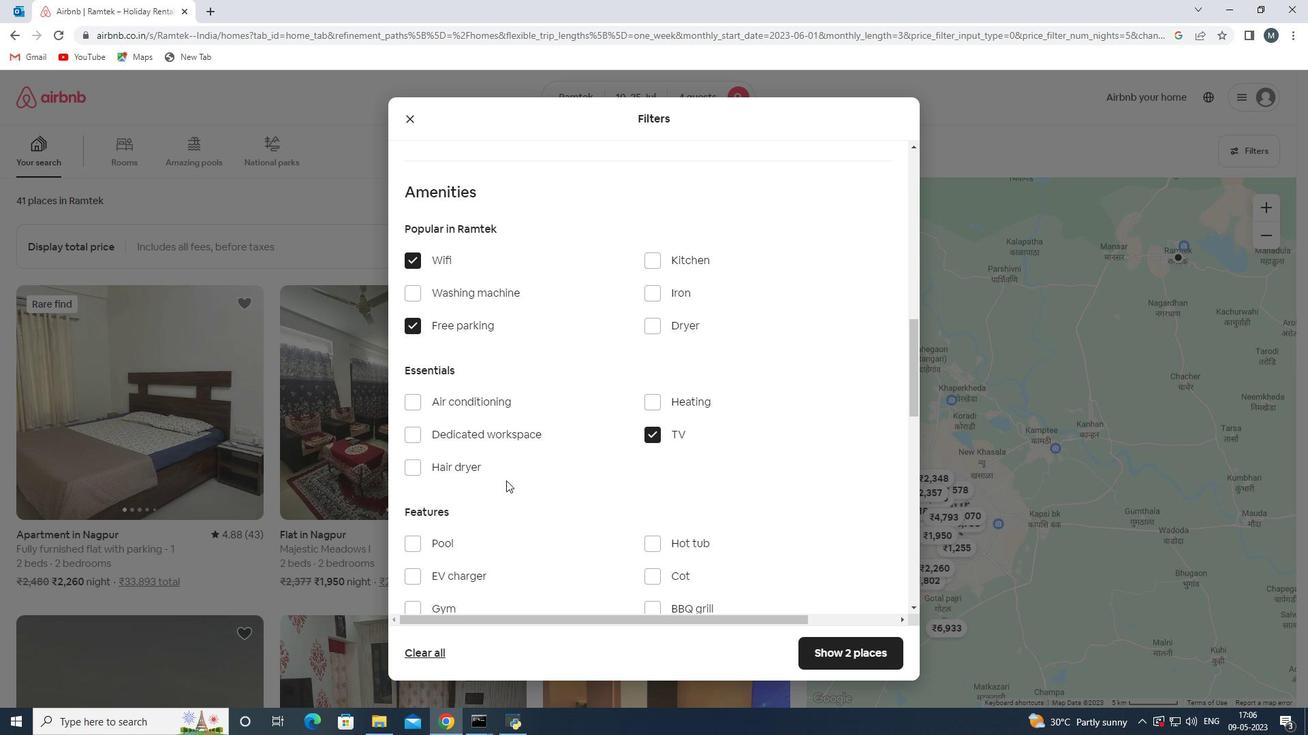 
Action: Mouse scrolled (506, 480) with delta (0, 0)
Screenshot: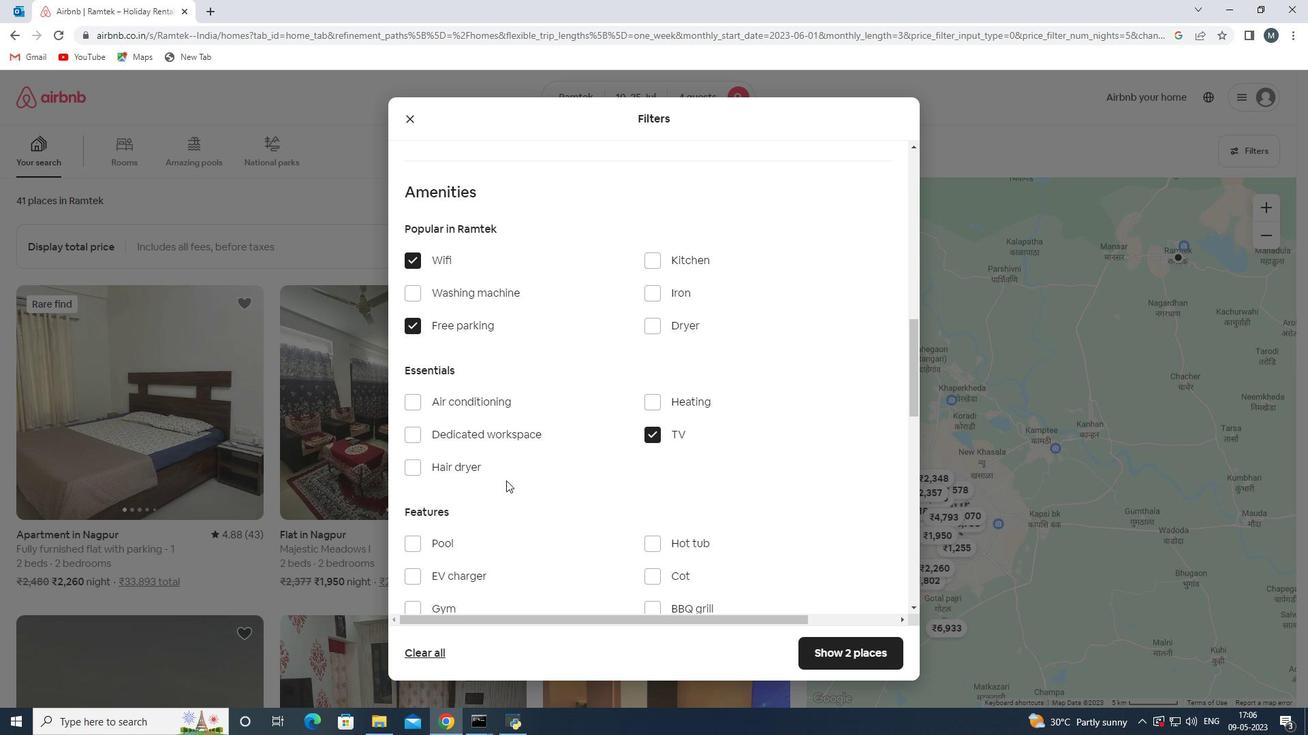 
Action: Mouse moved to (476, 475)
Screenshot: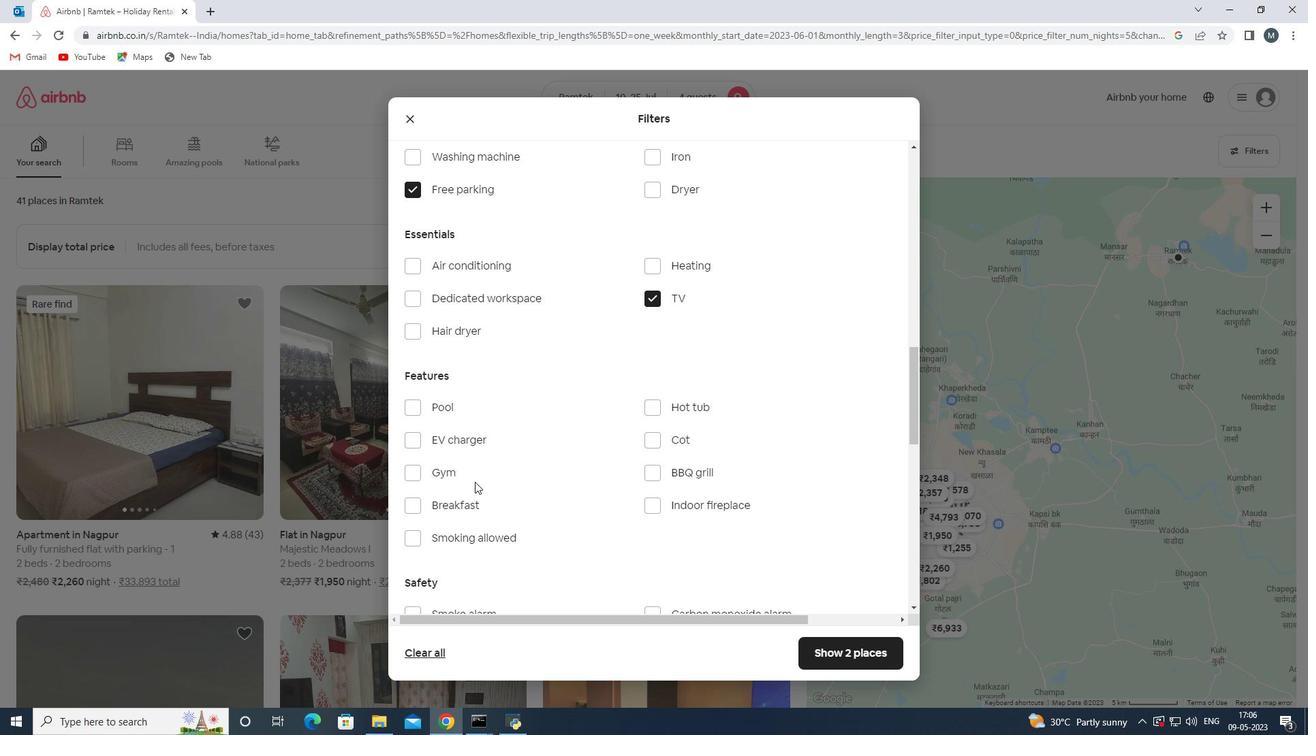 
Action: Mouse pressed left at (476, 475)
Screenshot: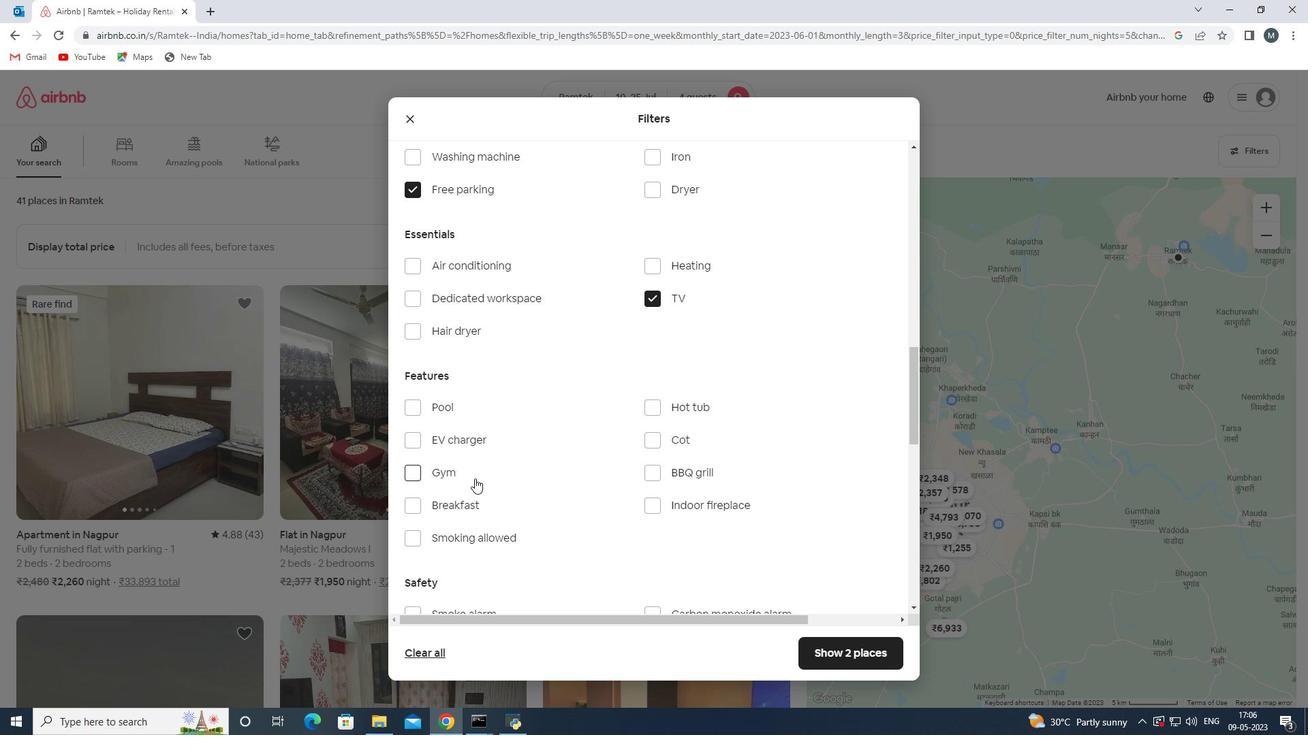 
Action: Mouse moved to (468, 504)
Screenshot: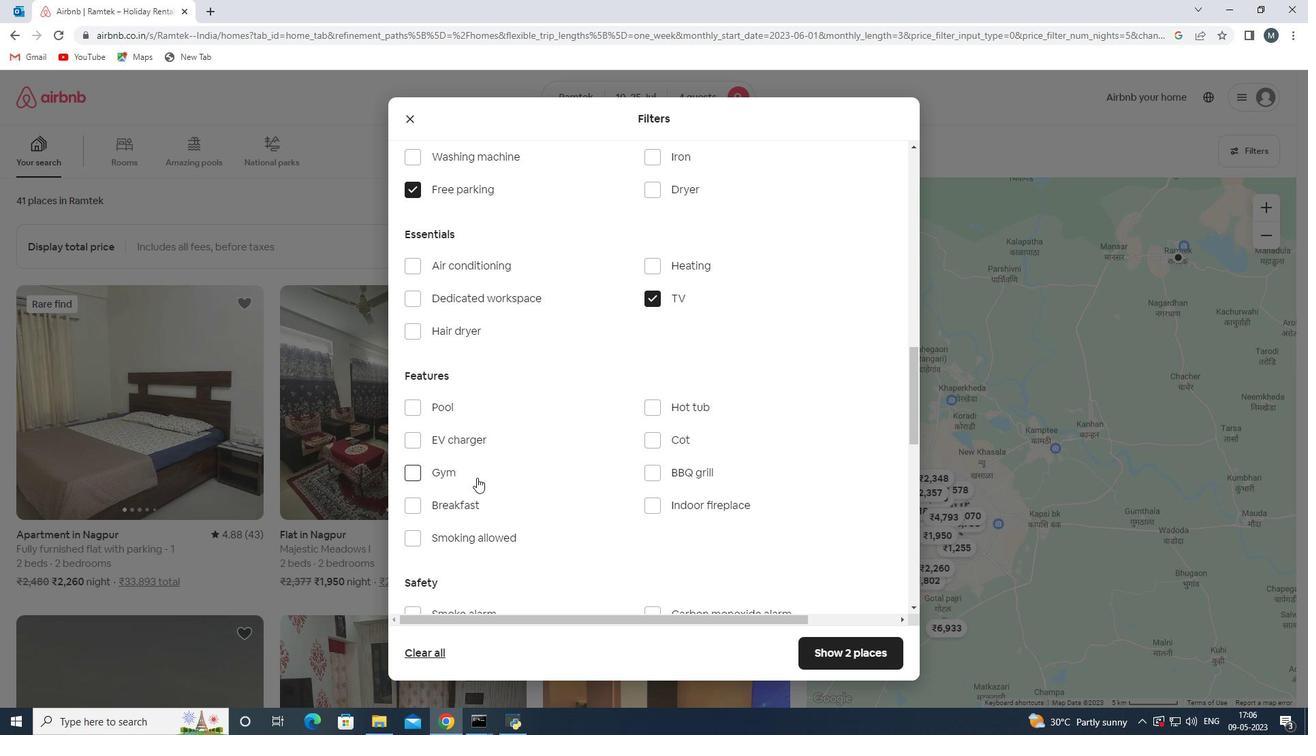 
Action: Mouse pressed left at (468, 504)
Screenshot: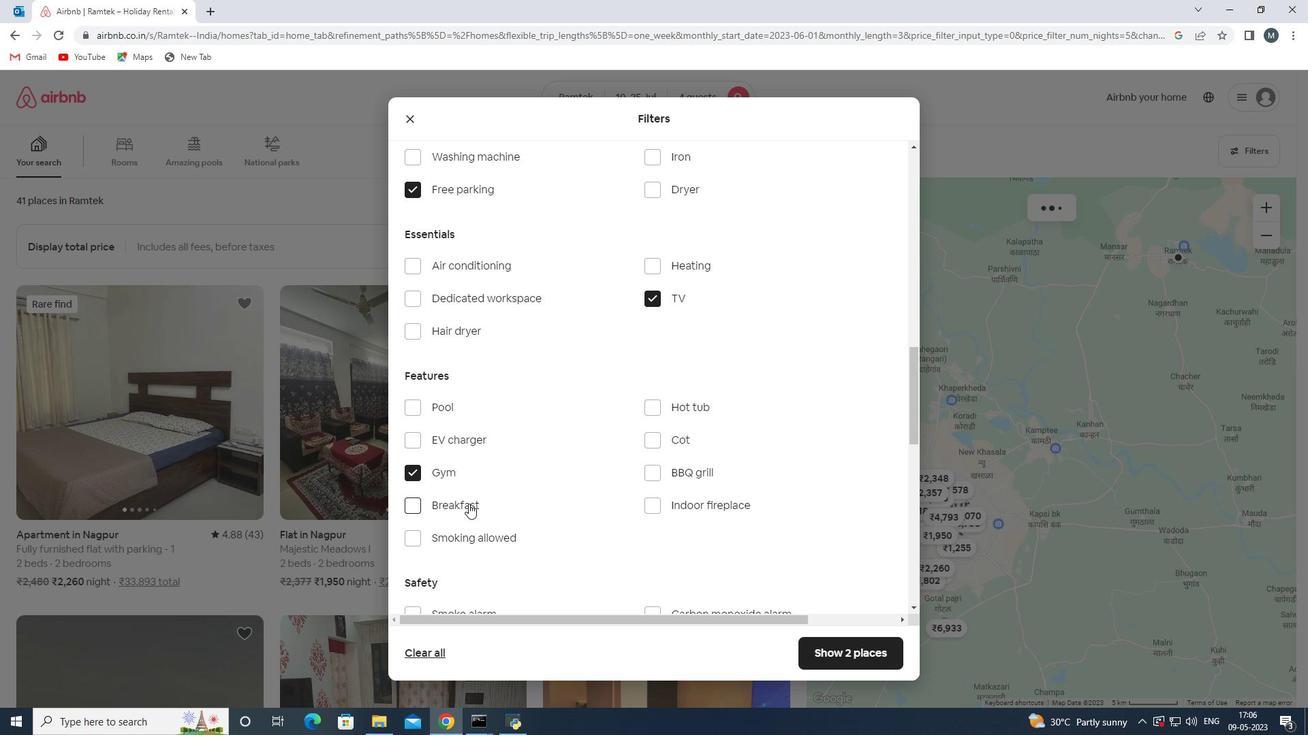 
Action: Mouse moved to (513, 495)
Screenshot: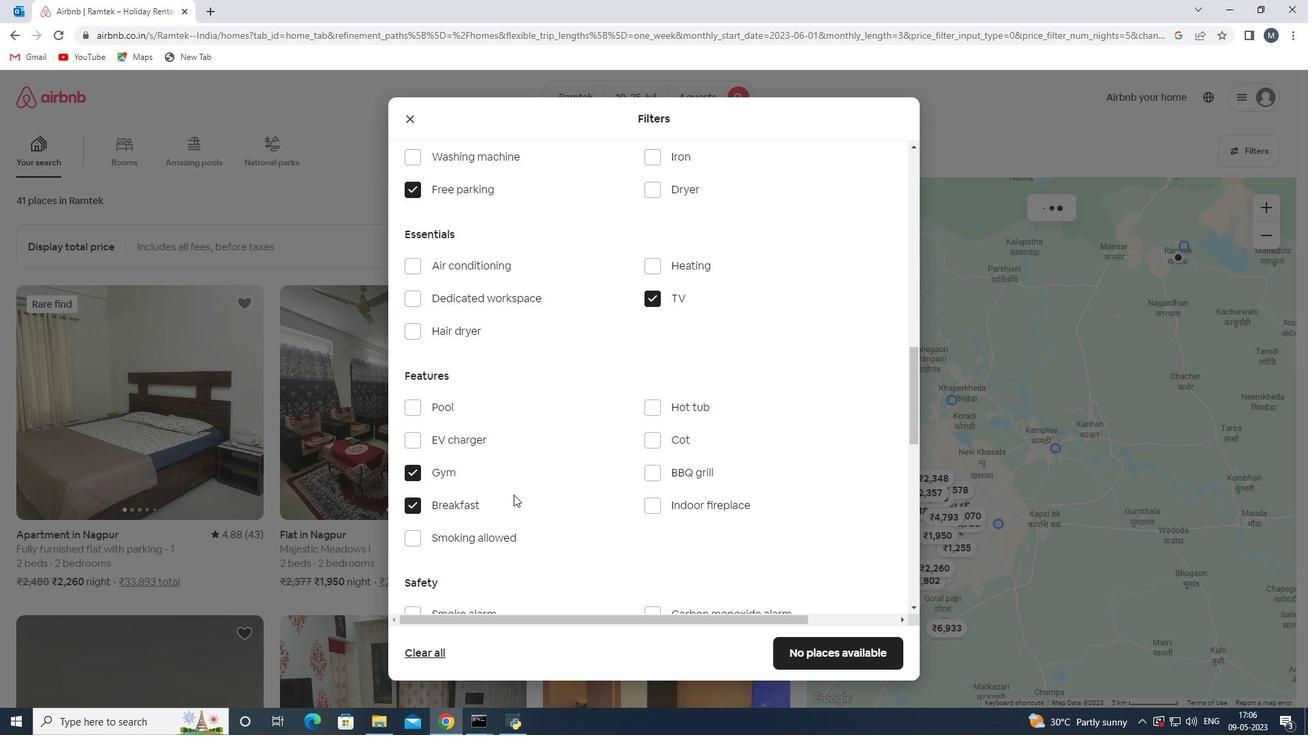
Action: Mouse scrolled (513, 494) with delta (0, 0)
Screenshot: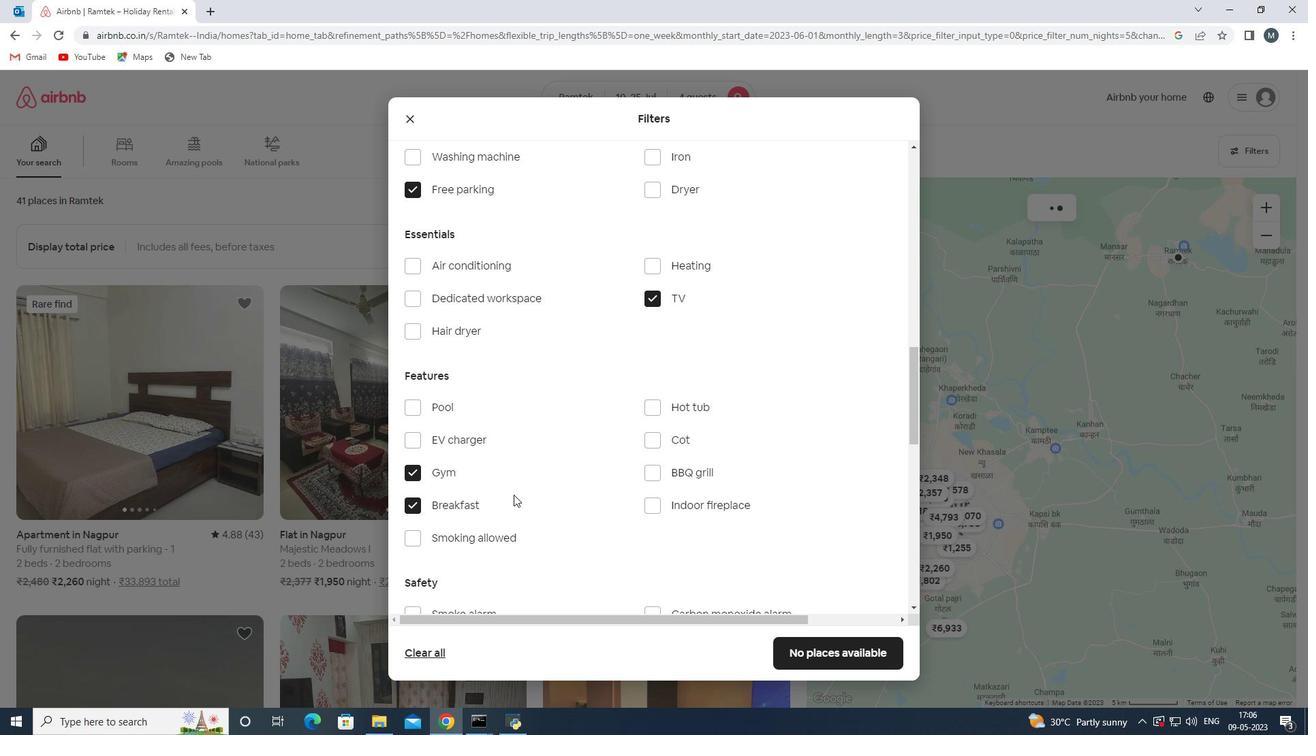 
Action: Mouse scrolled (513, 494) with delta (0, 0)
Screenshot: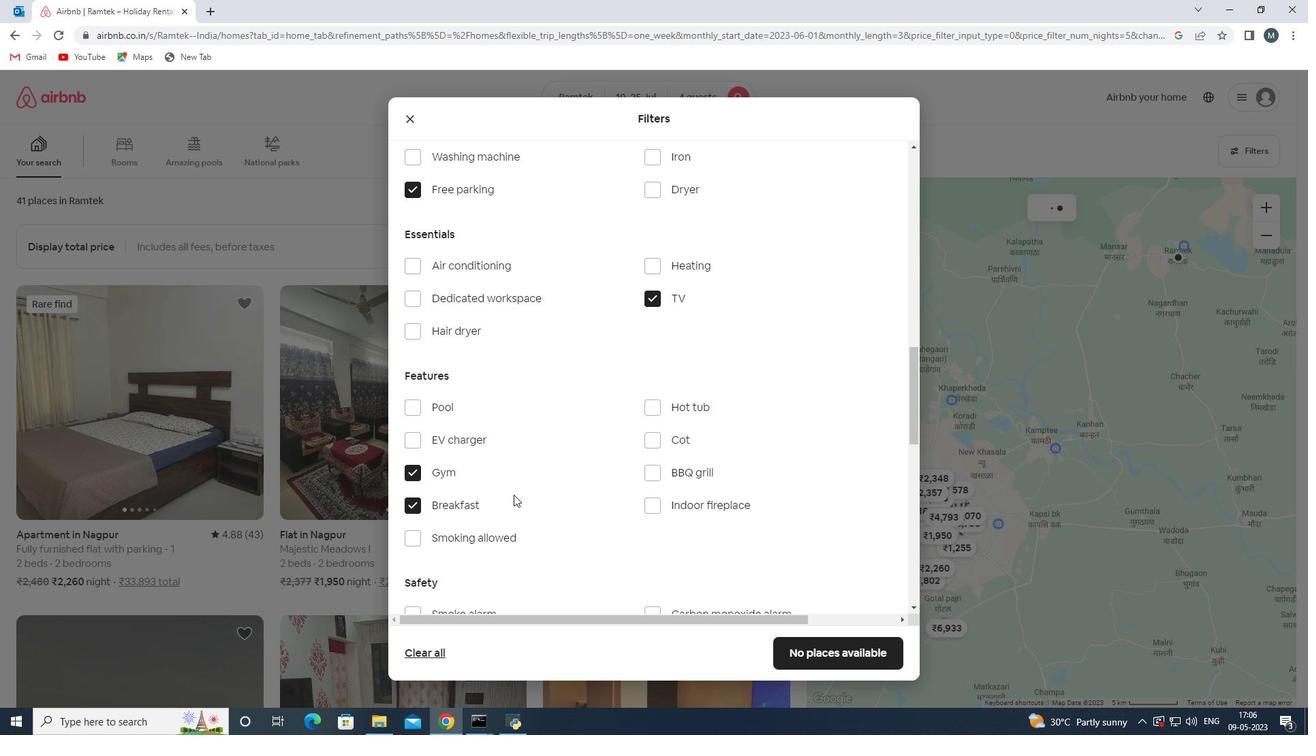 
Action: Mouse moved to (523, 490)
Screenshot: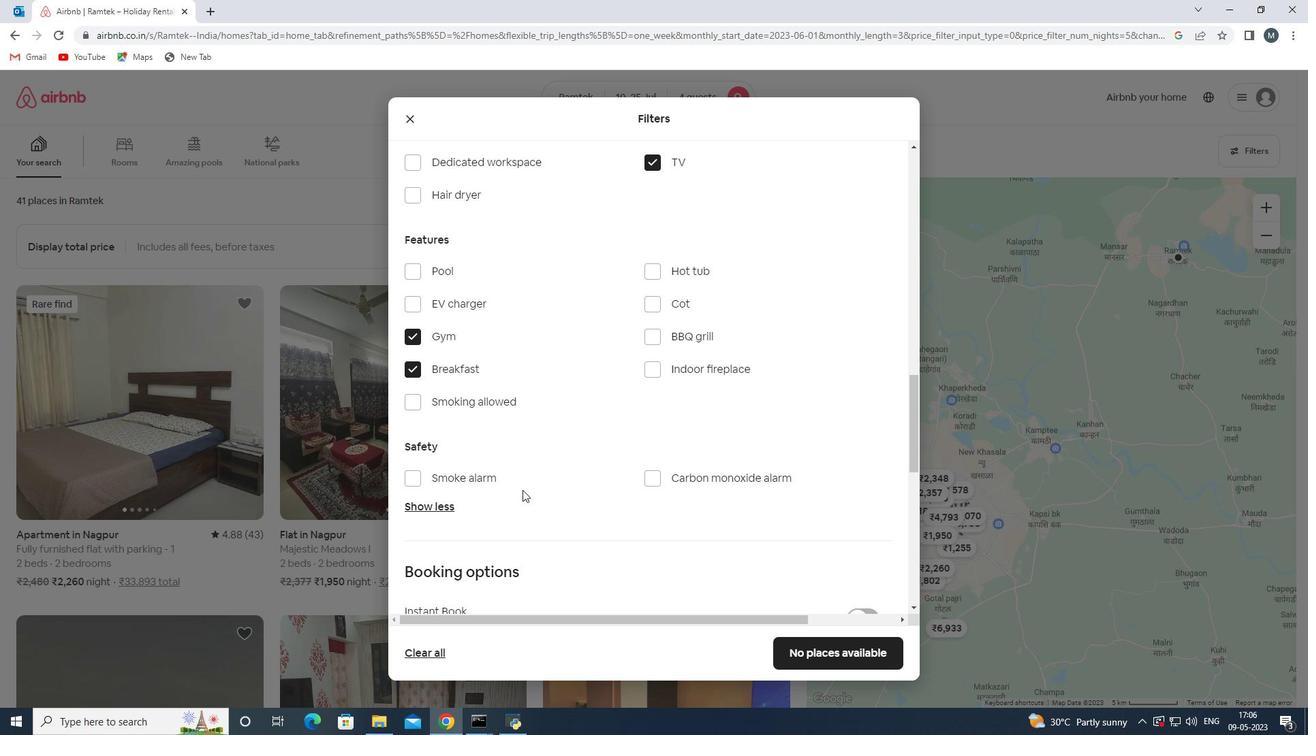 
Action: Mouse scrolled (523, 489) with delta (0, 0)
Screenshot: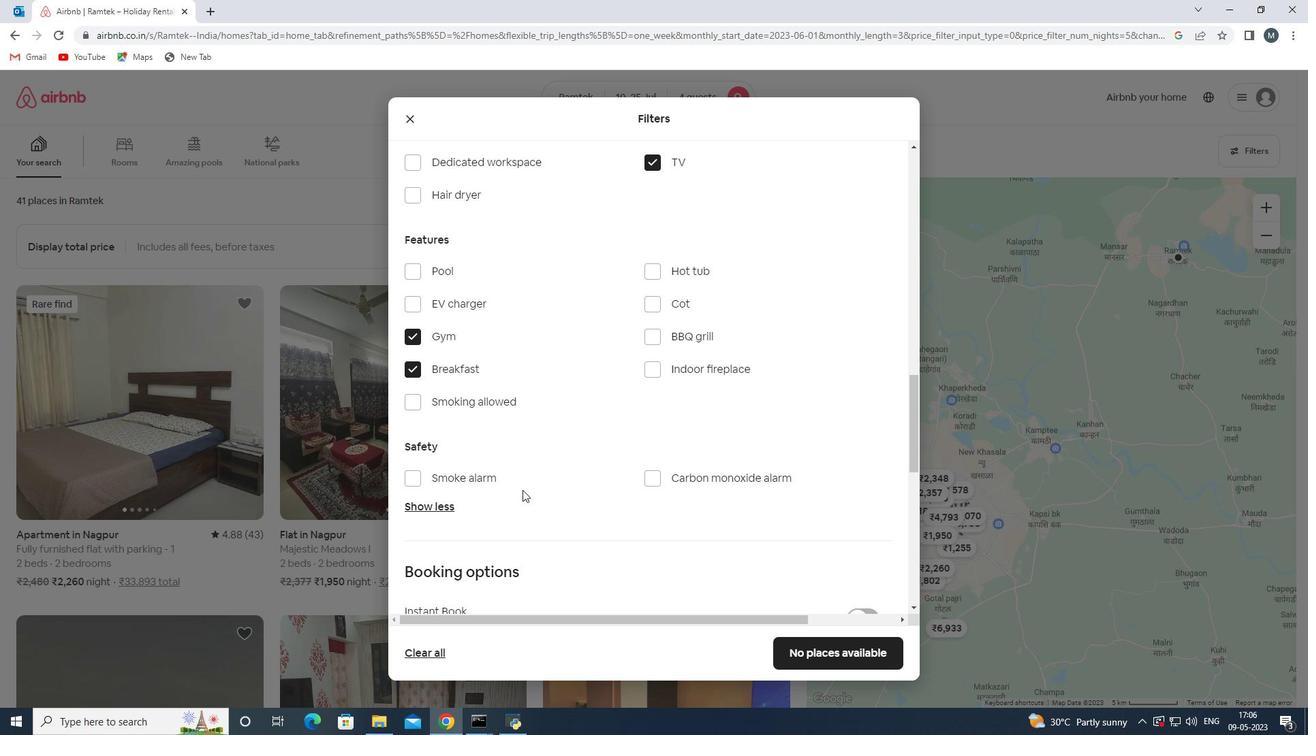 
Action: Mouse moved to (523, 492)
Screenshot: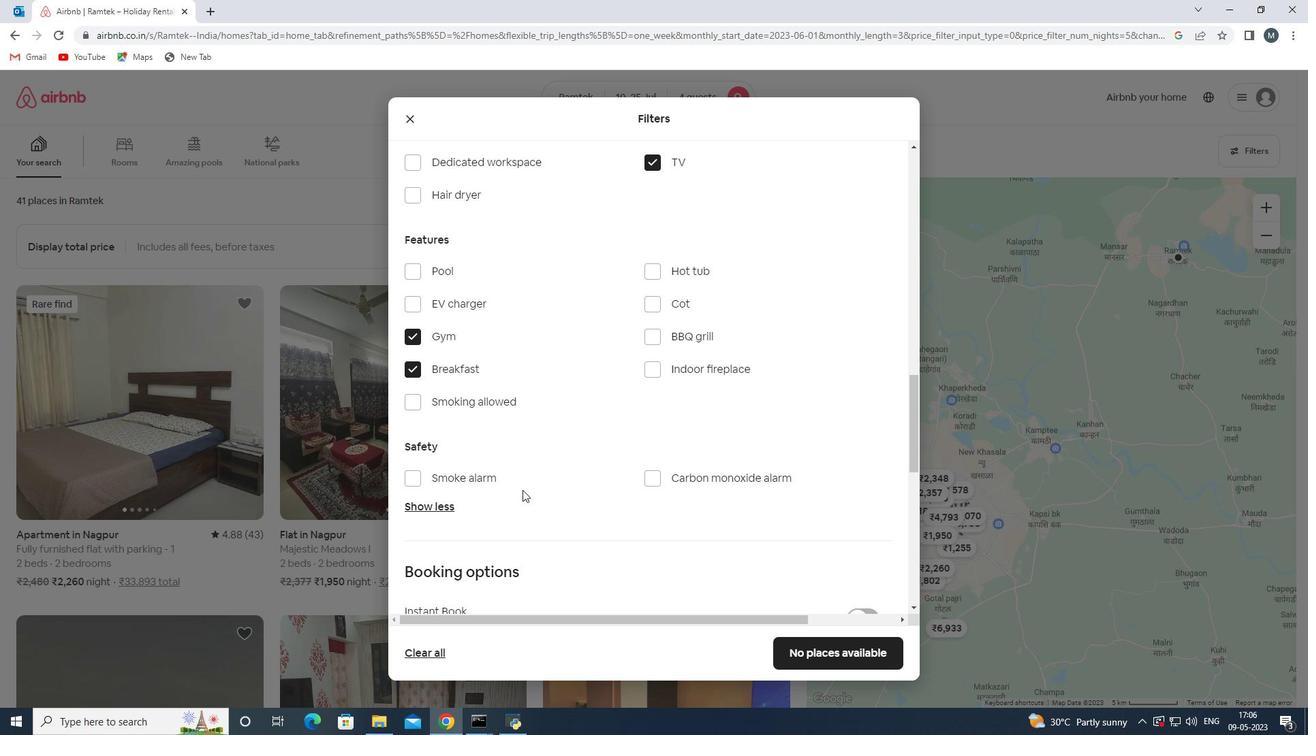 
Action: Mouse scrolled (523, 491) with delta (0, 0)
Screenshot: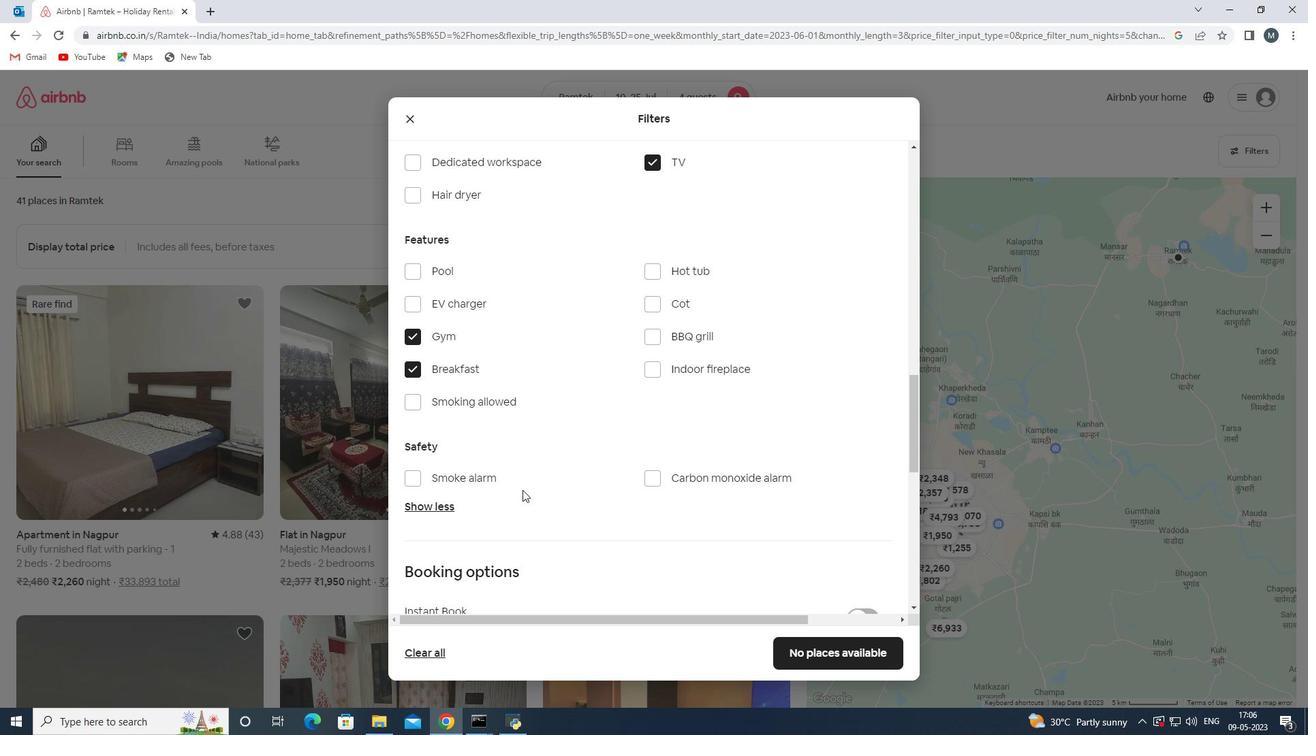 
Action: Mouse moved to (863, 526)
Screenshot: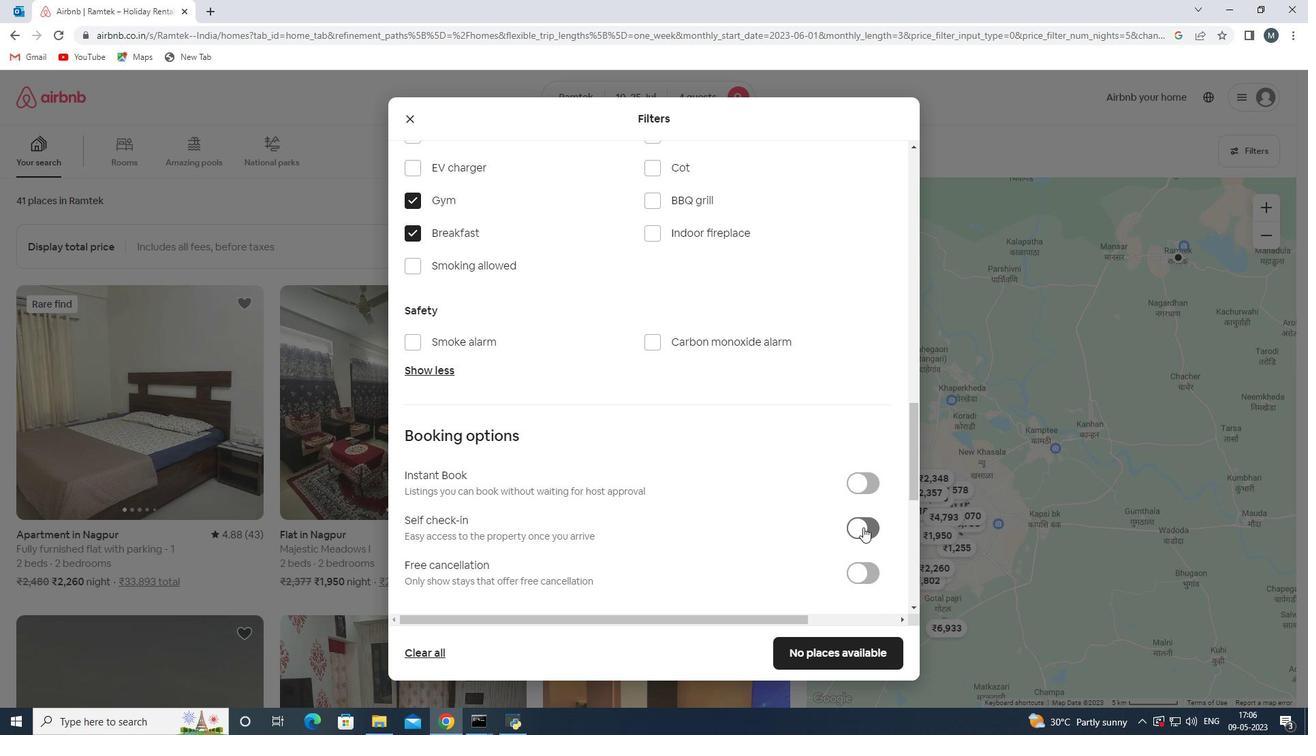
Action: Mouse pressed left at (863, 526)
Screenshot: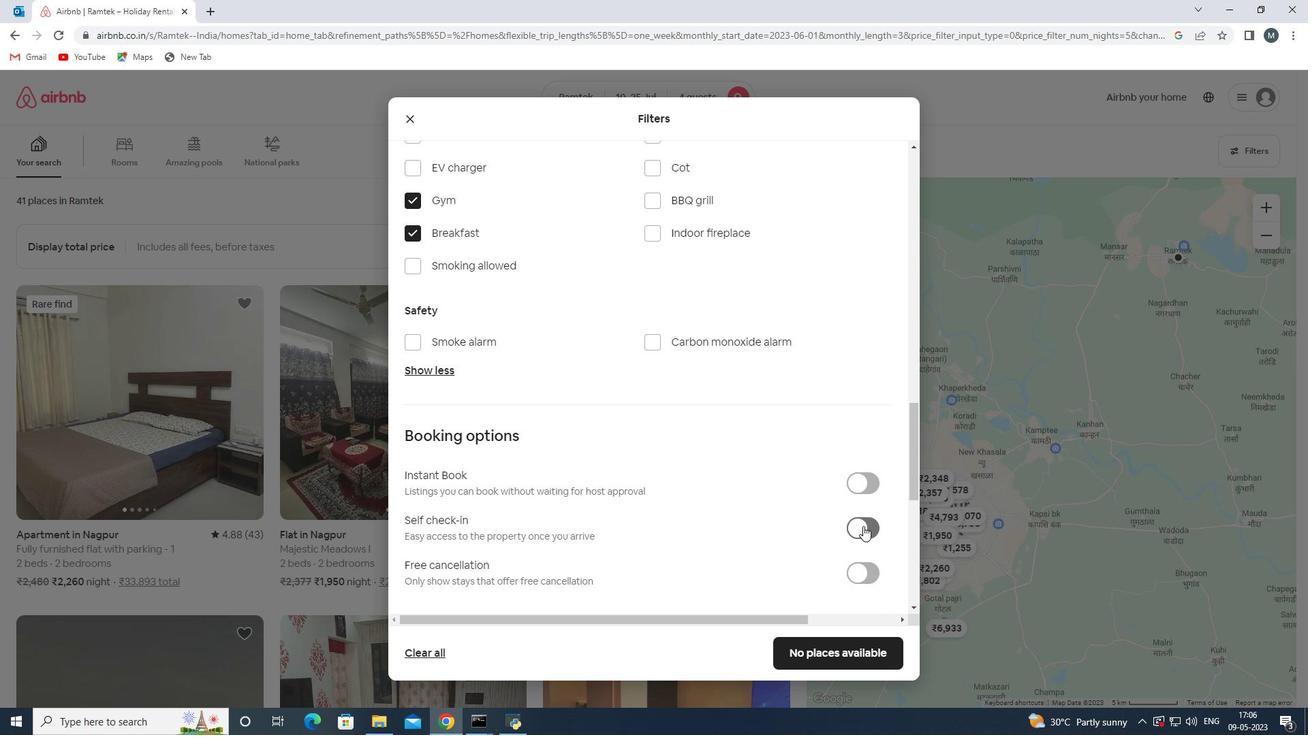
Action: Mouse moved to (611, 516)
Screenshot: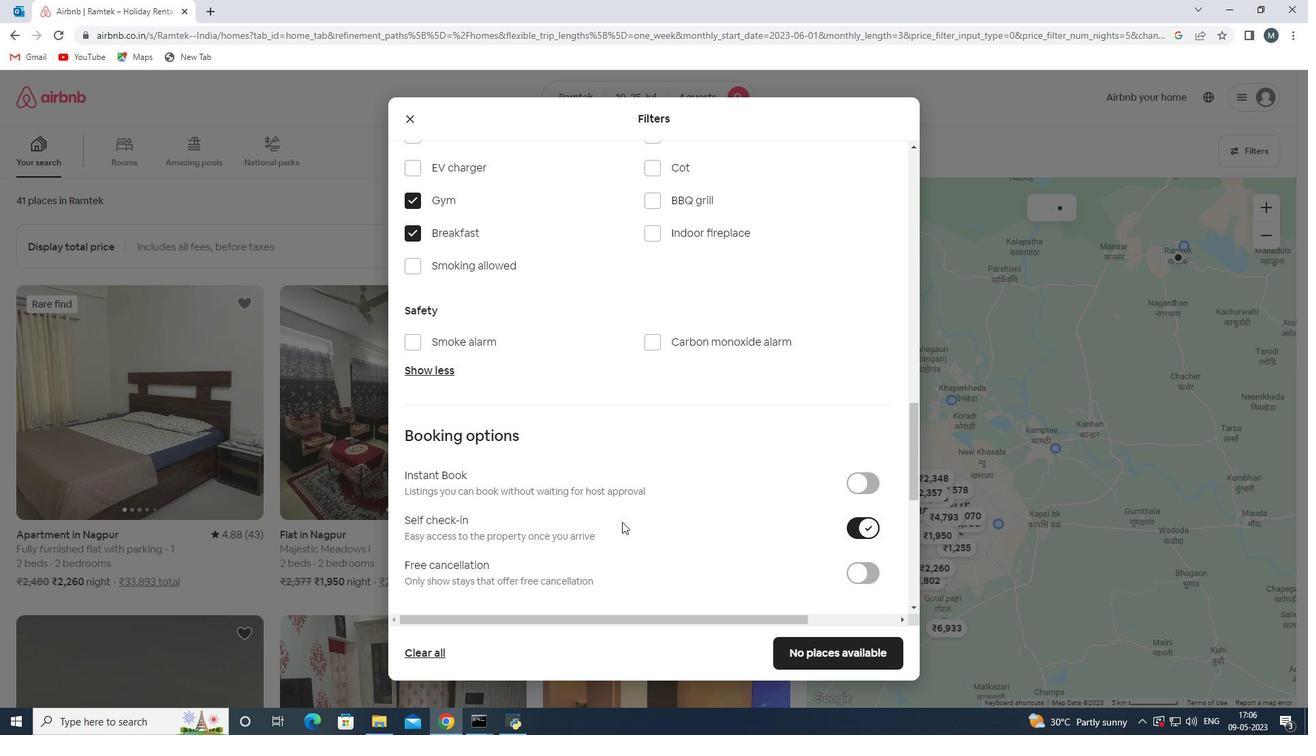 
Action: Mouse scrolled (611, 515) with delta (0, 0)
Screenshot: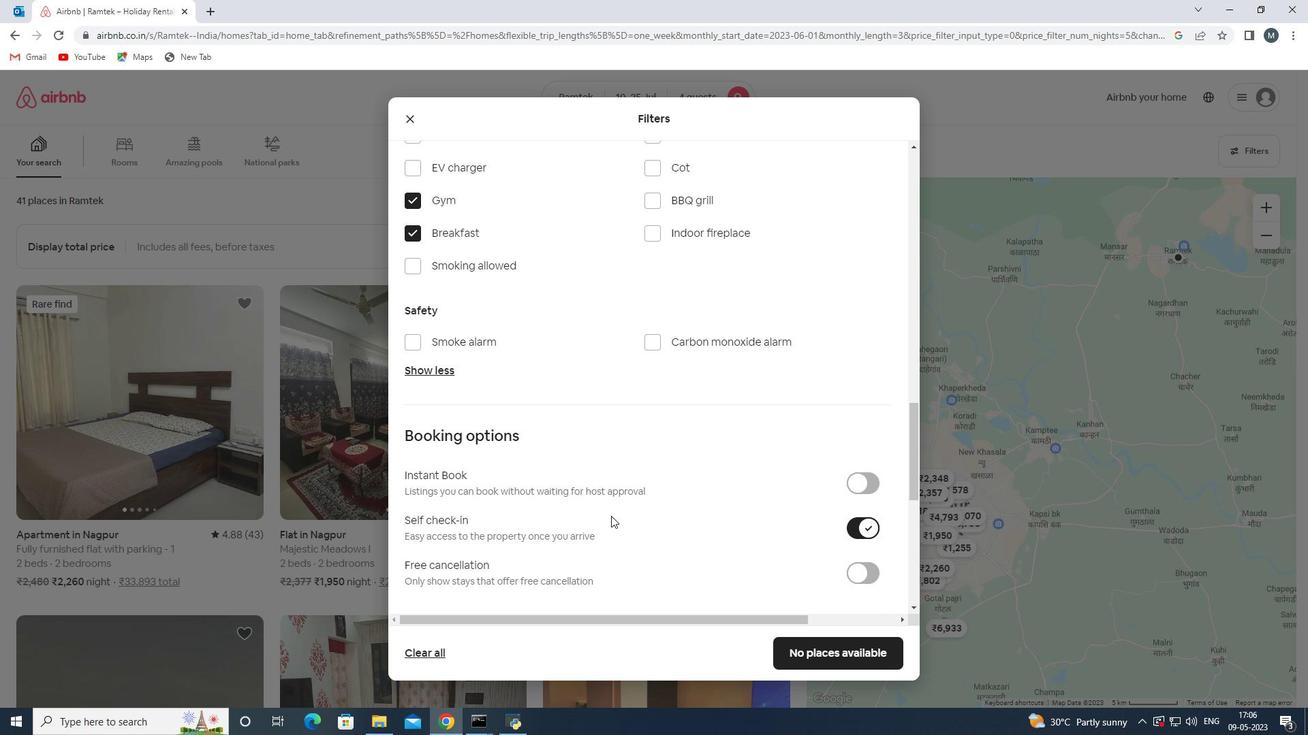 
Action: Mouse moved to (611, 514)
Screenshot: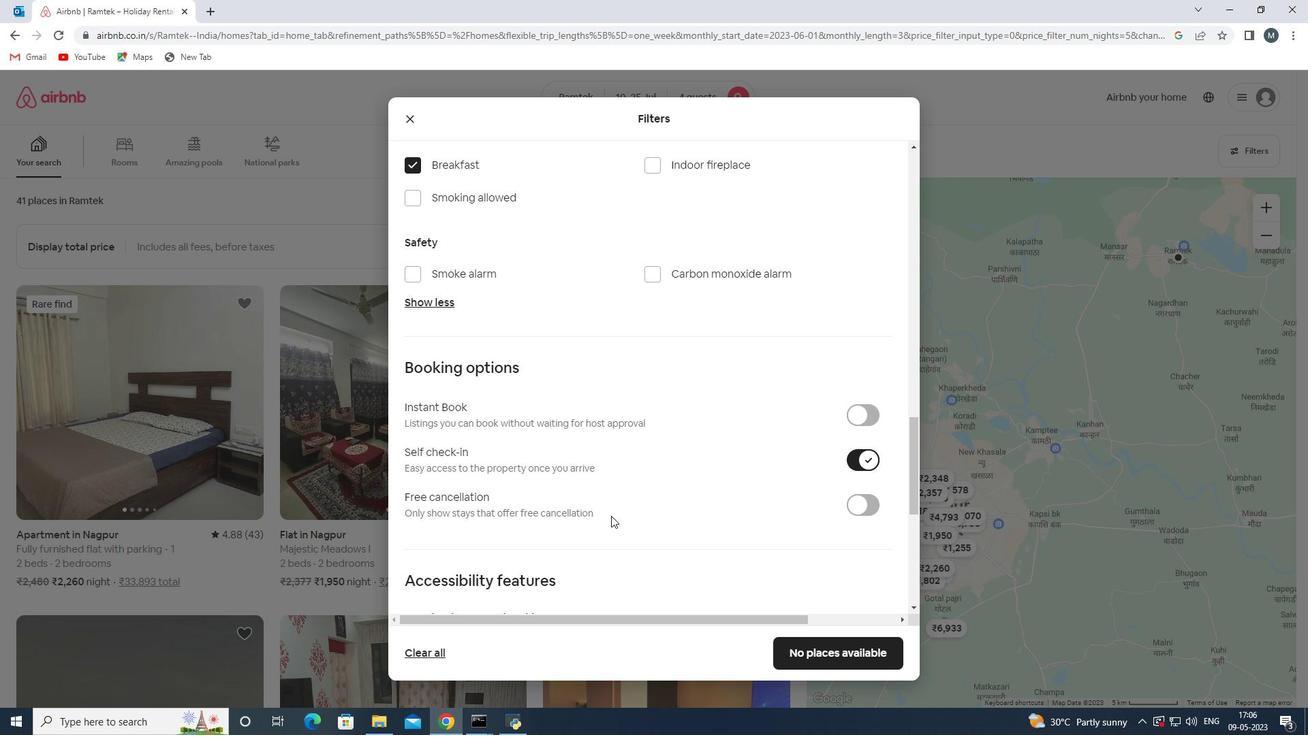 
Action: Mouse scrolled (611, 513) with delta (0, 0)
Screenshot: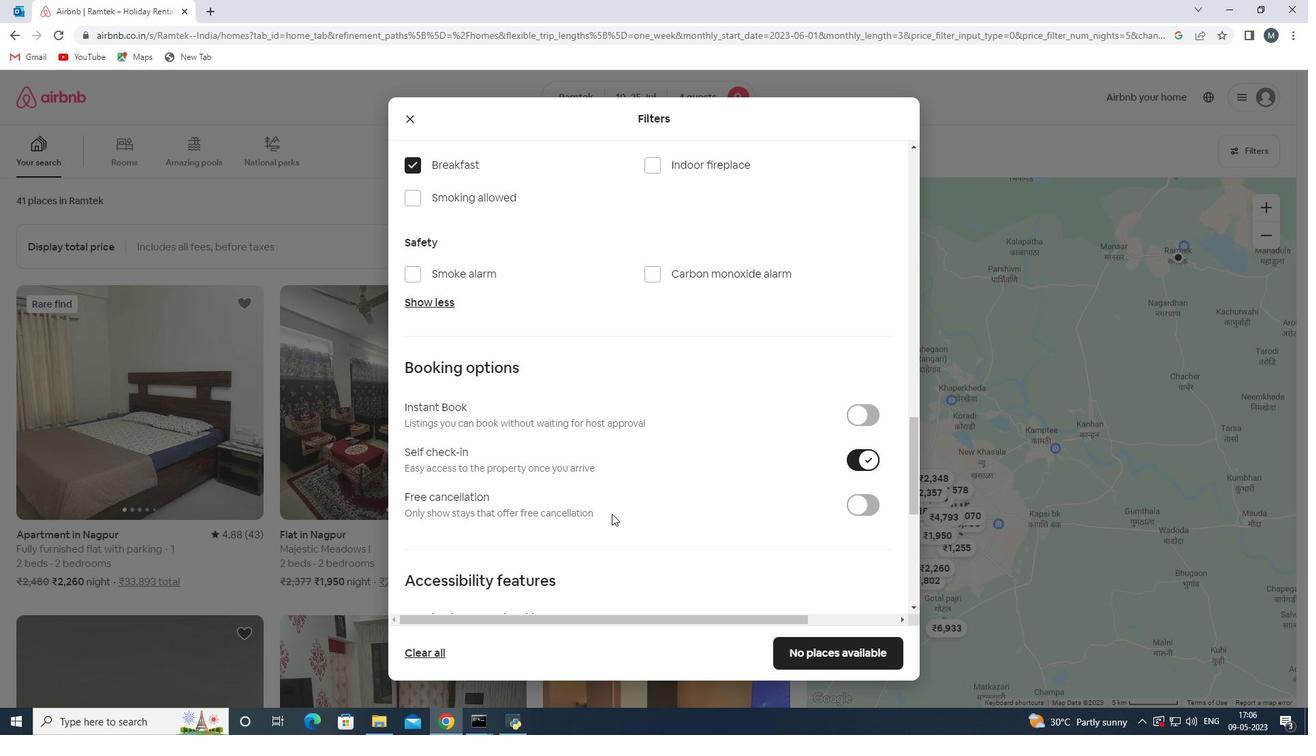 
Action: Mouse scrolled (611, 513) with delta (0, 0)
Screenshot: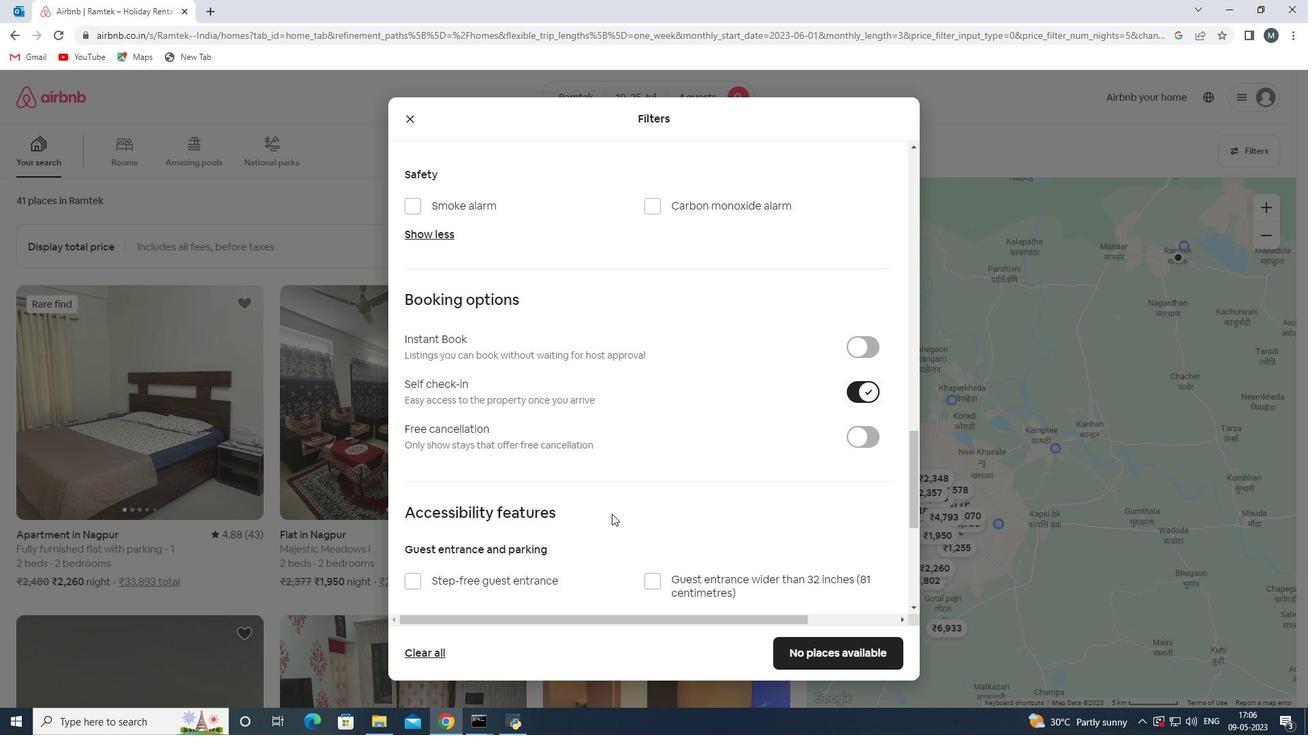 
Action: Mouse scrolled (611, 513) with delta (0, 0)
Screenshot: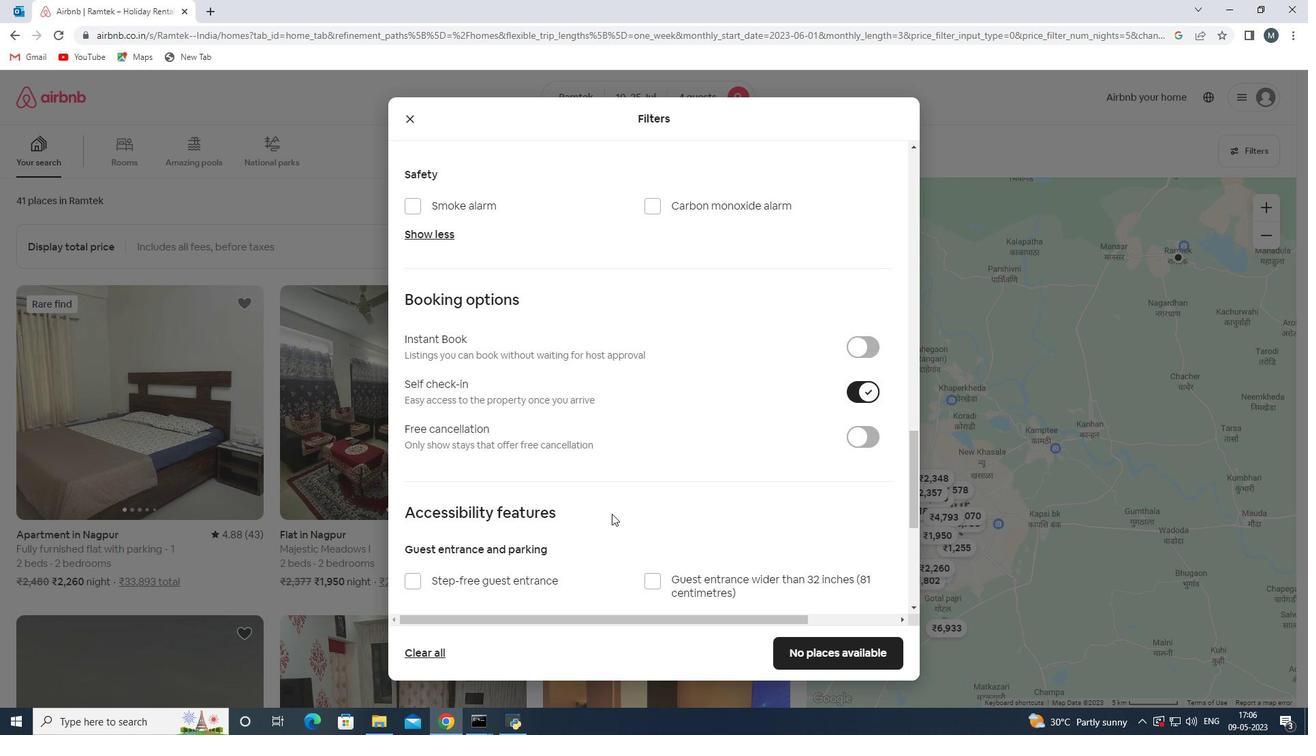 
Action: Mouse moved to (590, 522)
Screenshot: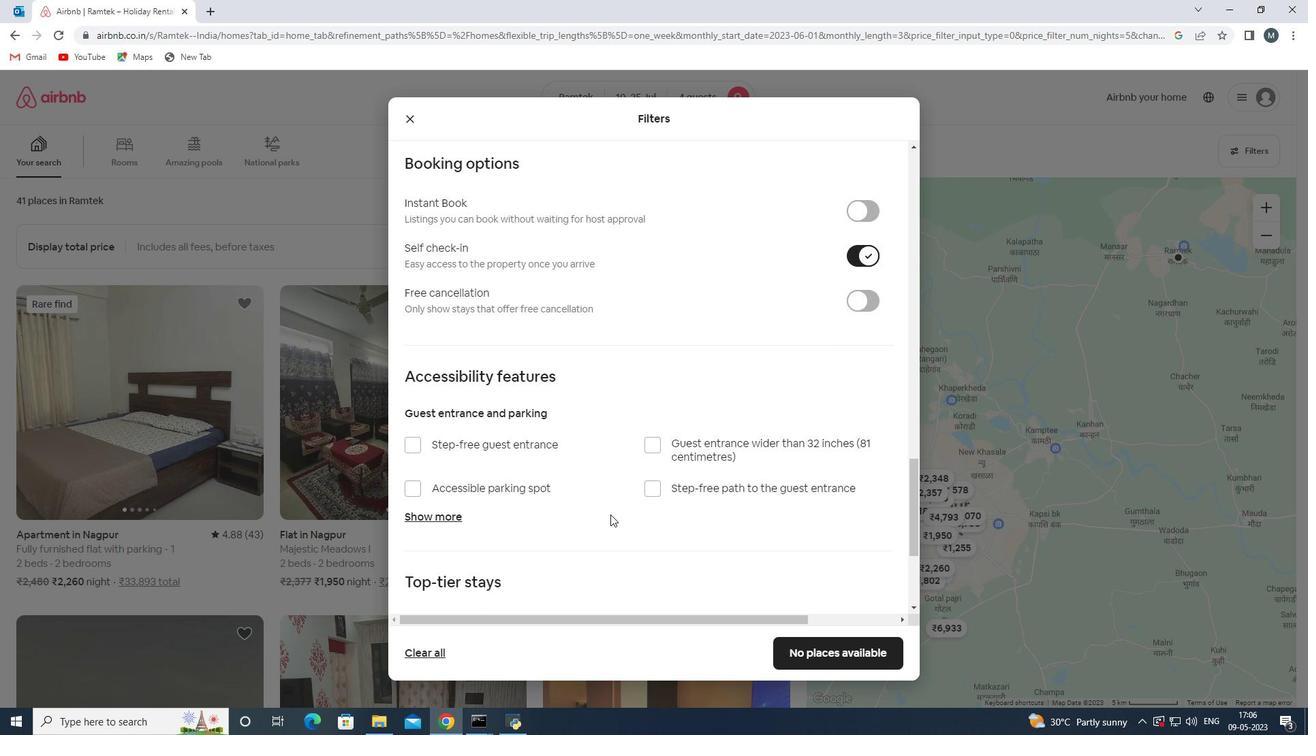
Action: Mouse scrolled (590, 521) with delta (0, 0)
Screenshot: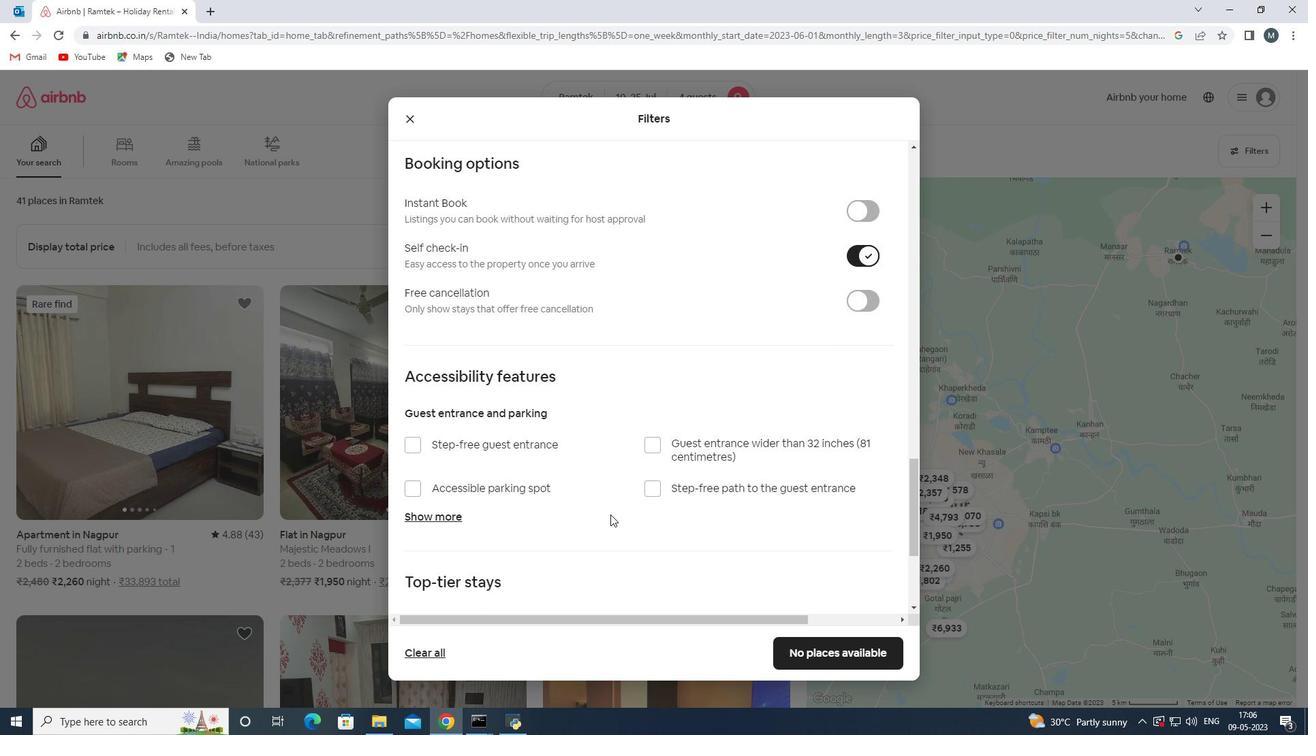 
Action: Mouse moved to (528, 529)
Screenshot: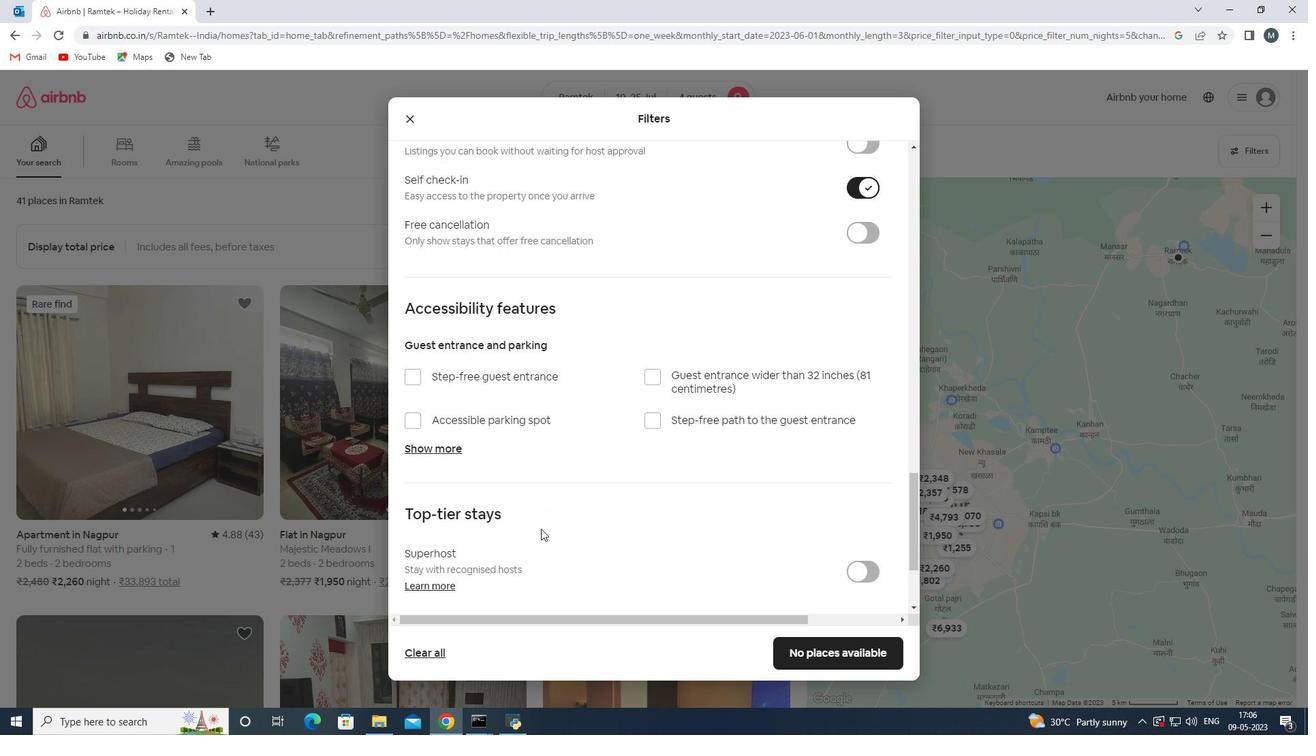 
Action: Mouse scrolled (528, 528) with delta (0, 0)
Screenshot: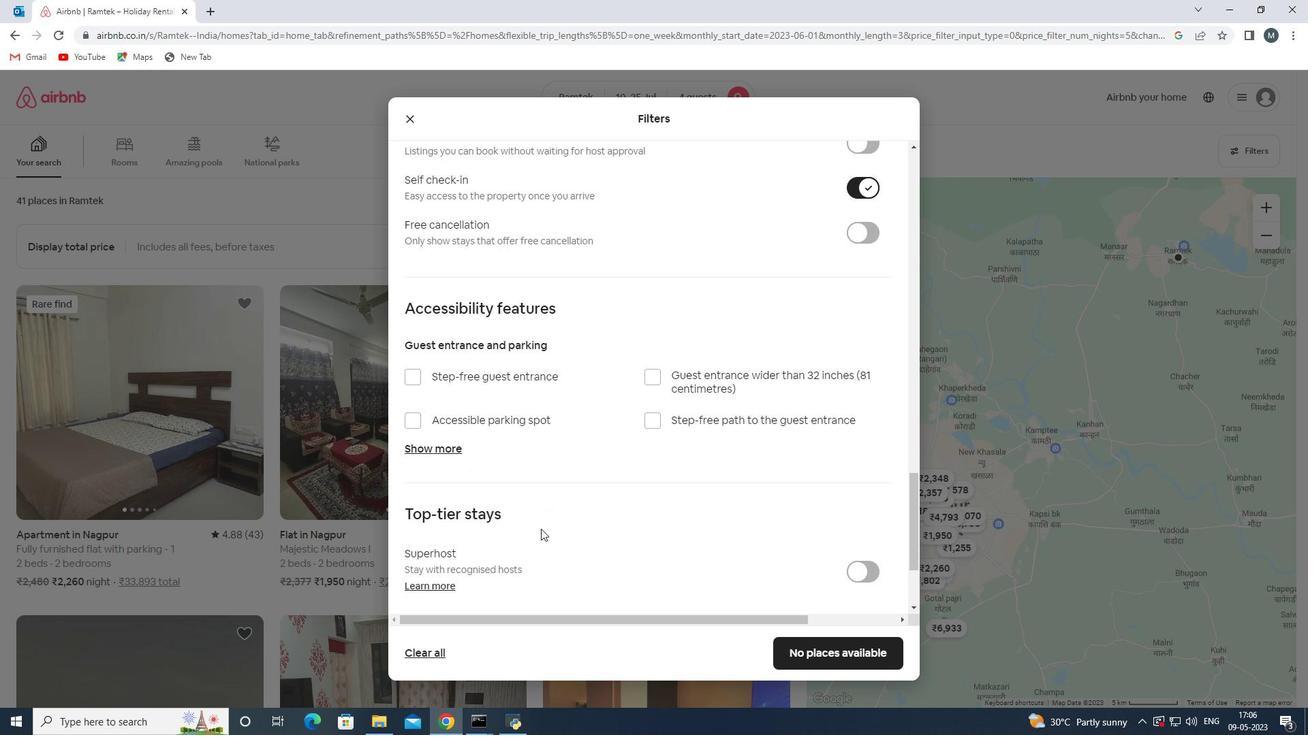 
Action: Mouse moved to (528, 529)
Screenshot: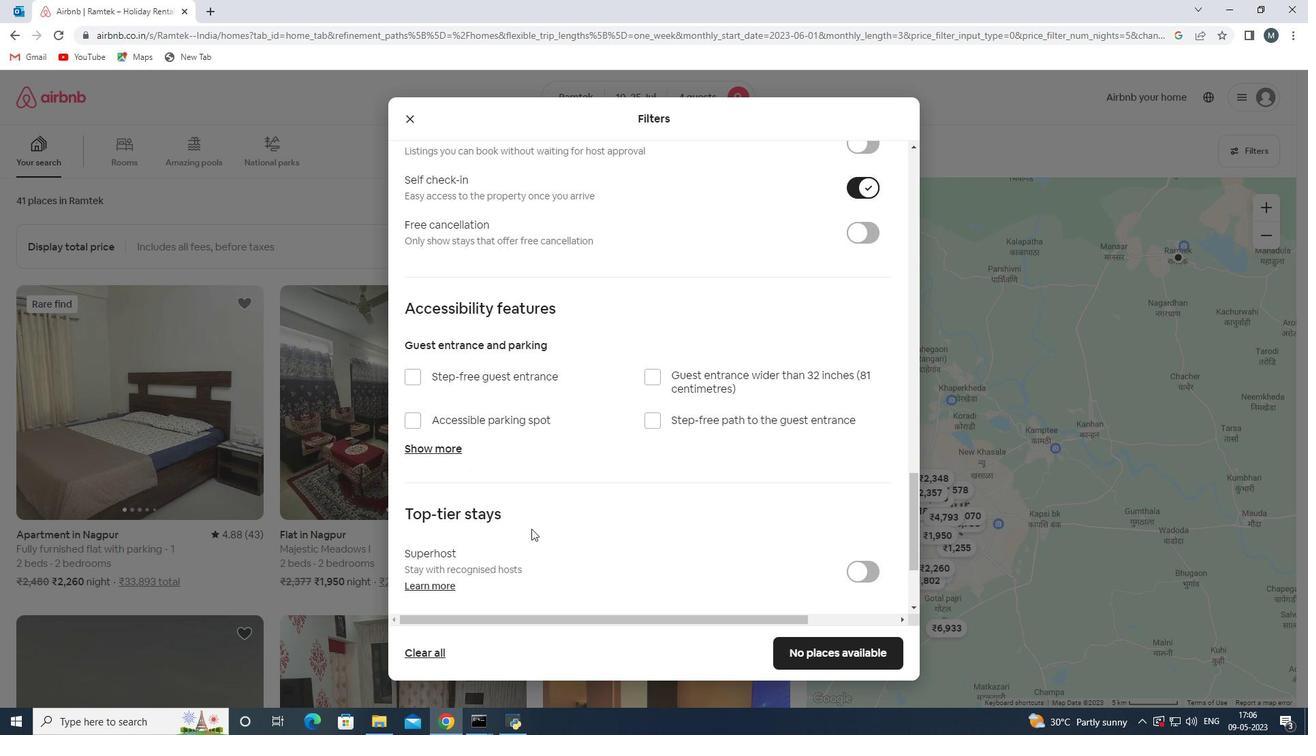 
Action: Mouse scrolled (528, 528) with delta (0, 0)
Screenshot: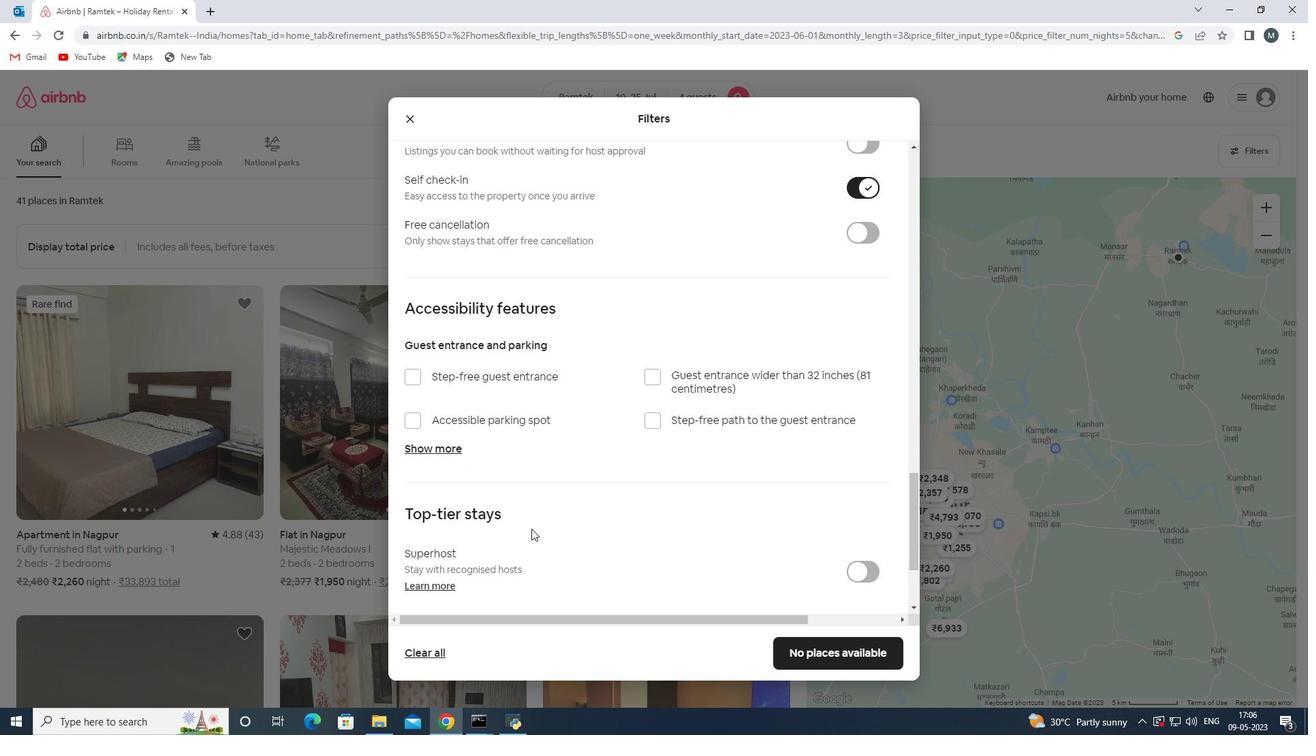 
Action: Mouse moved to (528, 529)
Screenshot: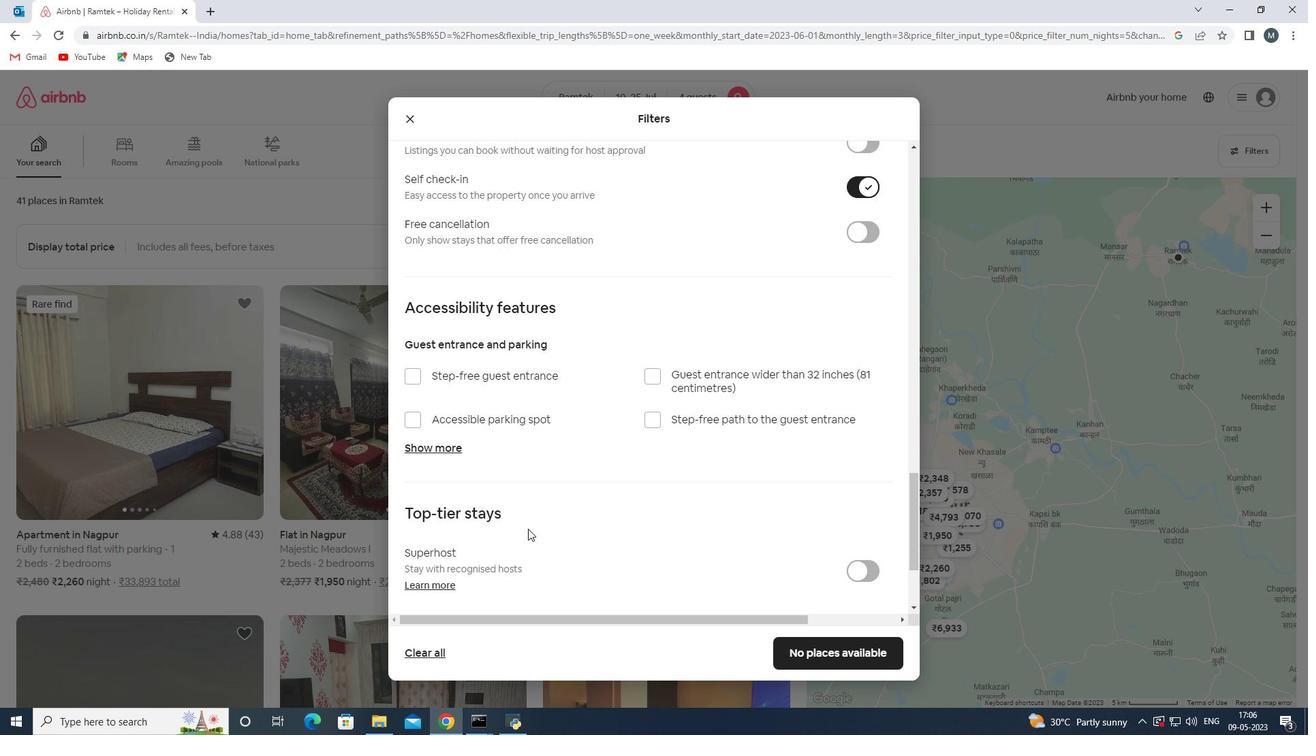 
Action: Mouse scrolled (528, 528) with delta (0, 0)
Screenshot: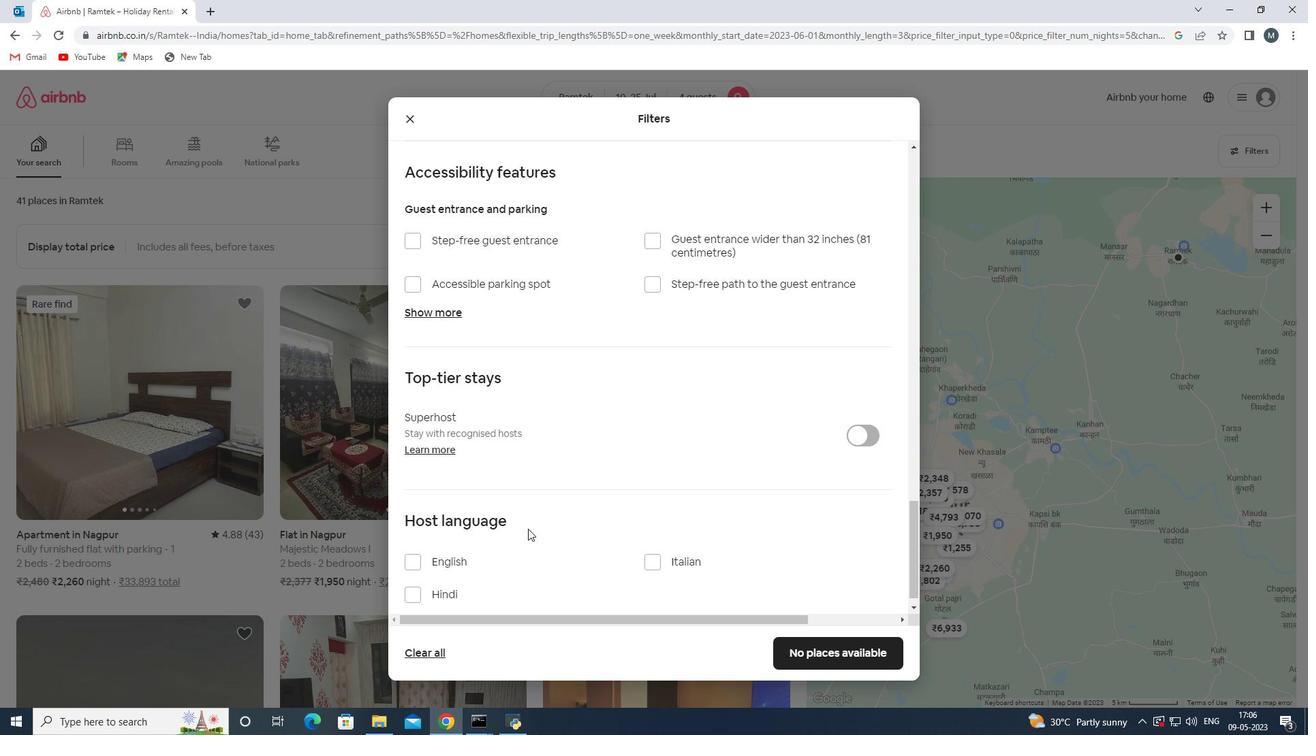 
Action: Mouse moved to (527, 529)
Screenshot: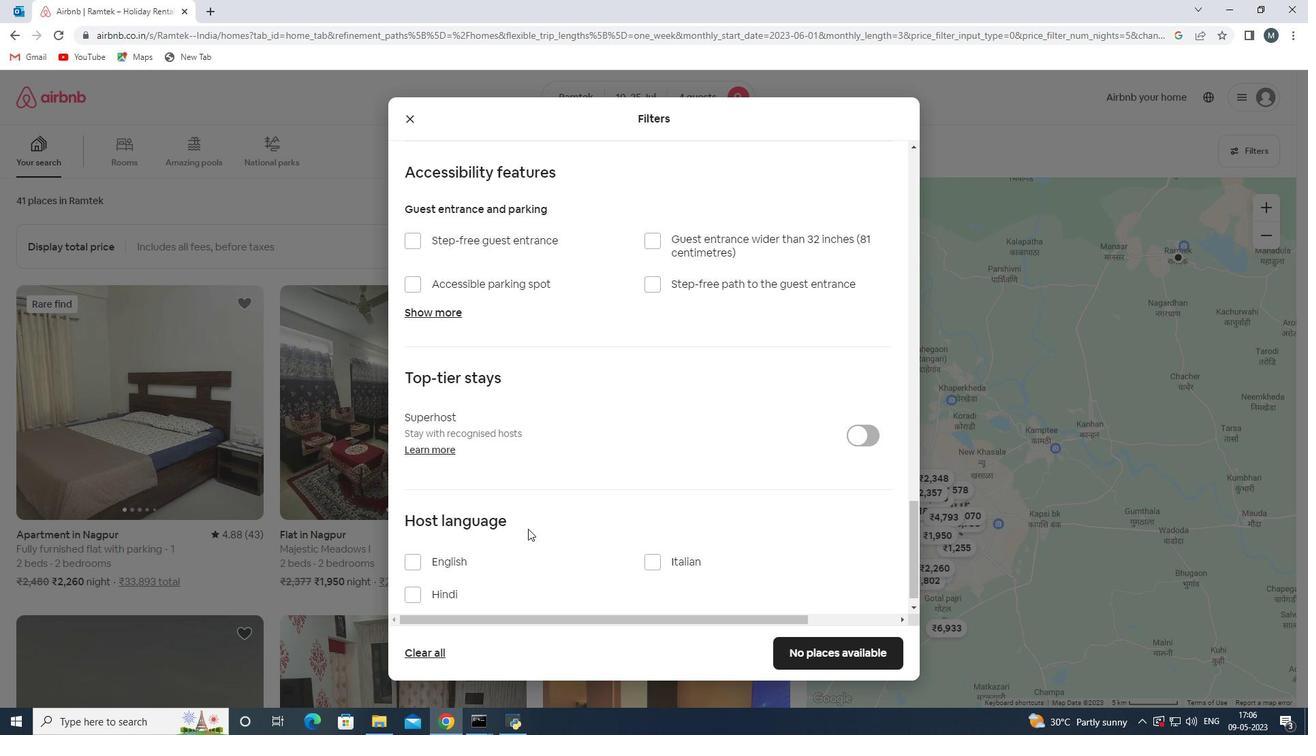 
Action: Mouse scrolled (527, 528) with delta (0, 0)
Screenshot: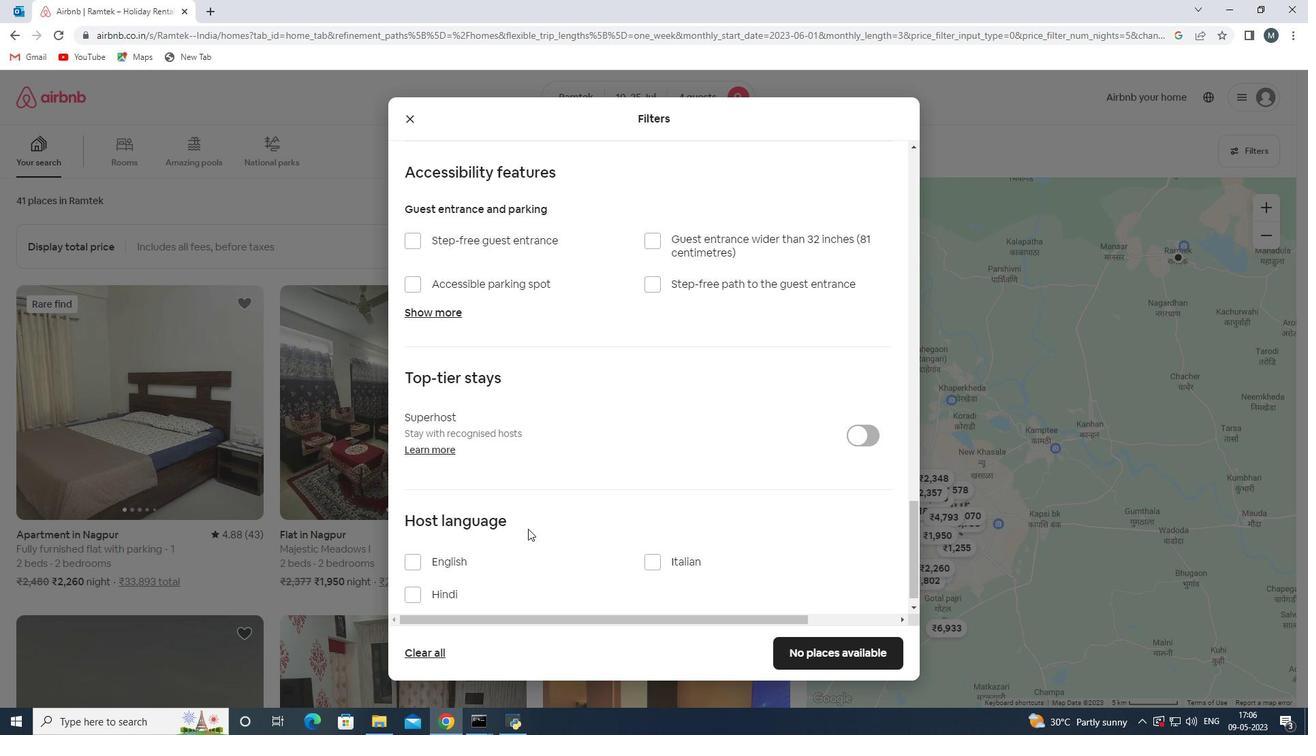 
Action: Mouse moved to (418, 543)
Screenshot: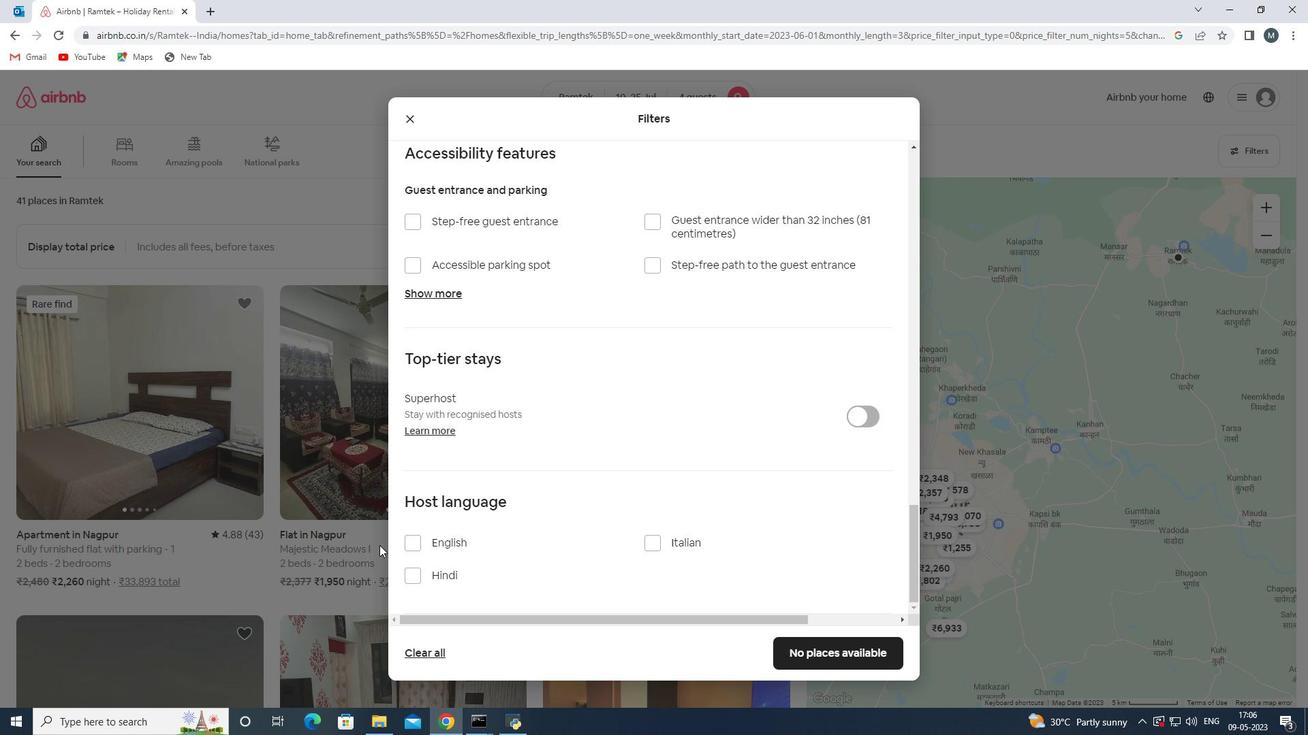 
Action: Mouse pressed left at (418, 543)
Screenshot: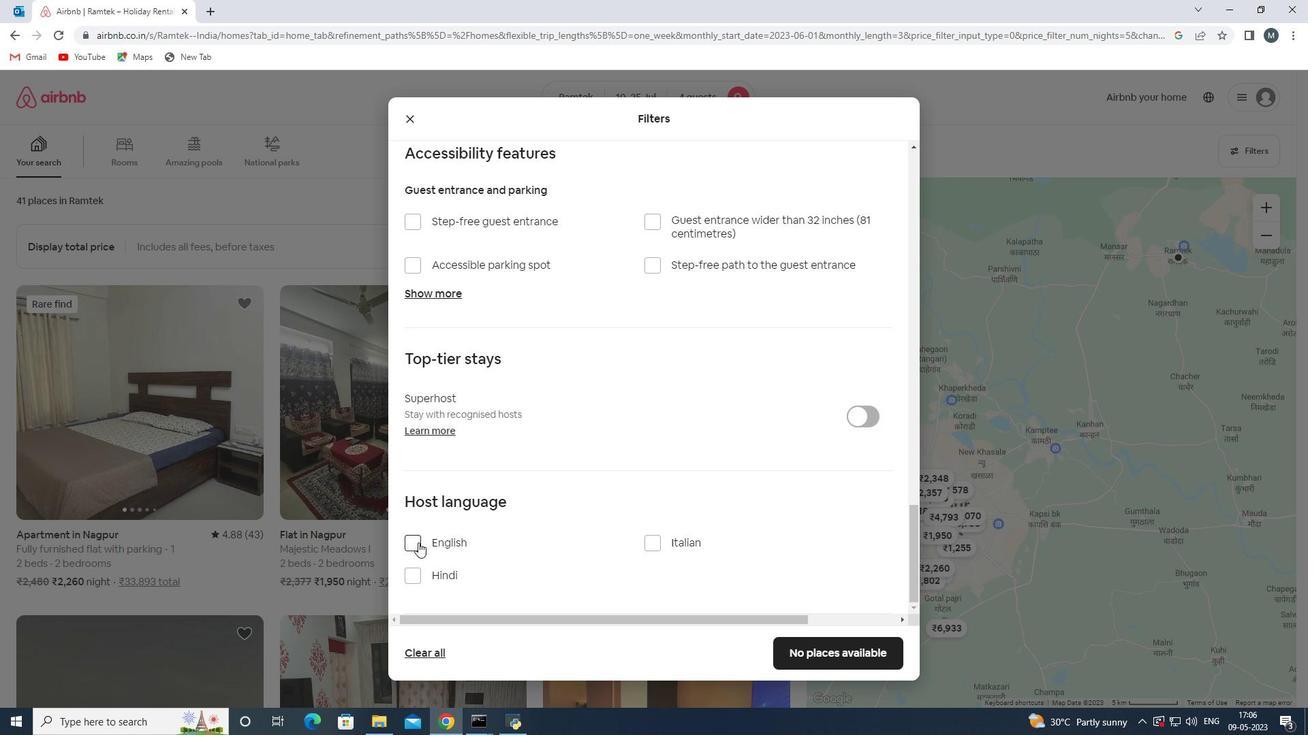 
Action: Mouse moved to (841, 652)
Screenshot: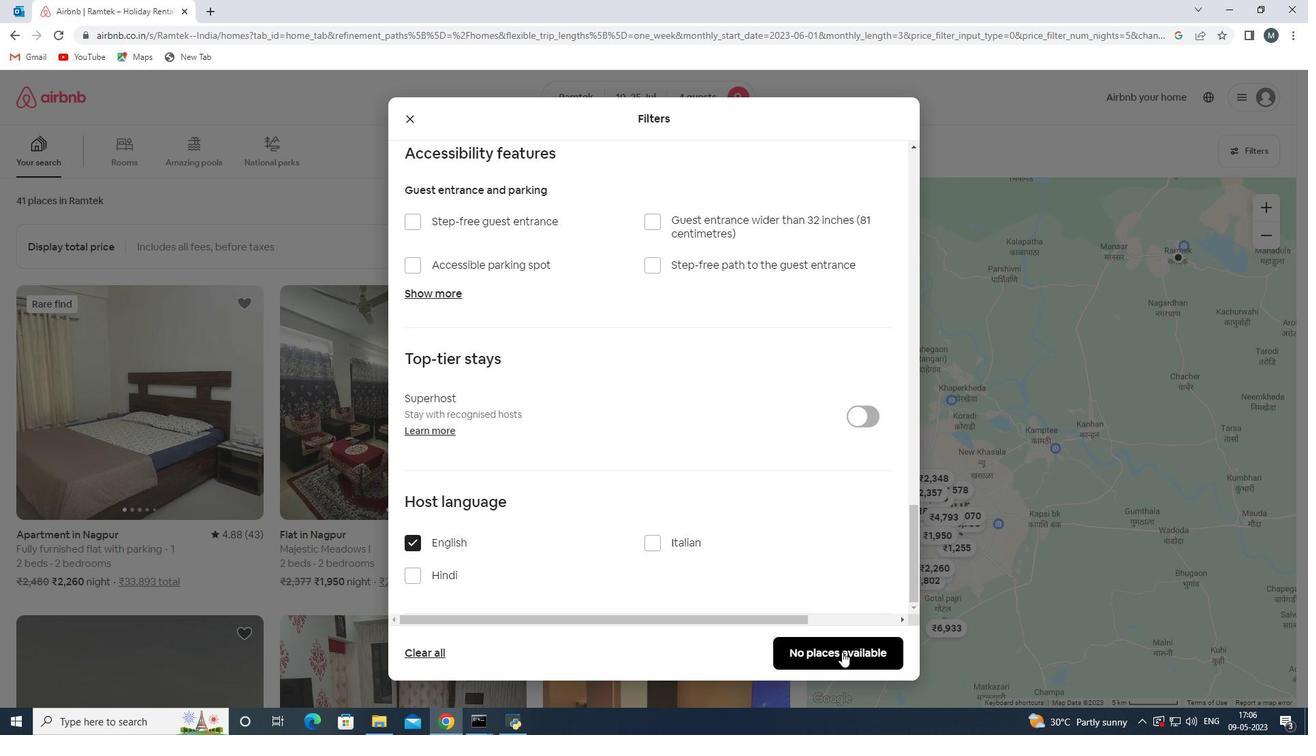 
Action: Mouse pressed left at (841, 652)
Screenshot: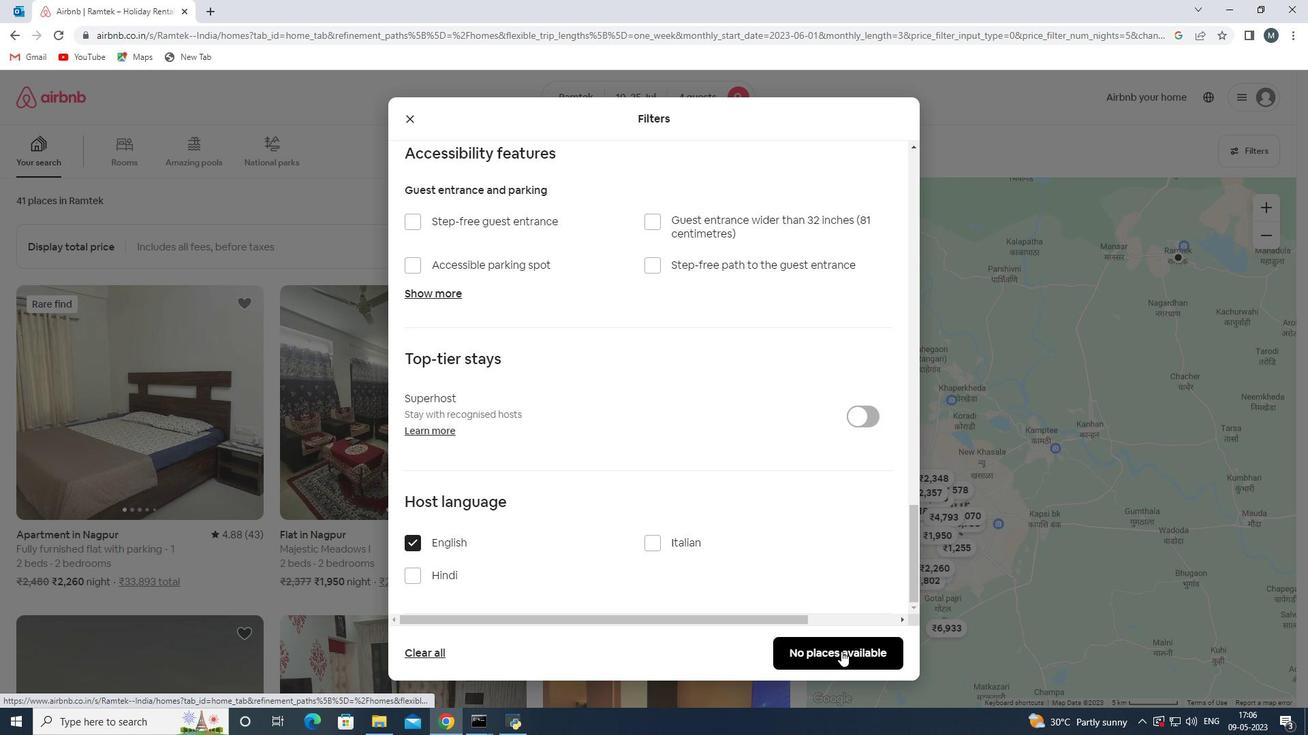 
Action: Mouse moved to (840, 652)
Screenshot: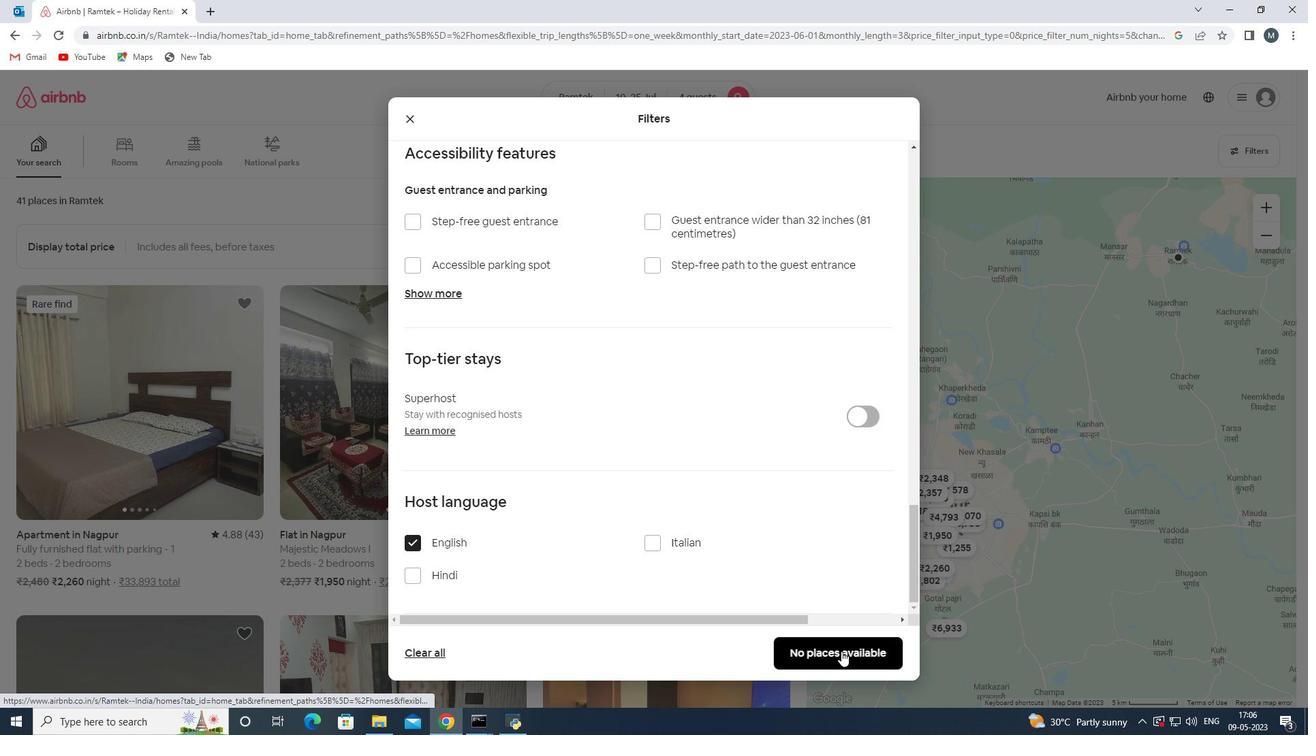 
